Task: Find connections with filter location Firminy with filter topic #Mentoringwith filter profile language Potuguese with filter current company Kotak Securities with filter school Ujjain Engineering College, Sanwer Road, Ujjain with filter industry Optometrists with filter service category Web Design with filter keywords title Reiki Practitioner
Action: Mouse moved to (527, 84)
Screenshot: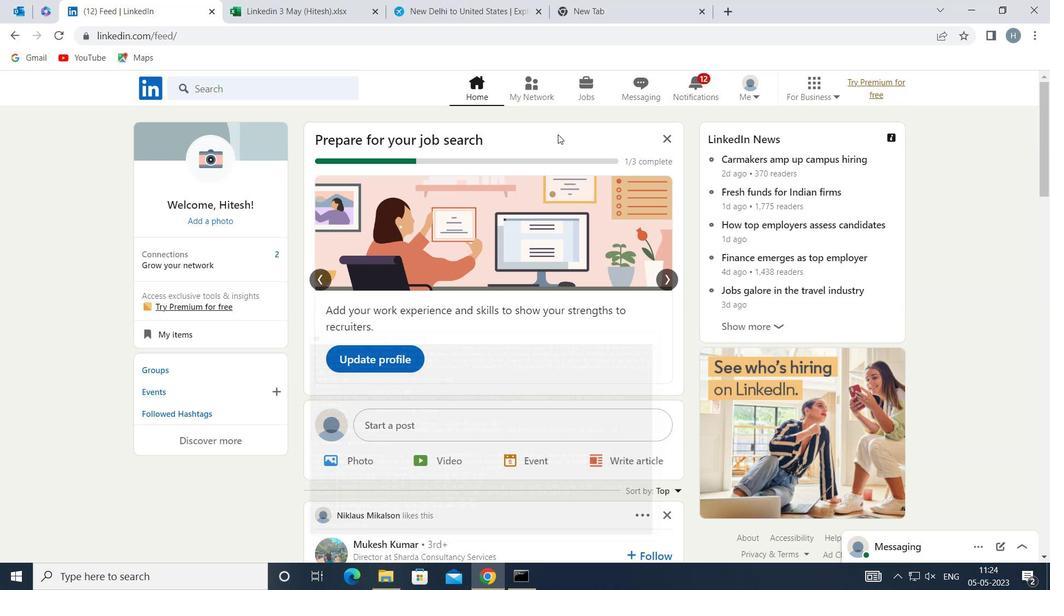 
Action: Mouse pressed left at (527, 84)
Screenshot: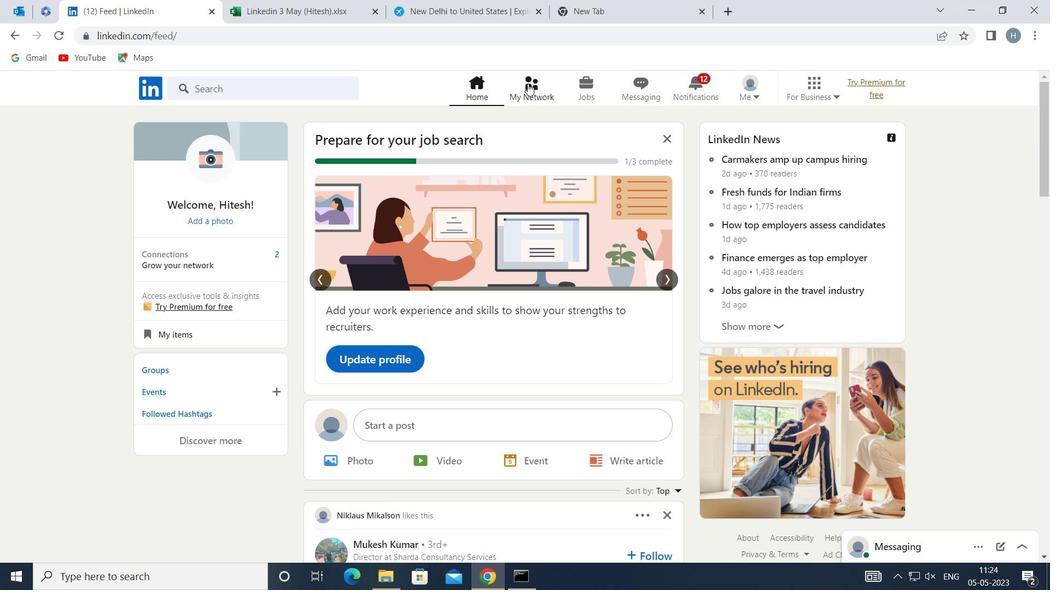 
Action: Mouse moved to (322, 160)
Screenshot: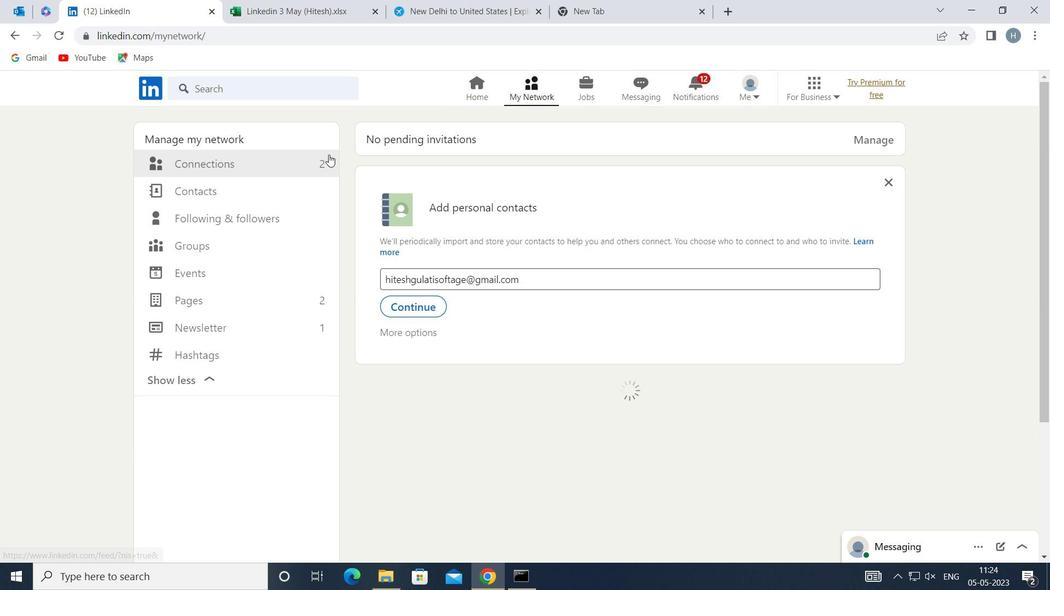 
Action: Mouse pressed left at (322, 160)
Screenshot: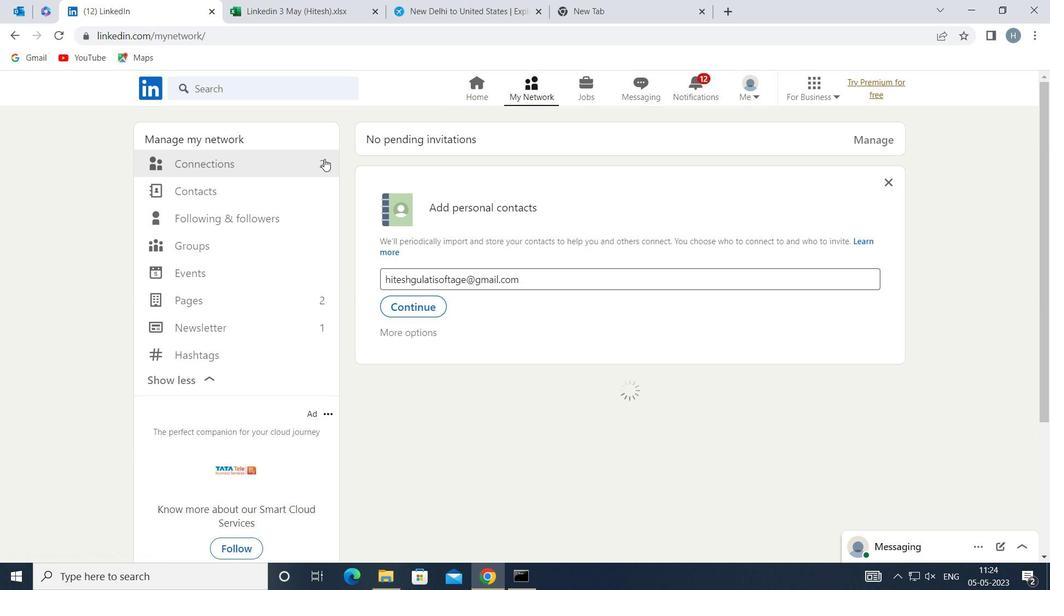 
Action: Mouse moved to (619, 162)
Screenshot: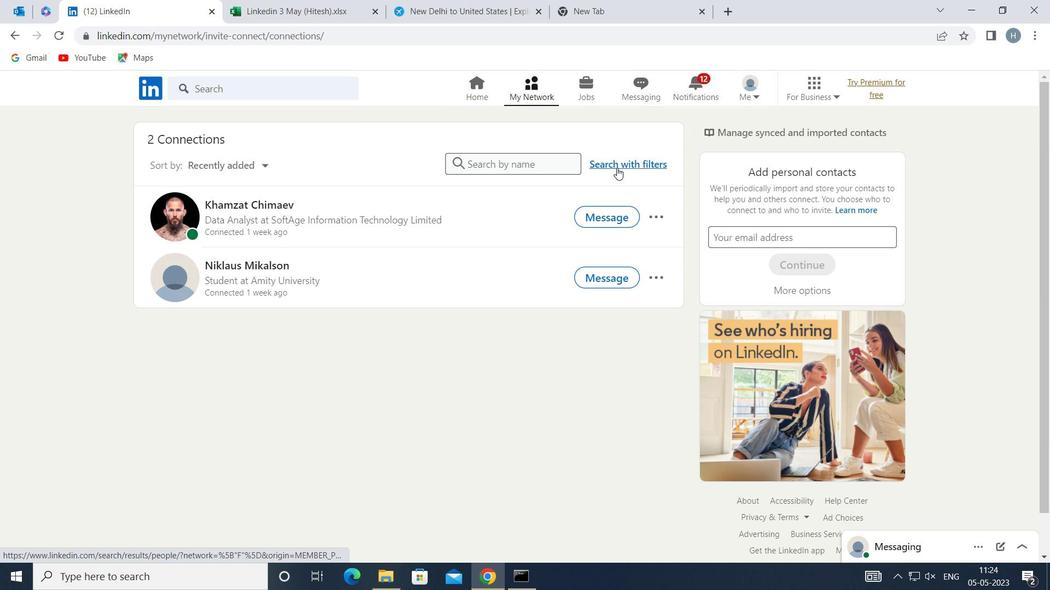 
Action: Mouse pressed left at (619, 162)
Screenshot: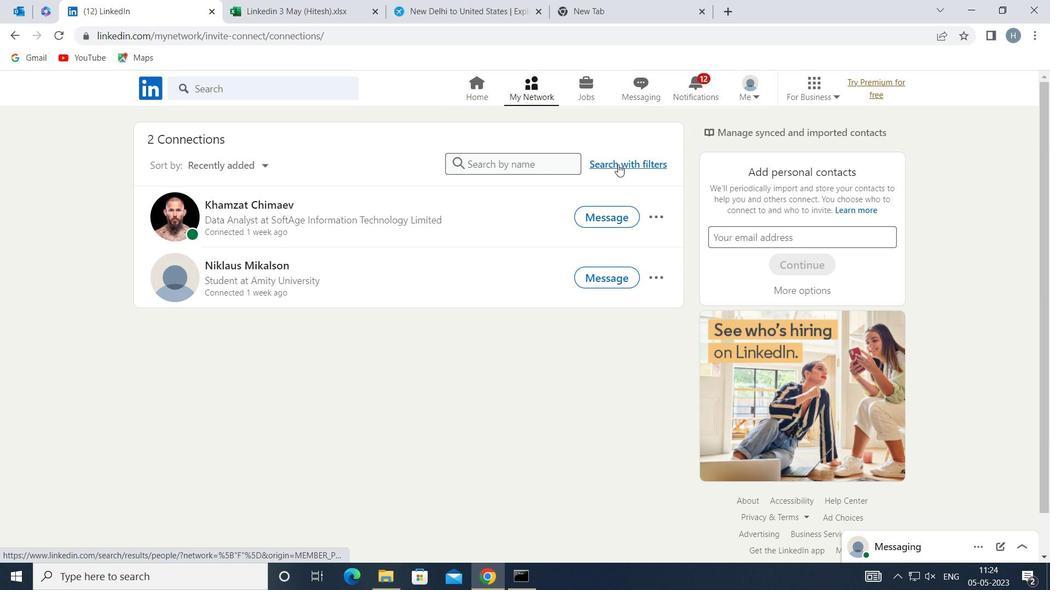 
Action: Mouse moved to (576, 130)
Screenshot: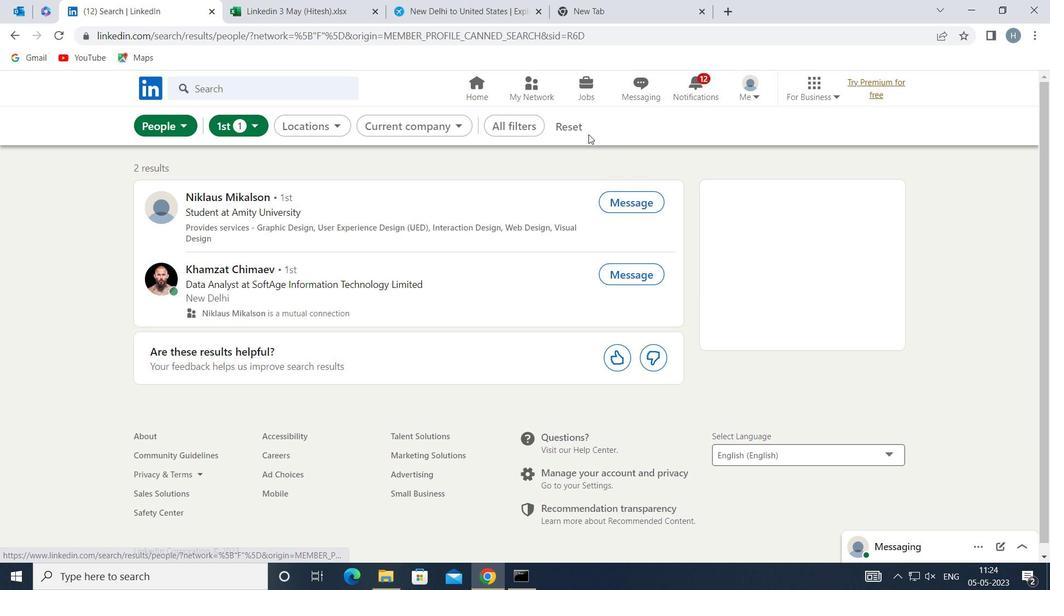 
Action: Mouse pressed left at (576, 130)
Screenshot: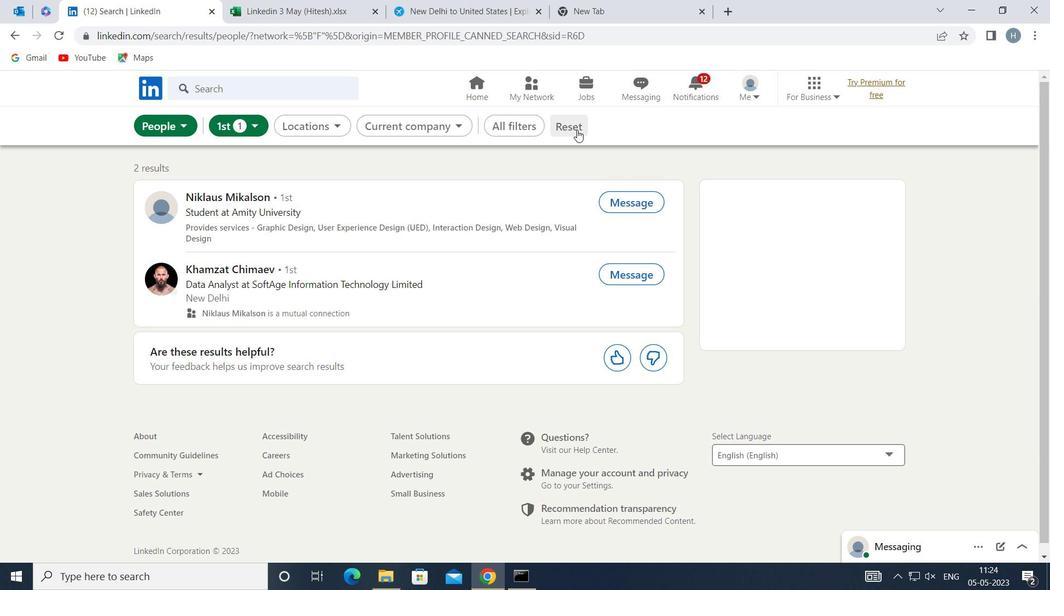 
Action: Mouse moved to (562, 127)
Screenshot: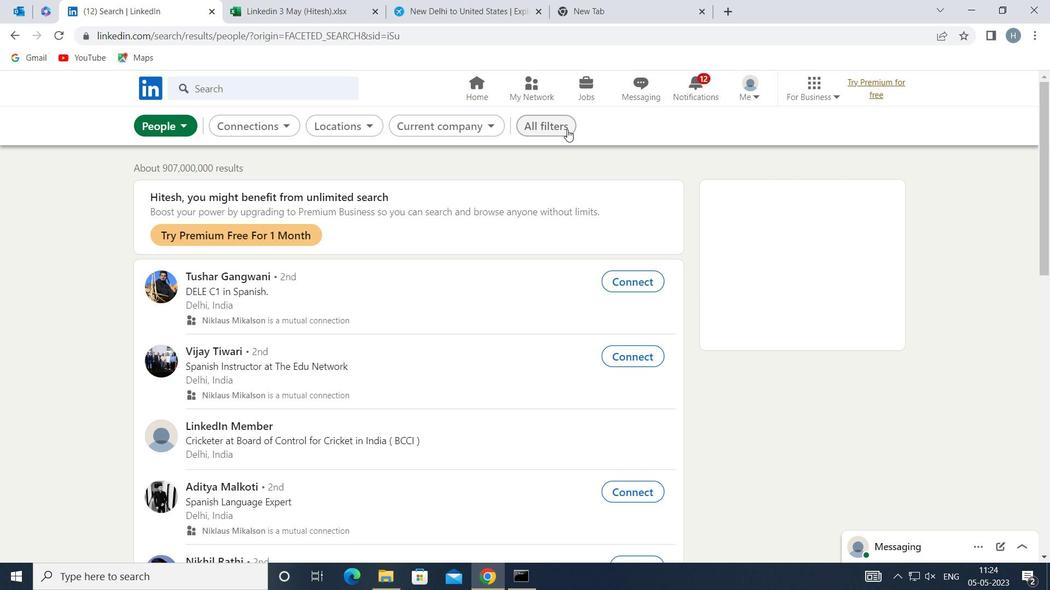 
Action: Mouse pressed left at (562, 127)
Screenshot: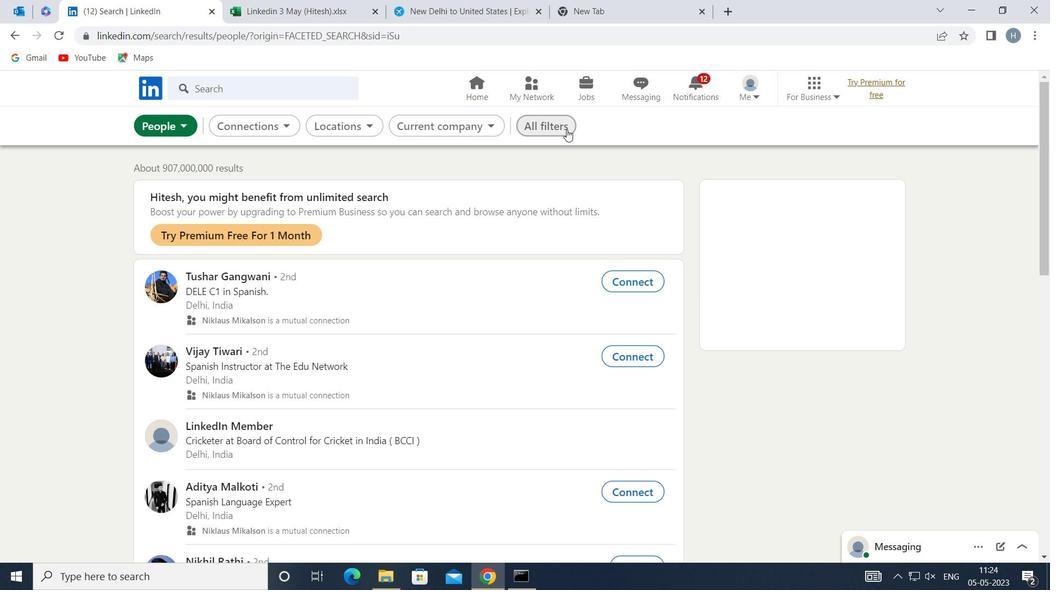 
Action: Mouse moved to (893, 334)
Screenshot: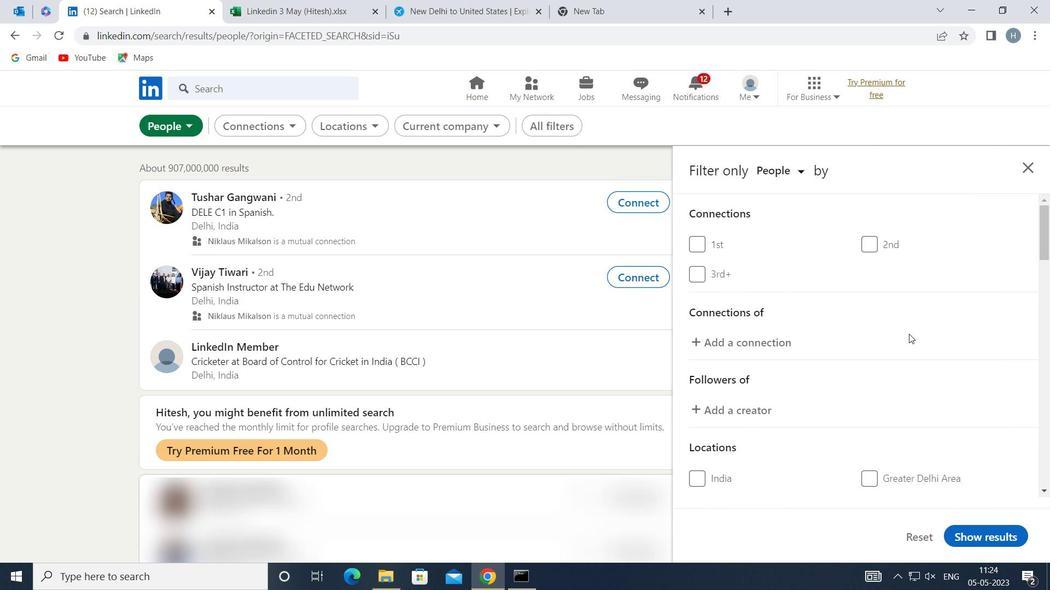 
Action: Mouse scrolled (893, 333) with delta (0, 0)
Screenshot: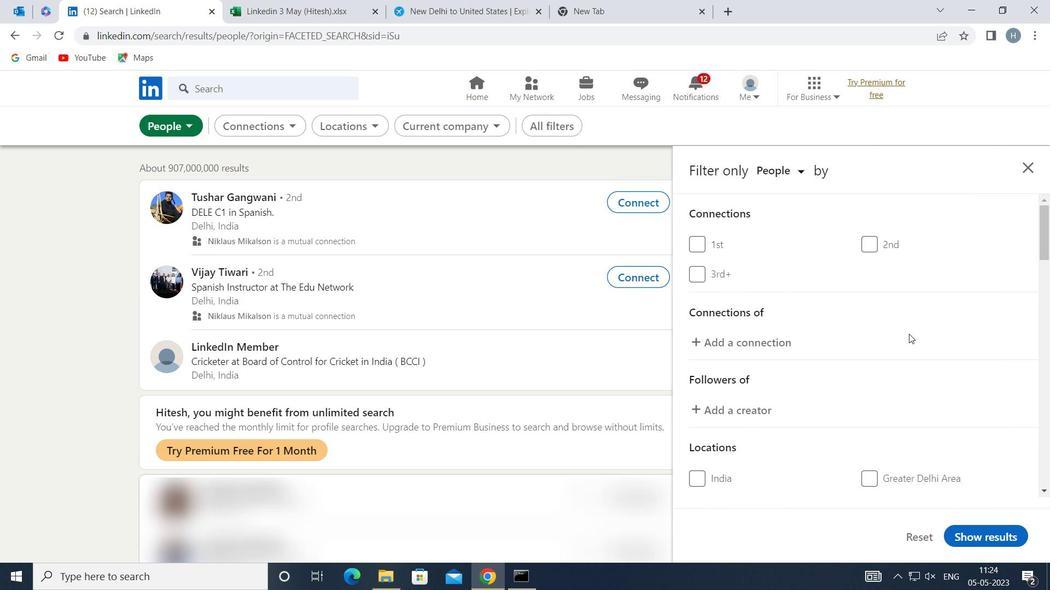 
Action: Mouse moved to (892, 332)
Screenshot: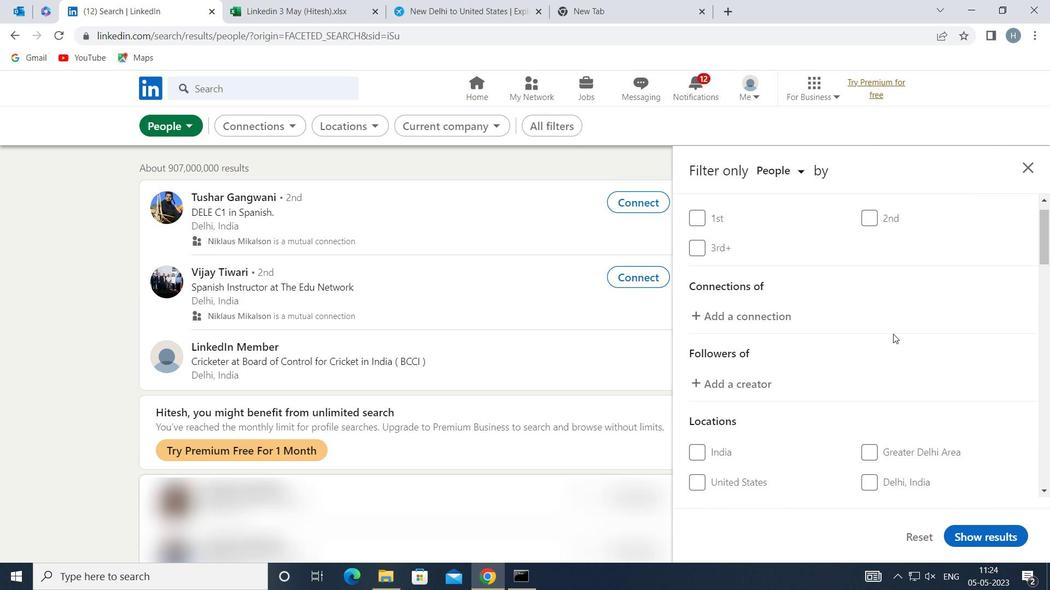 
Action: Mouse scrolled (892, 331) with delta (0, 0)
Screenshot: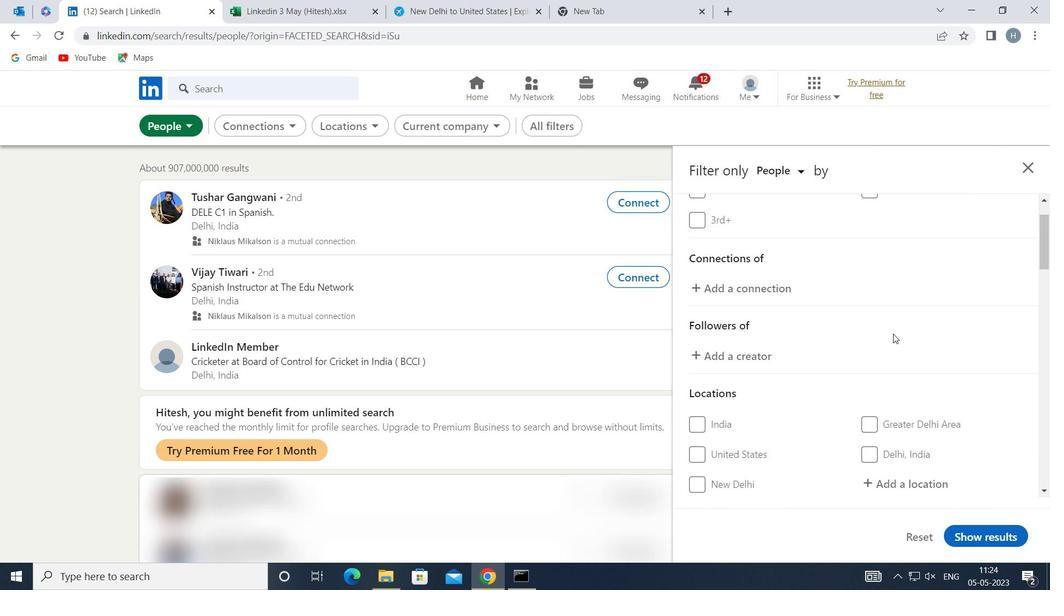 
Action: Mouse scrolled (892, 331) with delta (0, 0)
Screenshot: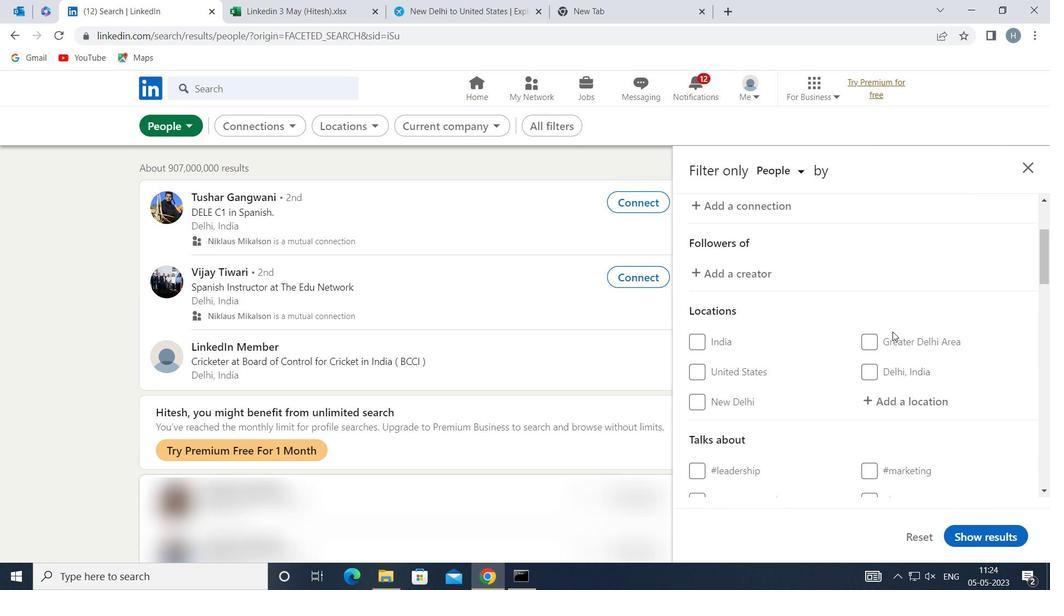 
Action: Mouse moved to (907, 327)
Screenshot: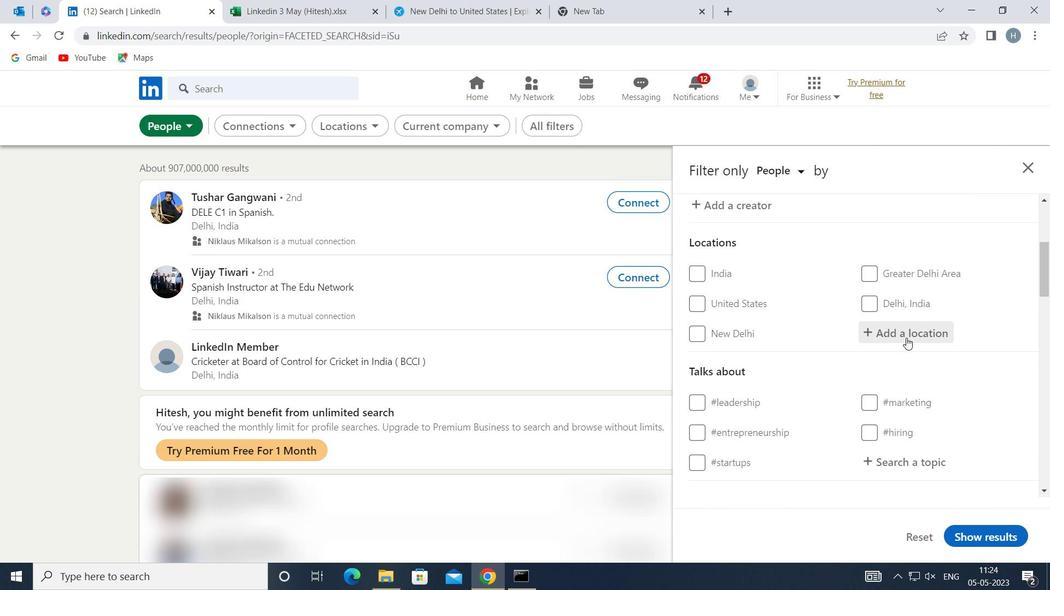 
Action: Mouse pressed left at (907, 327)
Screenshot: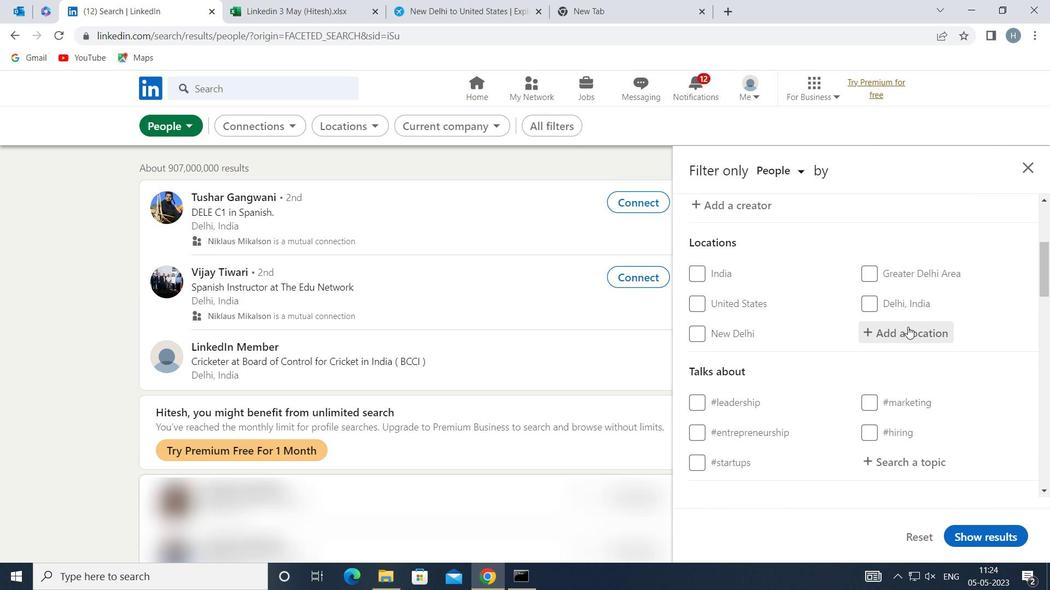 
Action: Key pressed <Key.shift>FIRMINY
Screenshot: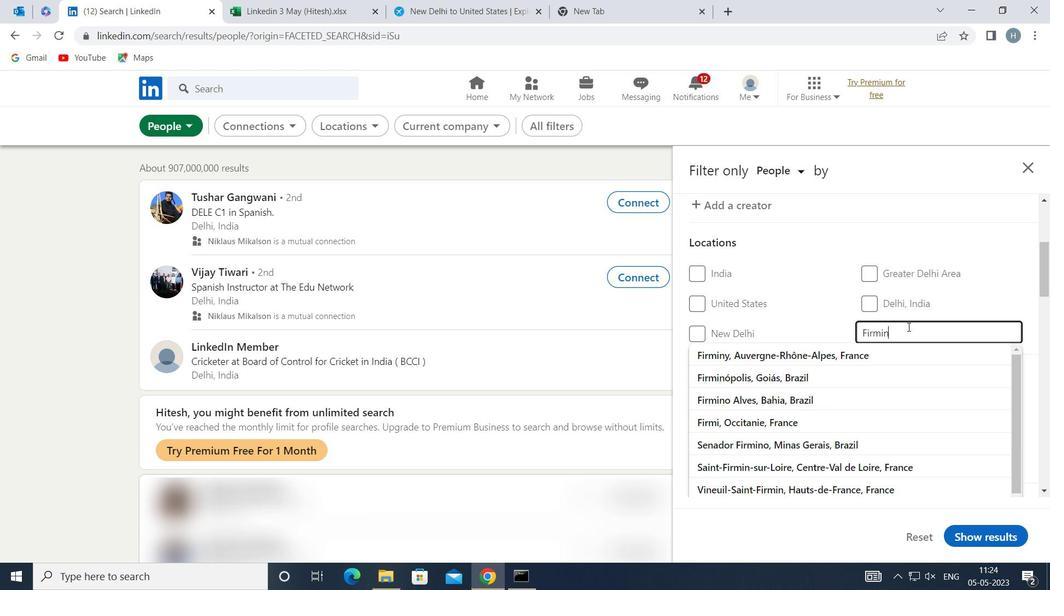
Action: Mouse moved to (887, 350)
Screenshot: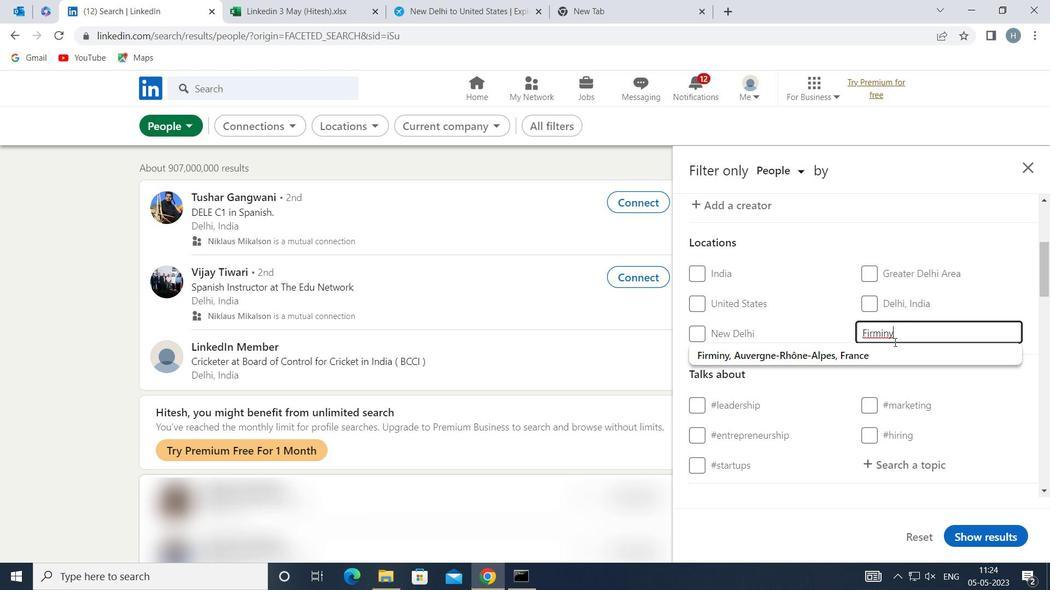 
Action: Mouse pressed left at (887, 350)
Screenshot: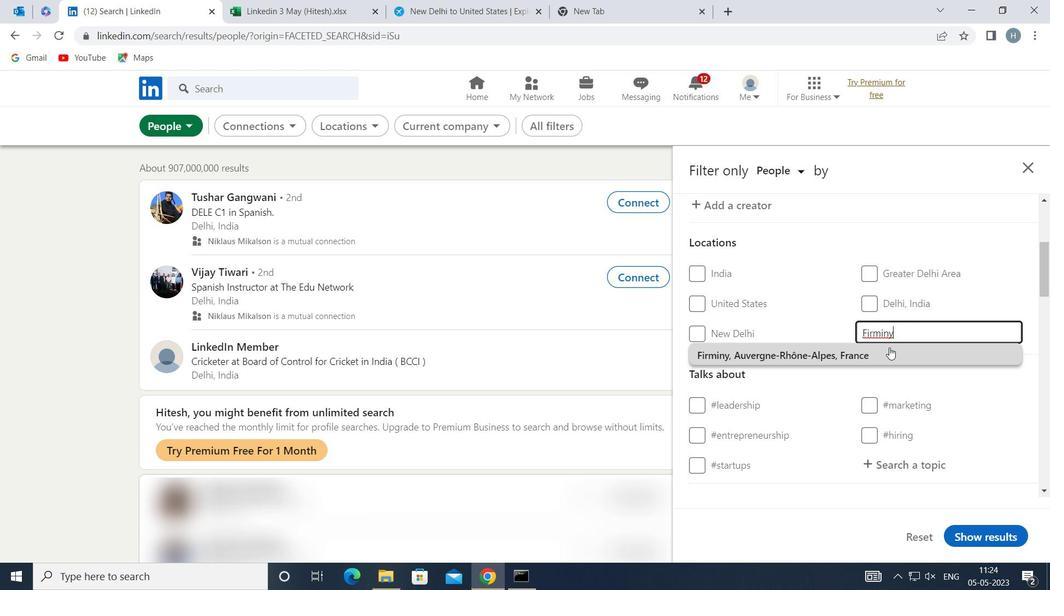 
Action: Mouse moved to (840, 352)
Screenshot: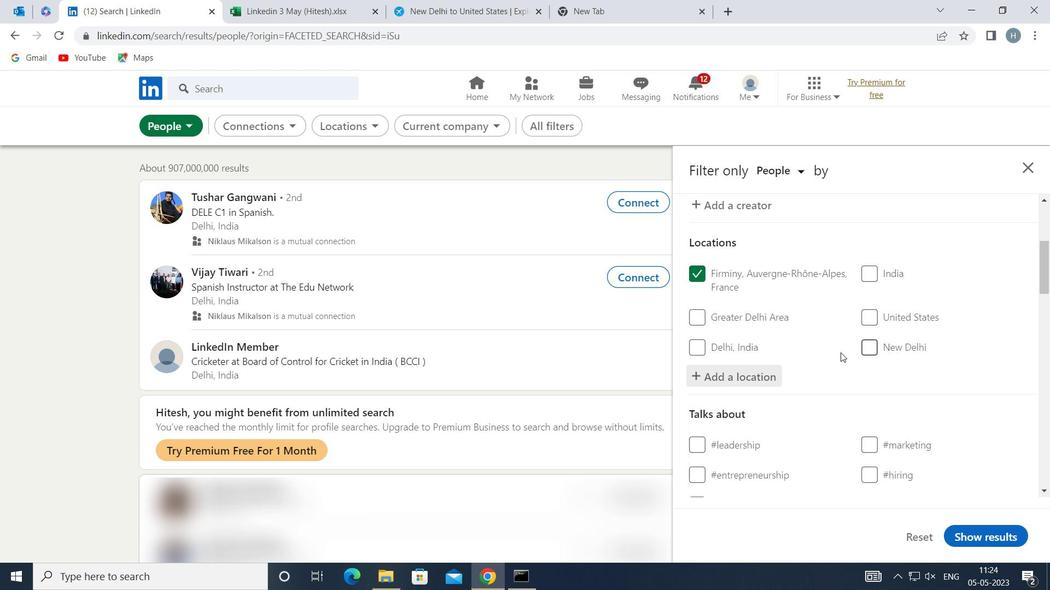 
Action: Mouse scrolled (840, 352) with delta (0, 0)
Screenshot: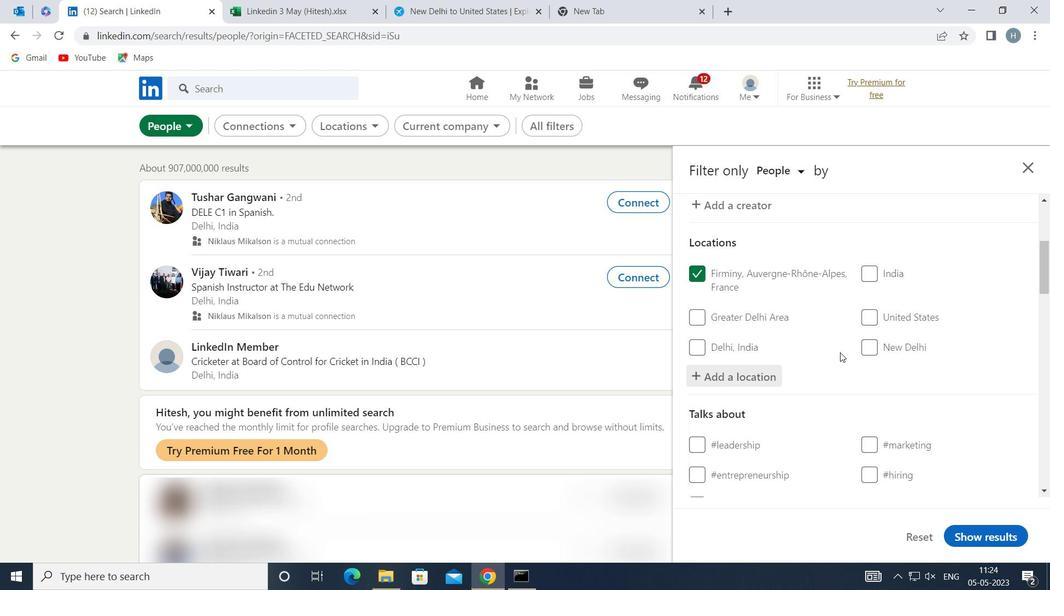 
Action: Mouse moved to (839, 352)
Screenshot: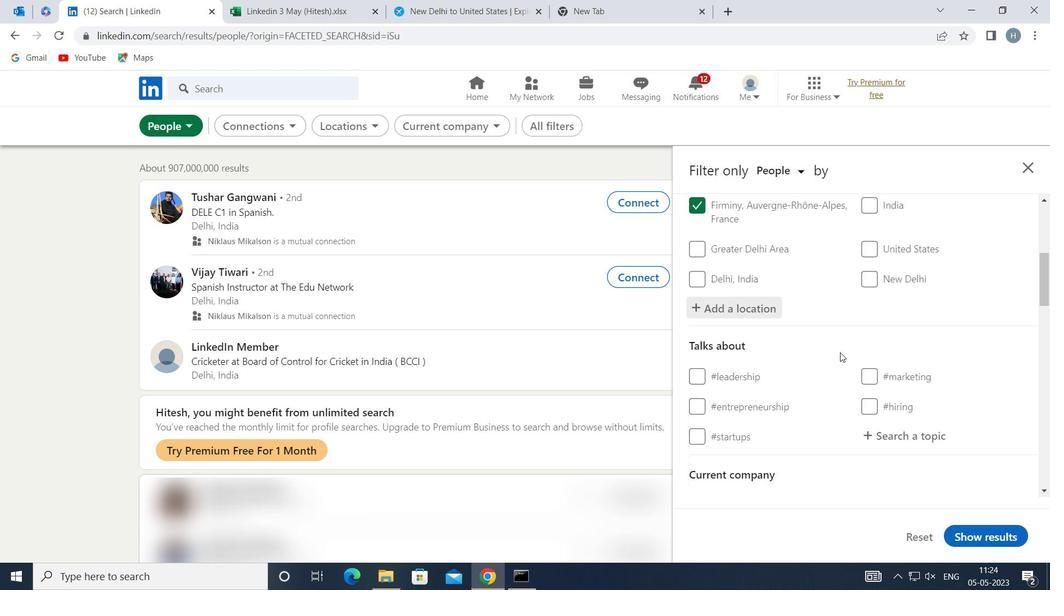 
Action: Mouse scrolled (839, 351) with delta (0, 0)
Screenshot: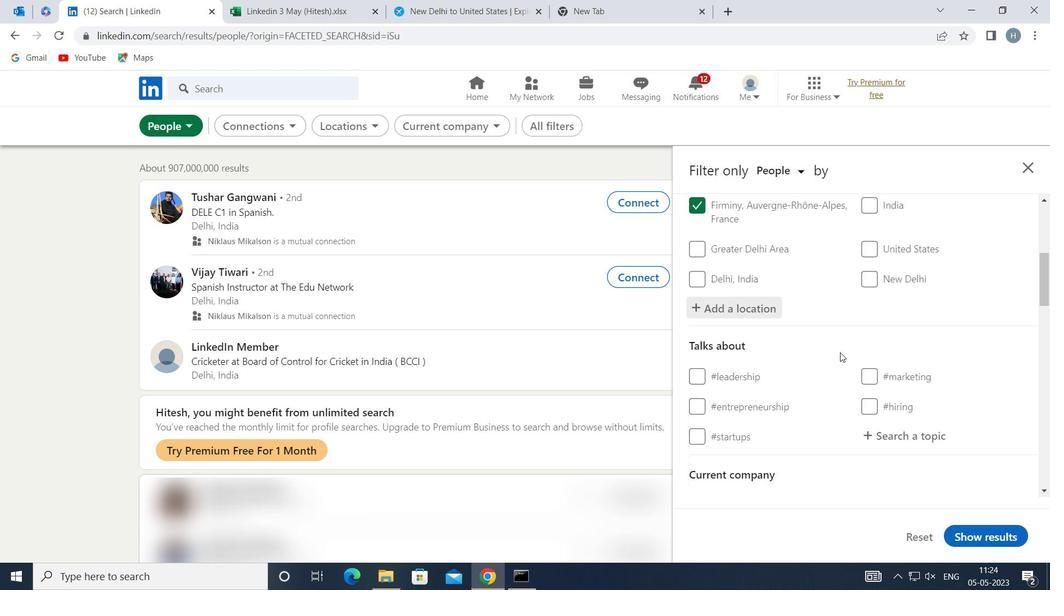 
Action: Mouse moved to (896, 360)
Screenshot: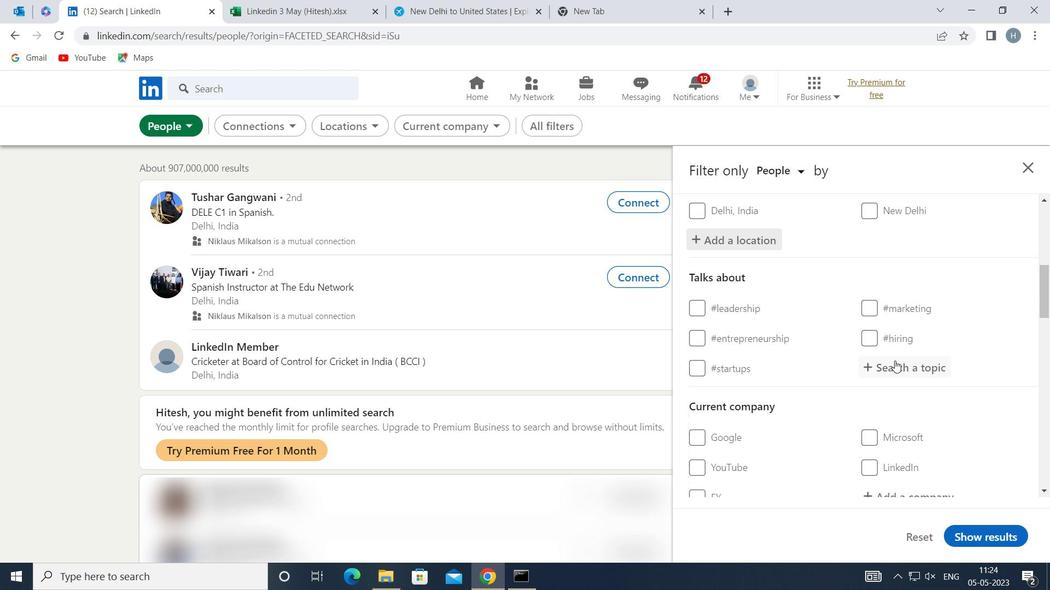 
Action: Mouse pressed left at (896, 360)
Screenshot: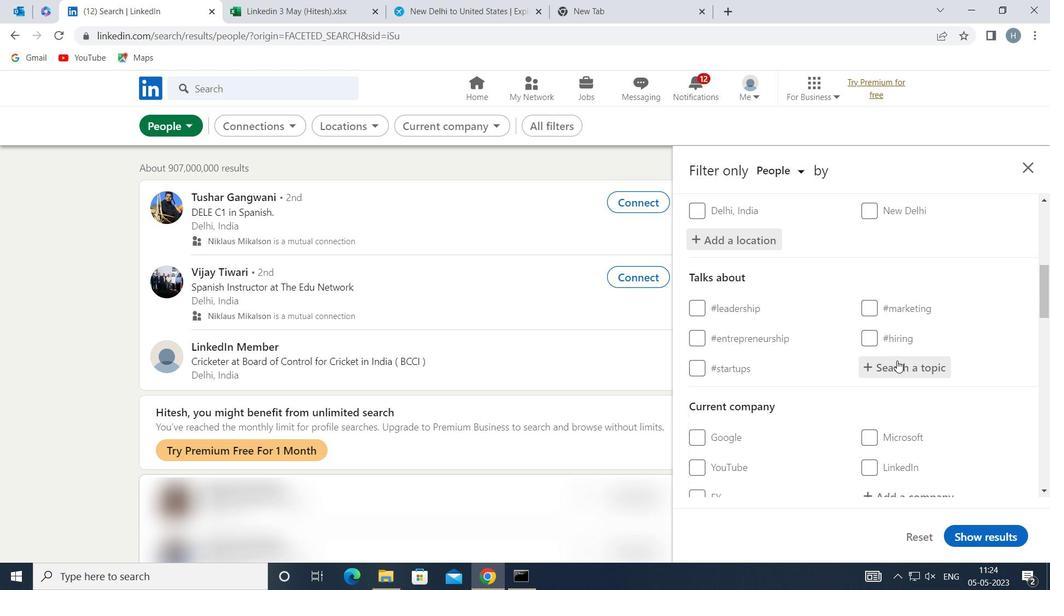 
Action: Key pressed <Key.shift>MENTORING
Screenshot: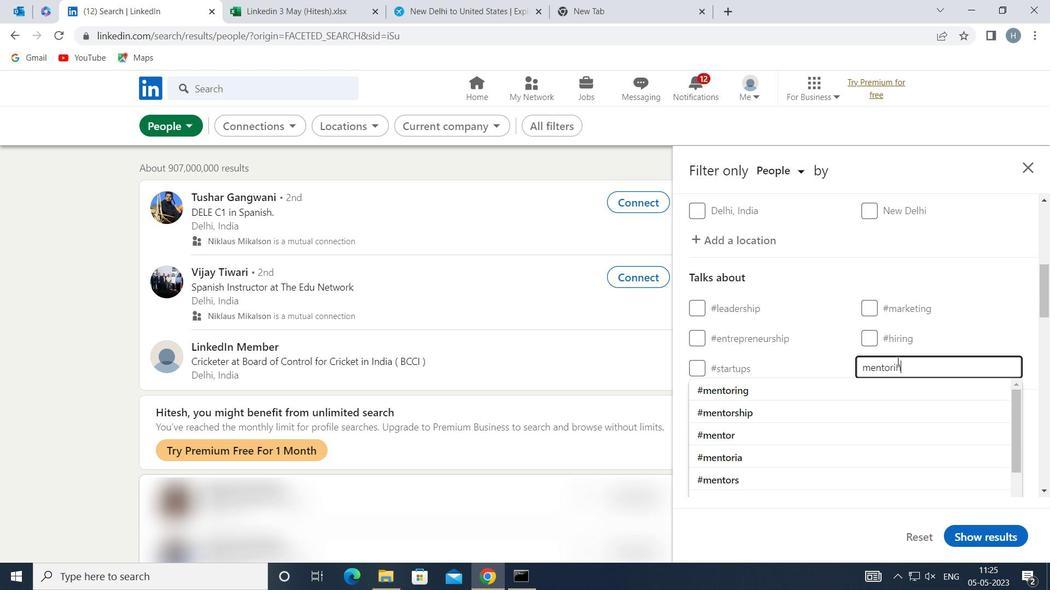 
Action: Mouse moved to (858, 390)
Screenshot: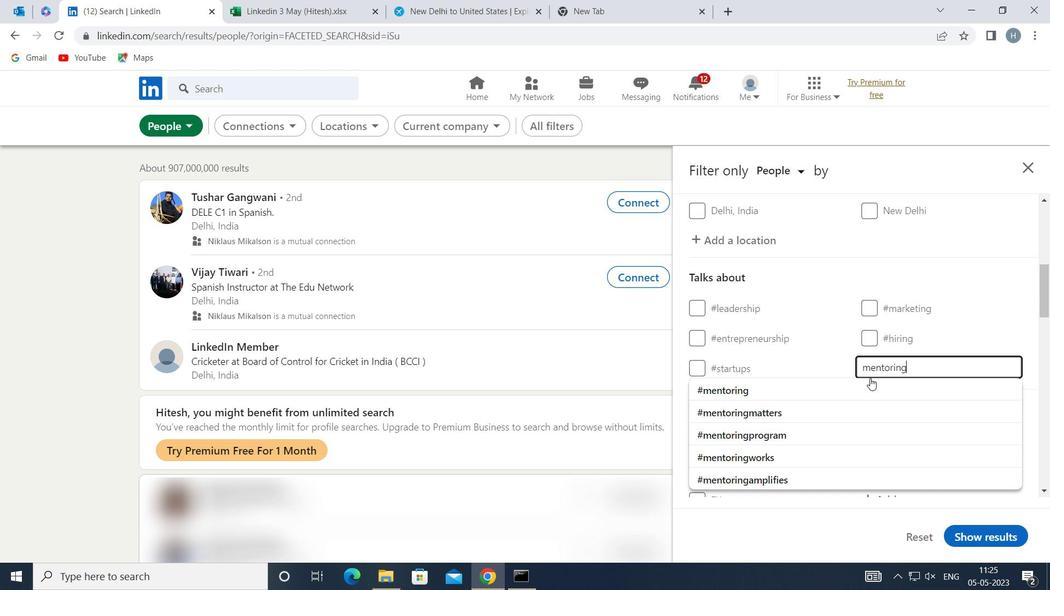
Action: Mouse pressed left at (858, 390)
Screenshot: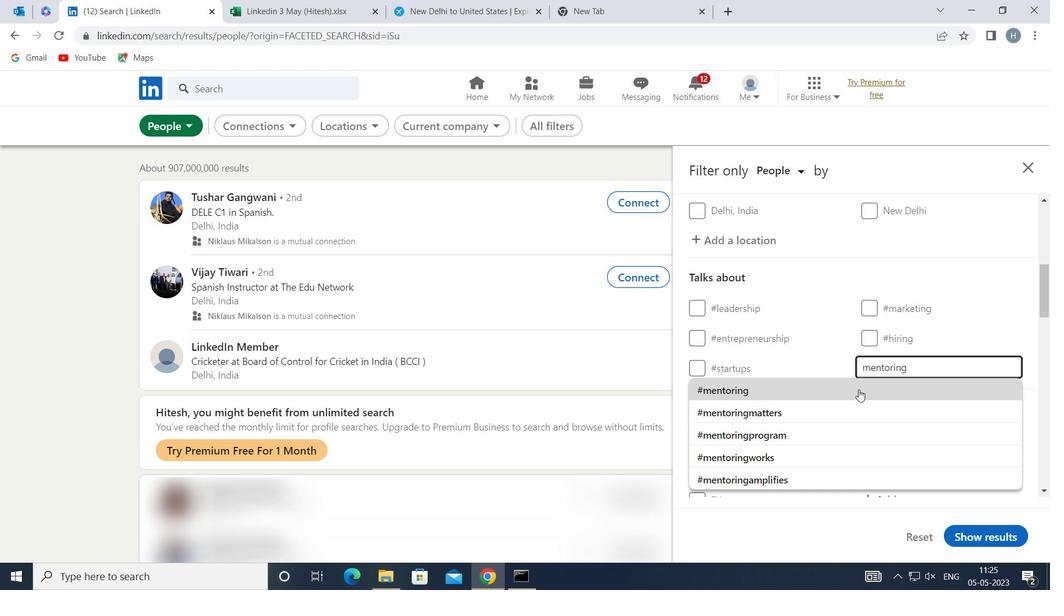 
Action: Mouse moved to (840, 383)
Screenshot: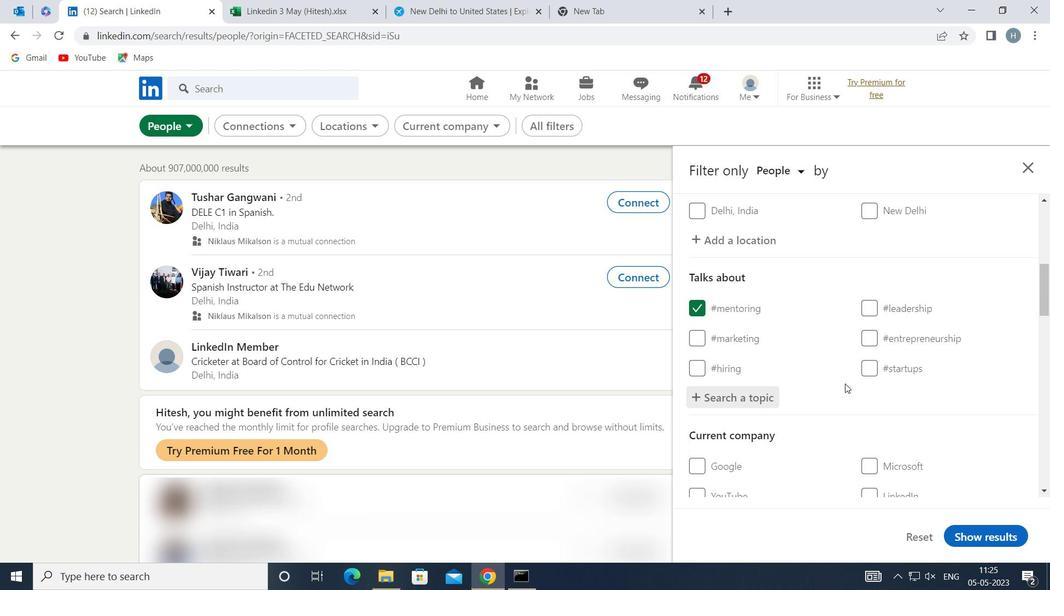 
Action: Mouse scrolled (840, 383) with delta (0, 0)
Screenshot: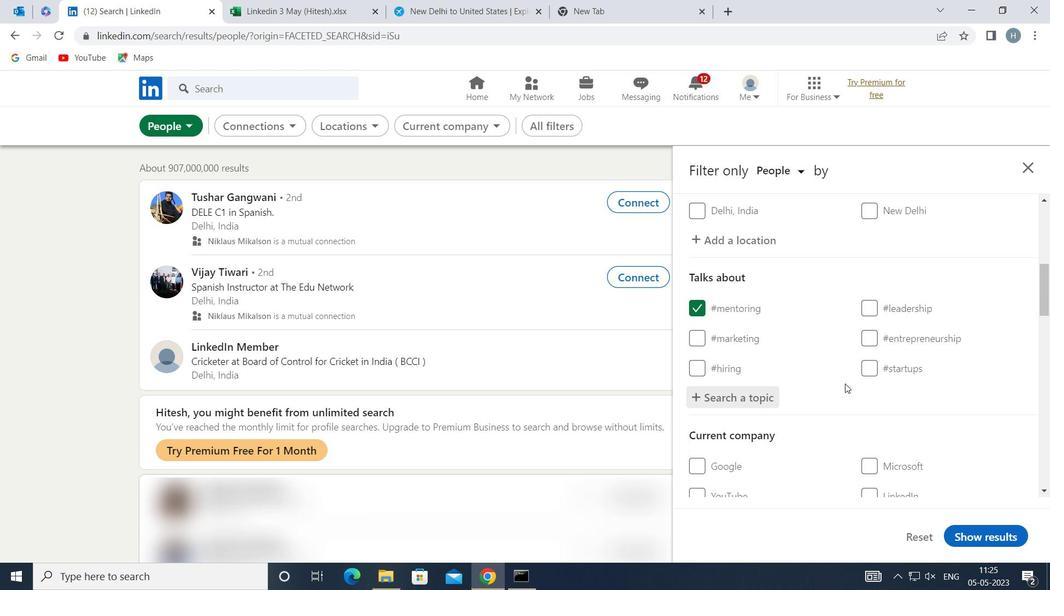 
Action: Mouse moved to (838, 383)
Screenshot: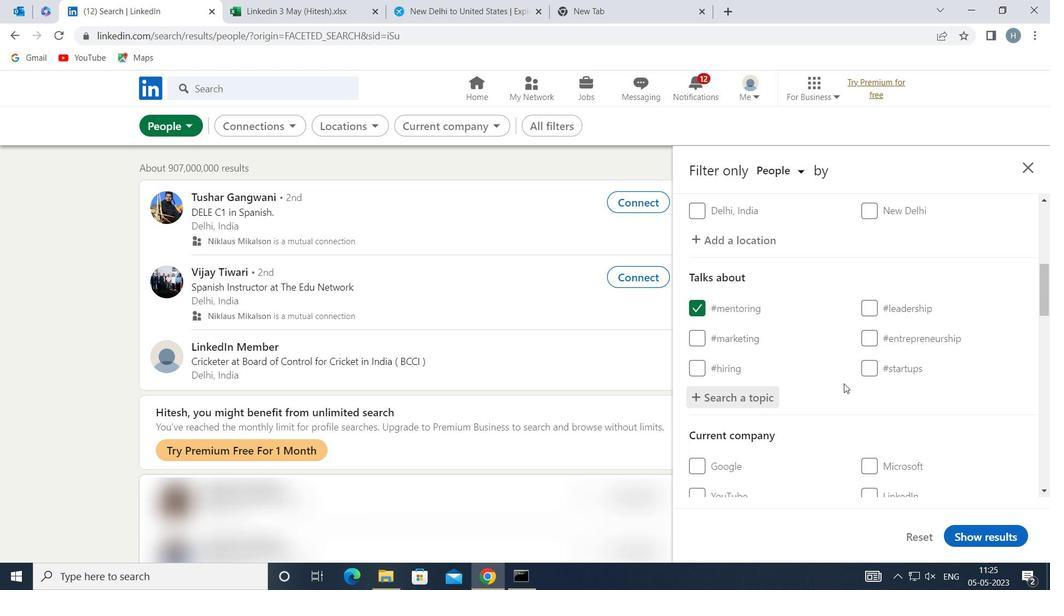 
Action: Mouse scrolled (838, 383) with delta (0, 0)
Screenshot: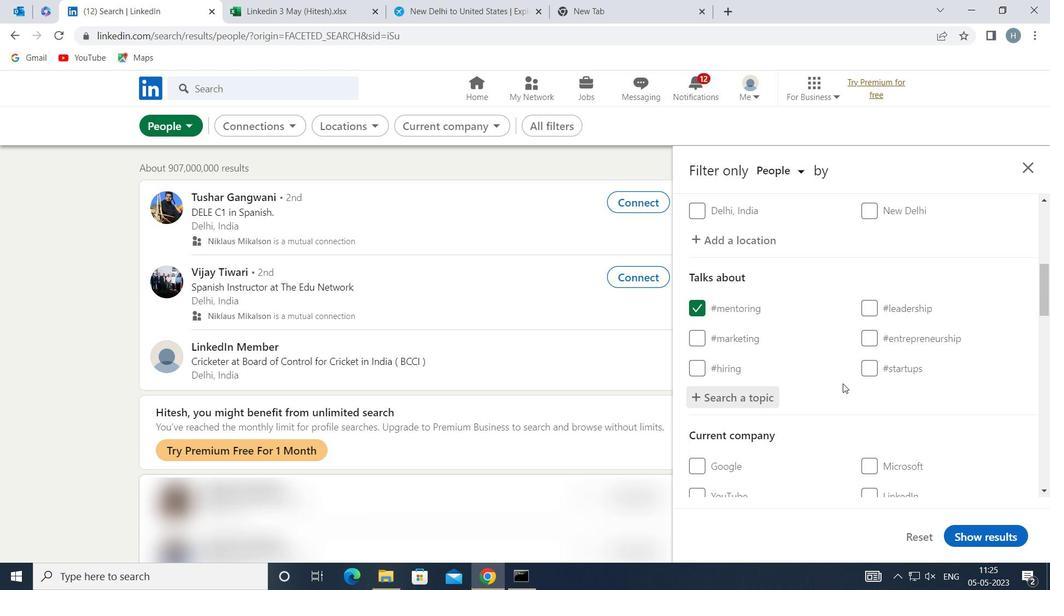 
Action: Mouse moved to (837, 383)
Screenshot: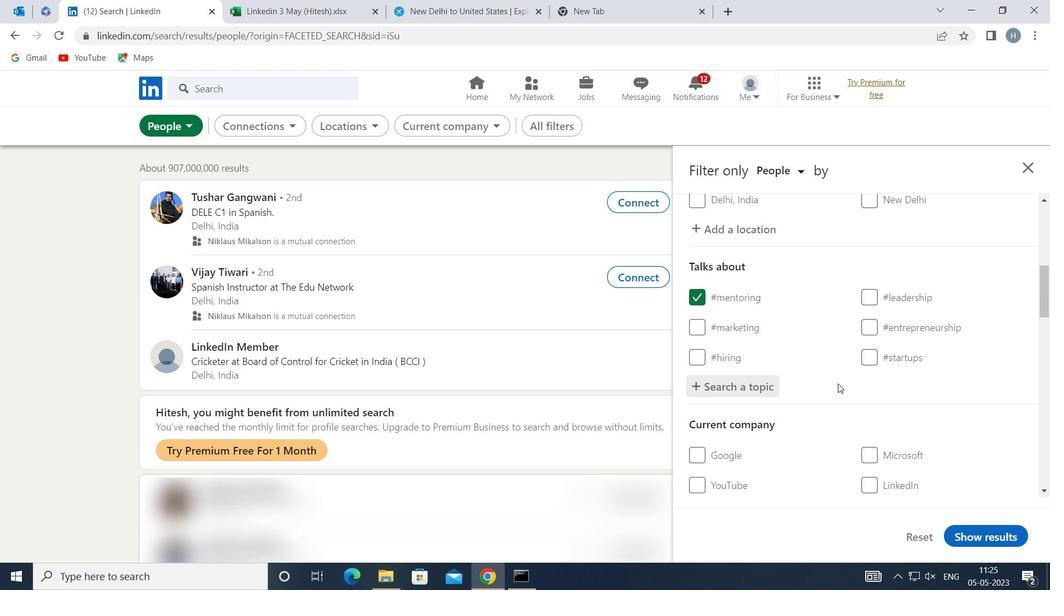 
Action: Mouse scrolled (837, 382) with delta (0, 0)
Screenshot: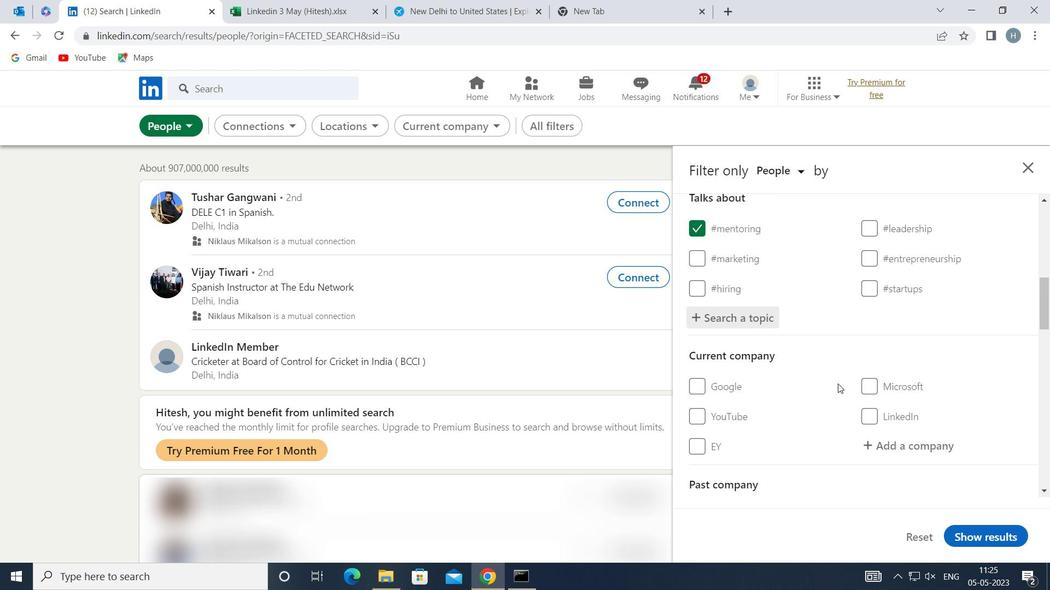 
Action: Mouse scrolled (837, 382) with delta (0, 0)
Screenshot: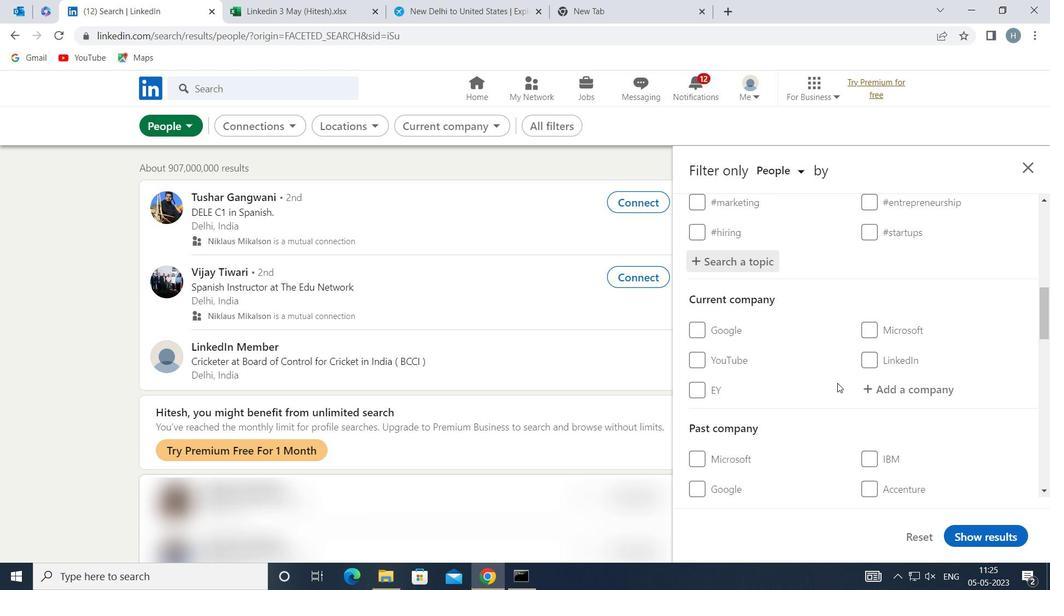 
Action: Mouse moved to (837, 382)
Screenshot: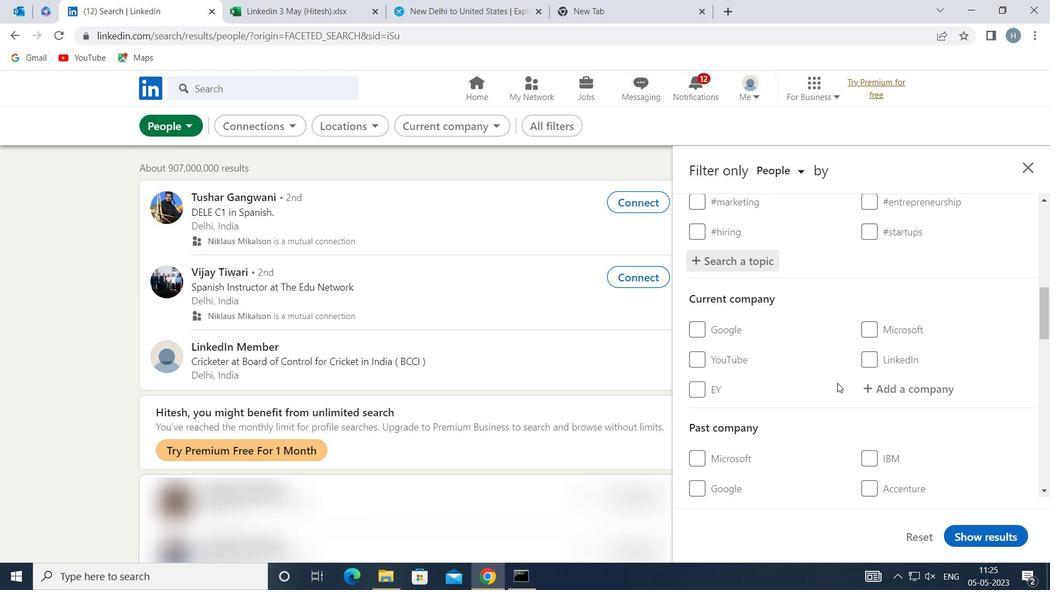 
Action: Mouse scrolled (837, 382) with delta (0, 0)
Screenshot: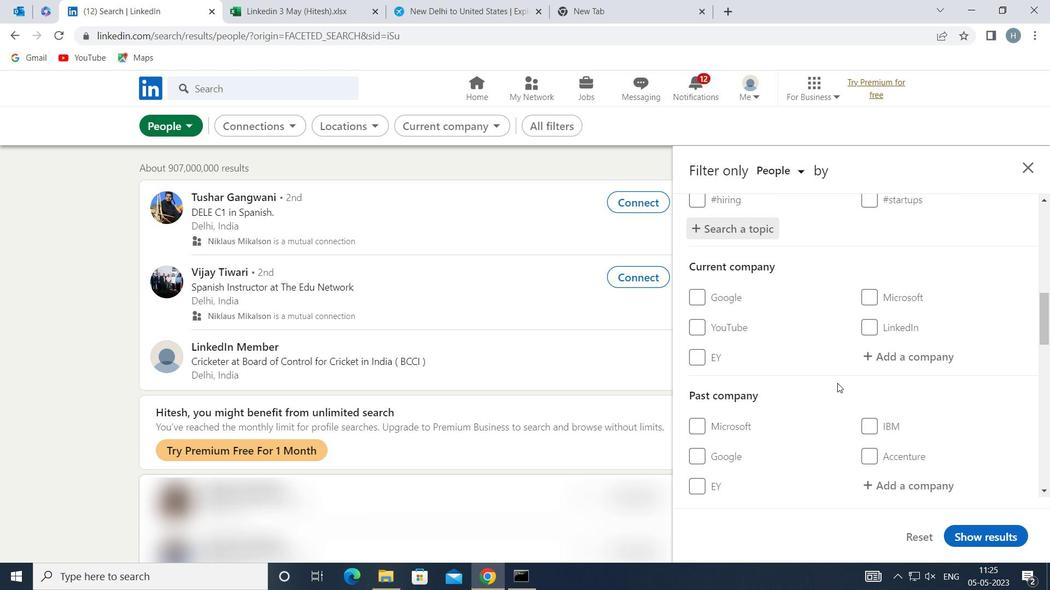
Action: Mouse scrolled (837, 382) with delta (0, 0)
Screenshot: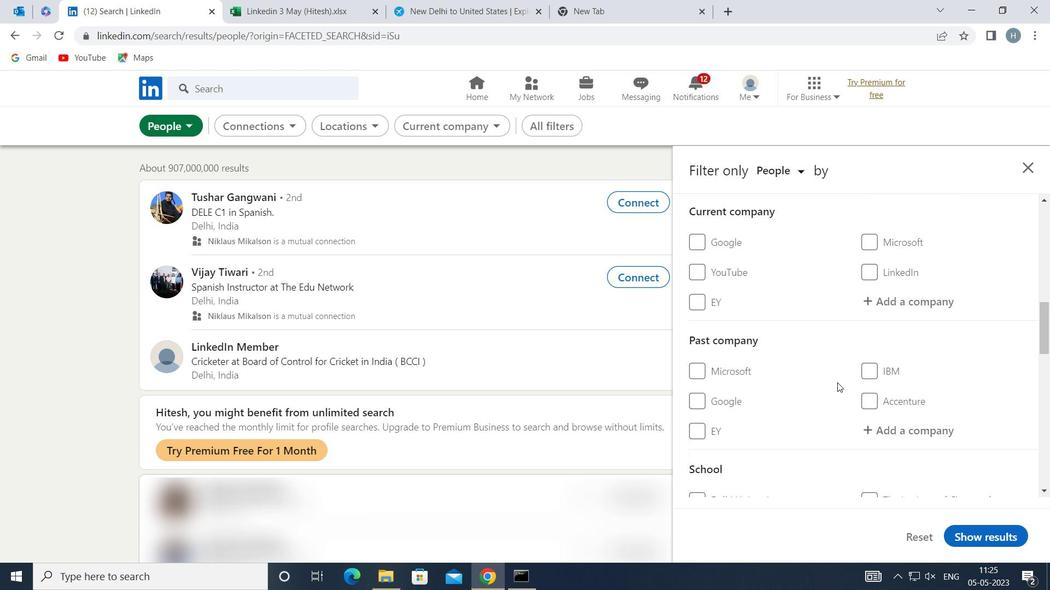 
Action: Mouse moved to (838, 382)
Screenshot: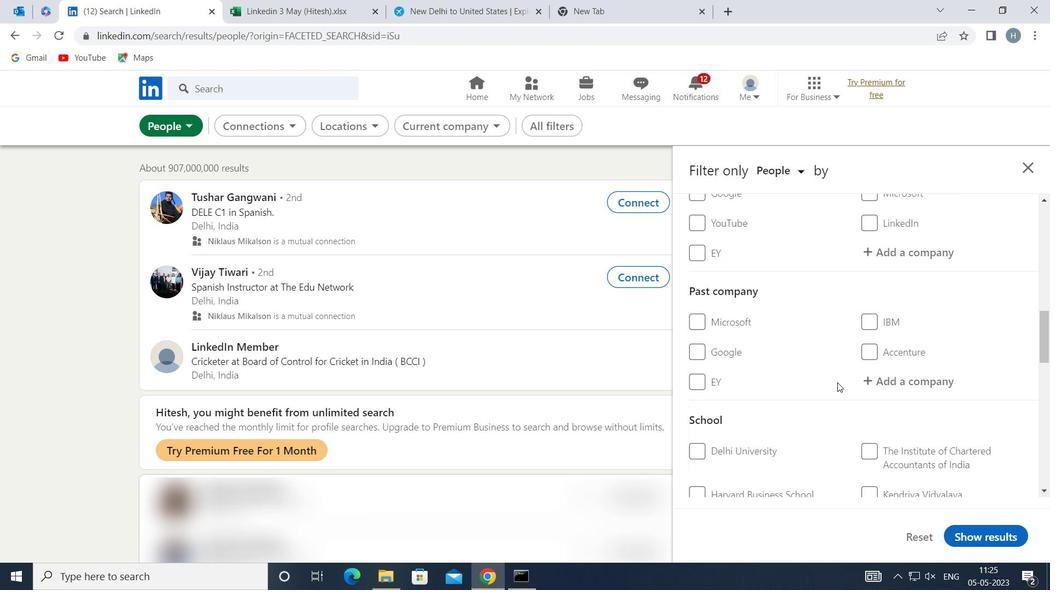 
Action: Mouse scrolled (838, 382) with delta (0, 0)
Screenshot: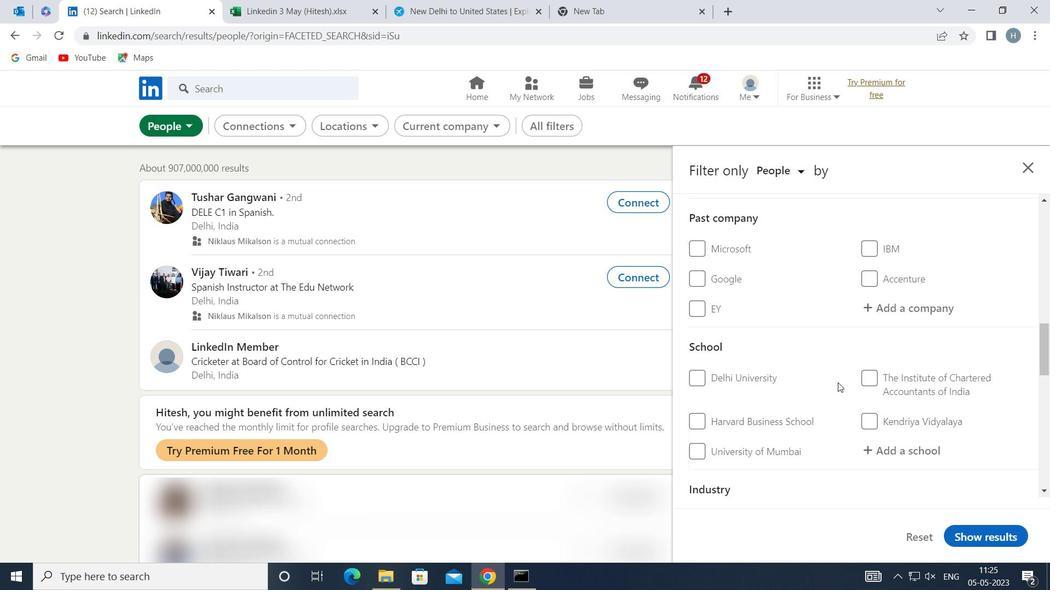 
Action: Mouse moved to (840, 381)
Screenshot: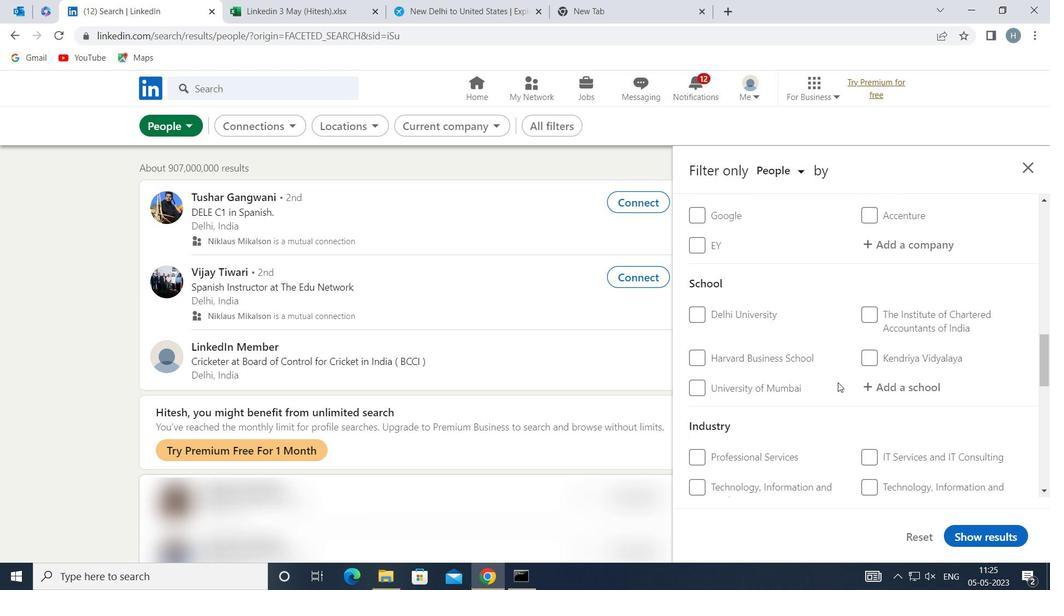 
Action: Mouse scrolled (840, 381) with delta (0, 0)
Screenshot: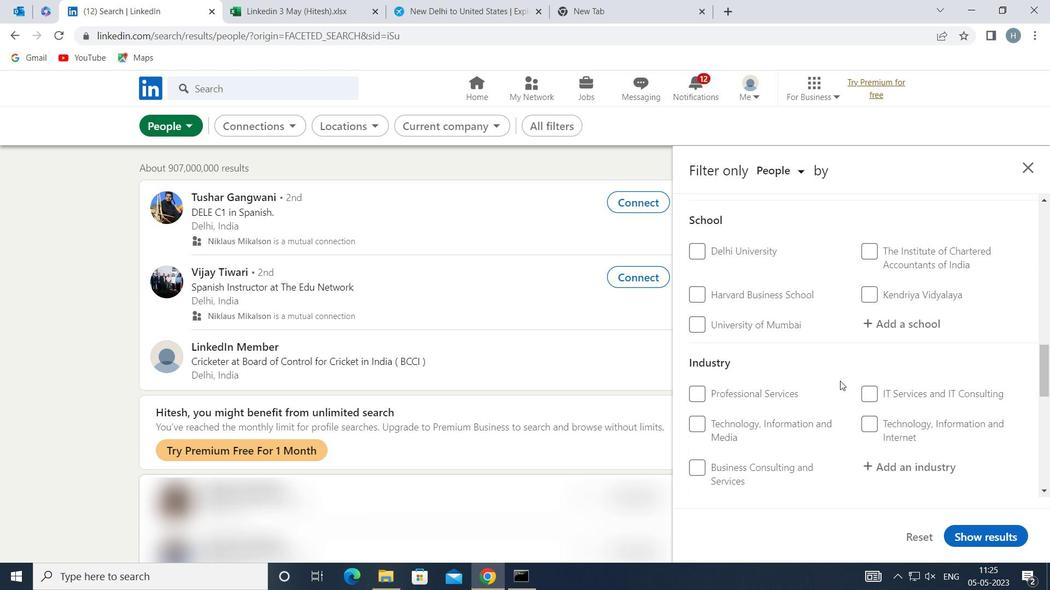 
Action: Mouse moved to (841, 380)
Screenshot: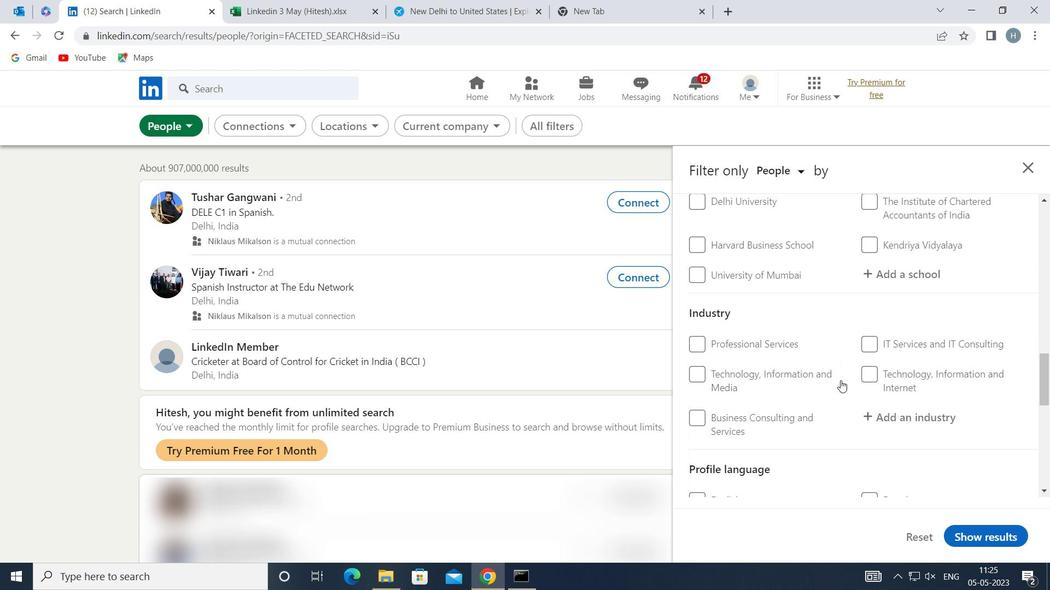 
Action: Mouse scrolled (841, 379) with delta (0, 0)
Screenshot: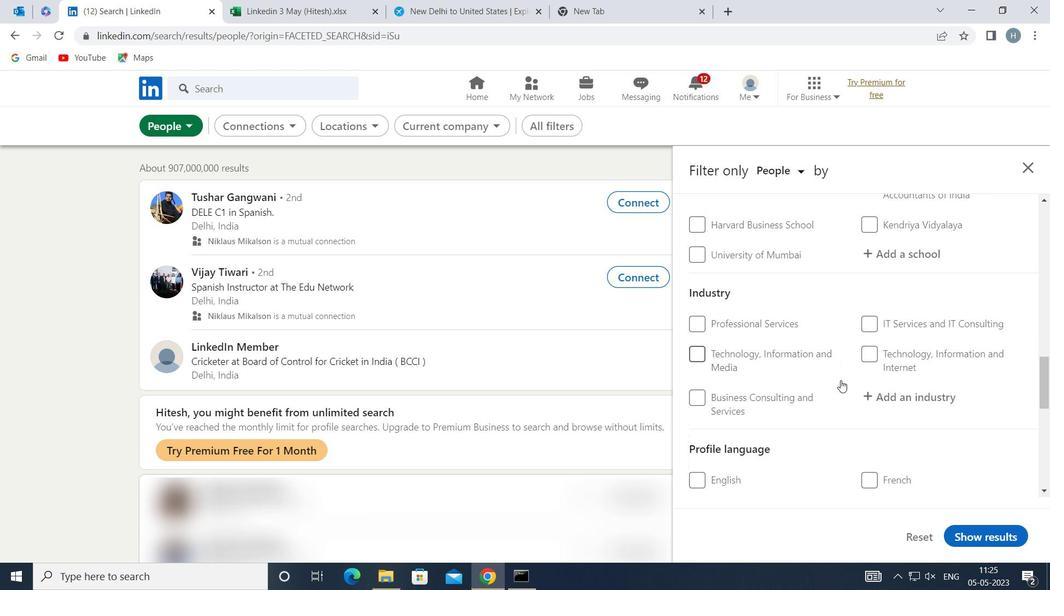 
Action: Mouse moved to (871, 445)
Screenshot: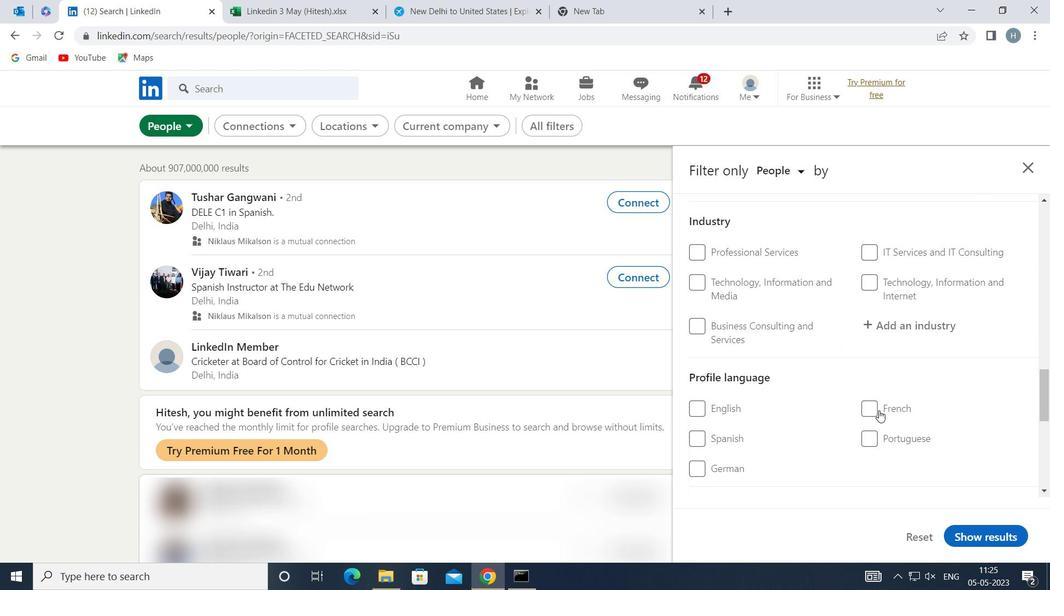 
Action: Mouse pressed left at (871, 445)
Screenshot: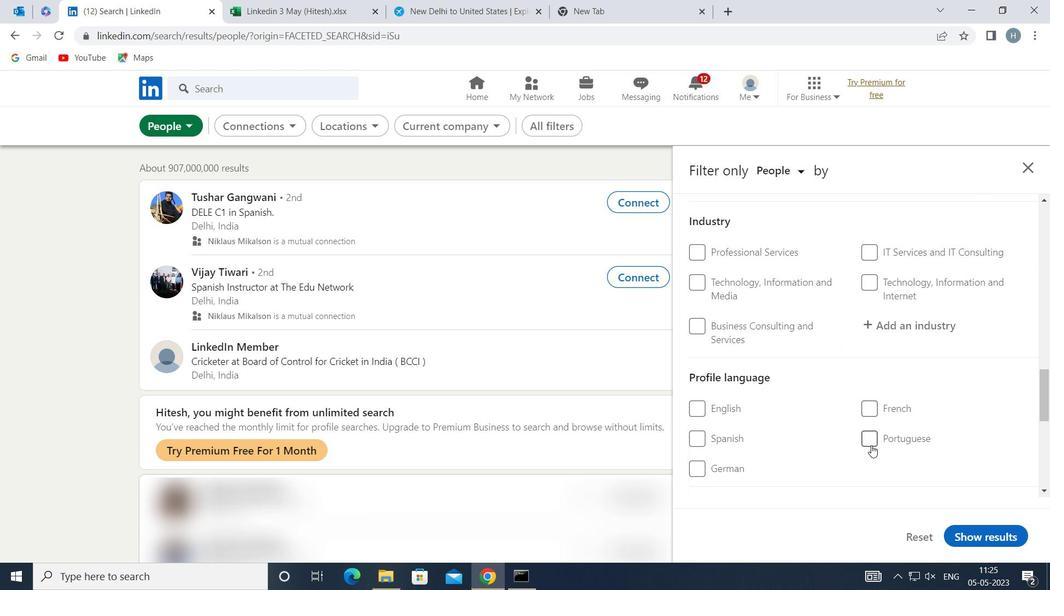 
Action: Mouse moved to (832, 427)
Screenshot: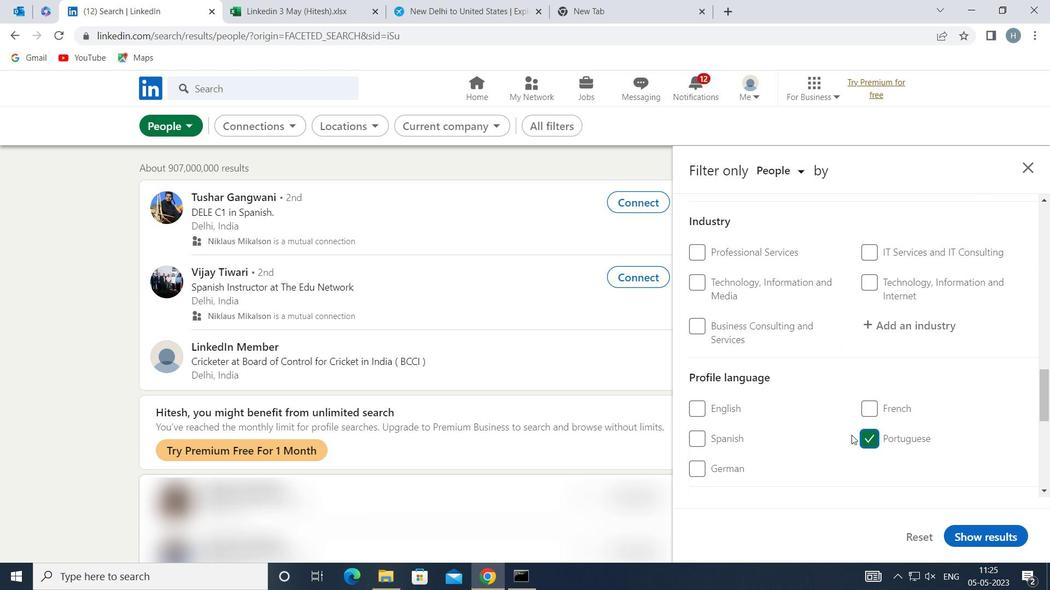 
Action: Mouse scrolled (832, 427) with delta (0, 0)
Screenshot: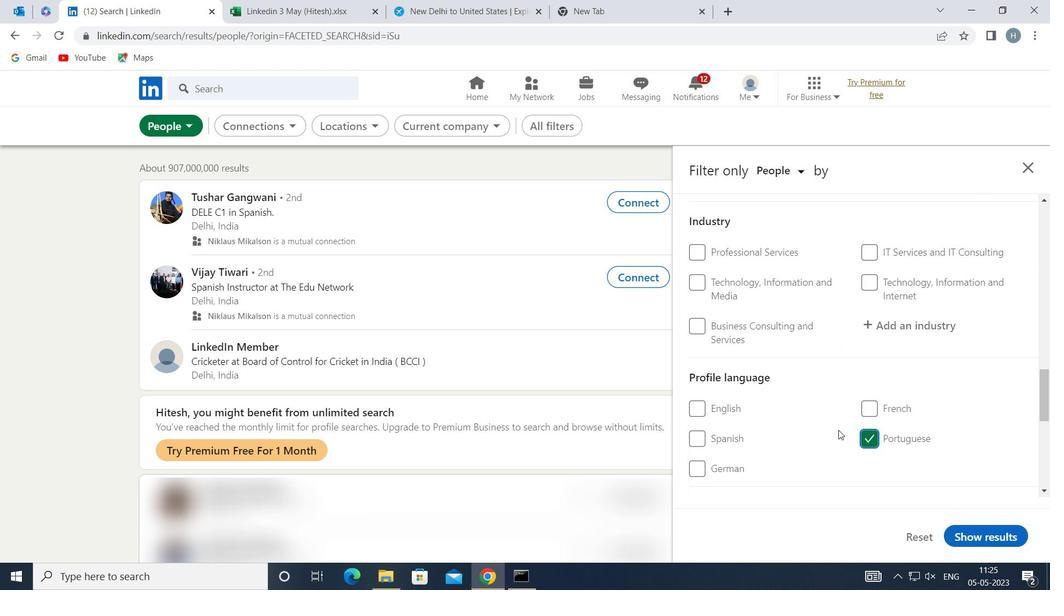 
Action: Mouse moved to (833, 425)
Screenshot: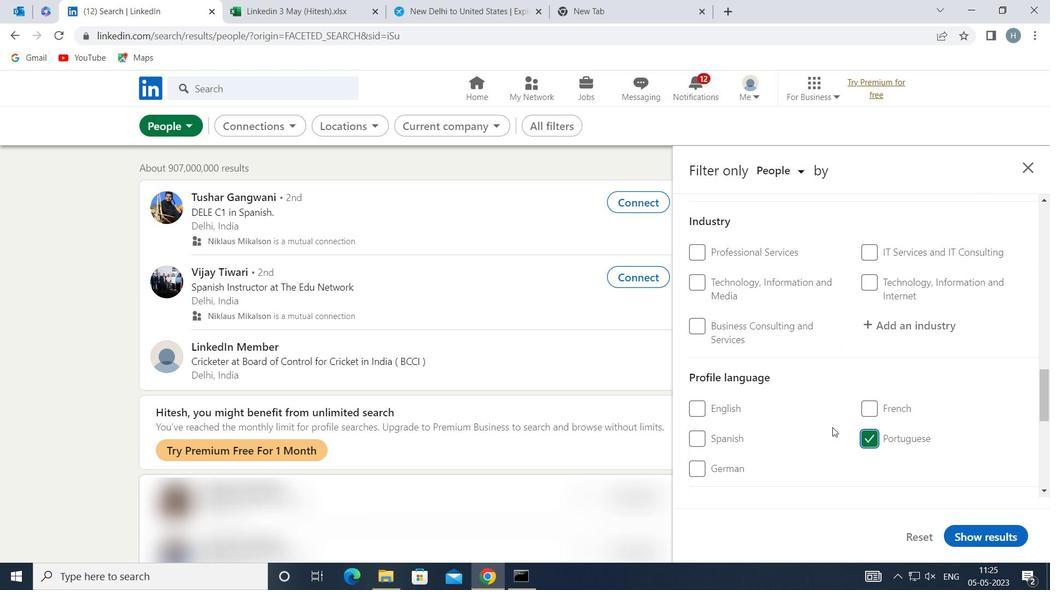 
Action: Mouse scrolled (833, 426) with delta (0, 0)
Screenshot: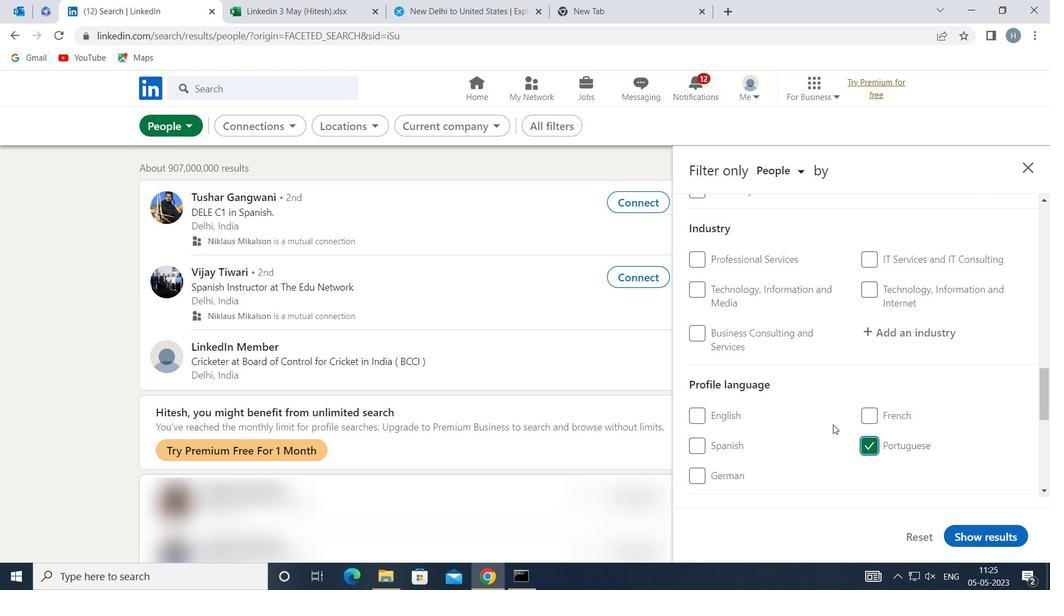 
Action: Mouse scrolled (833, 426) with delta (0, 0)
Screenshot: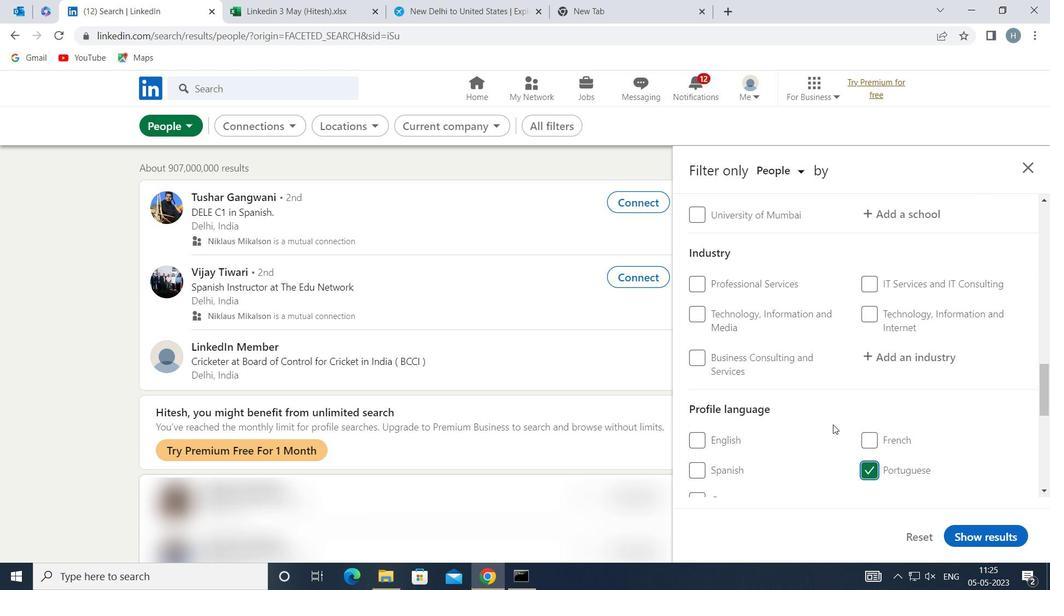 
Action: Mouse scrolled (833, 426) with delta (0, 0)
Screenshot: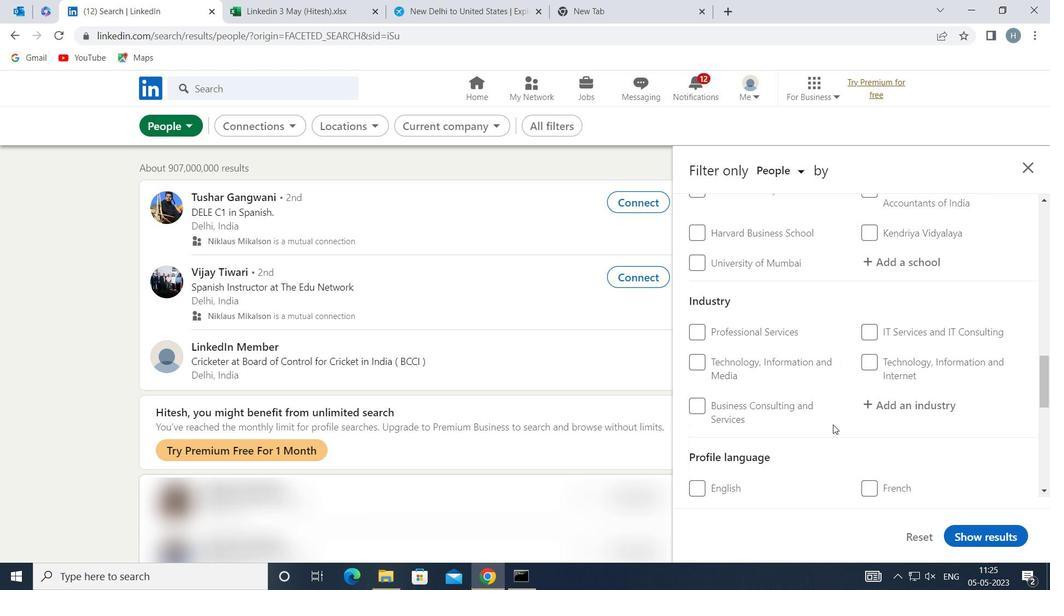 
Action: Mouse scrolled (833, 426) with delta (0, 0)
Screenshot: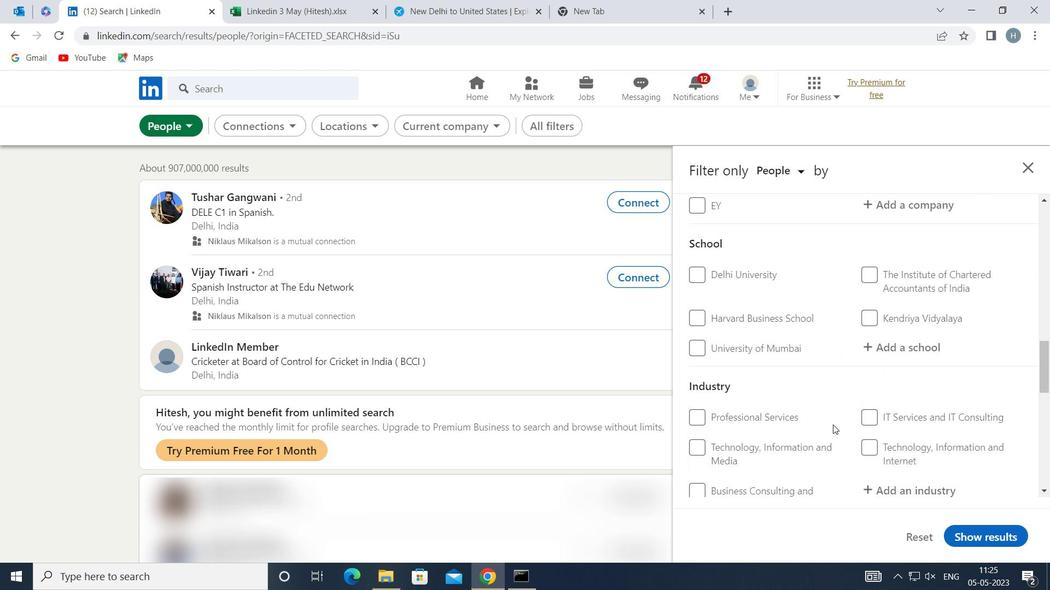 
Action: Mouse scrolled (833, 426) with delta (0, 0)
Screenshot: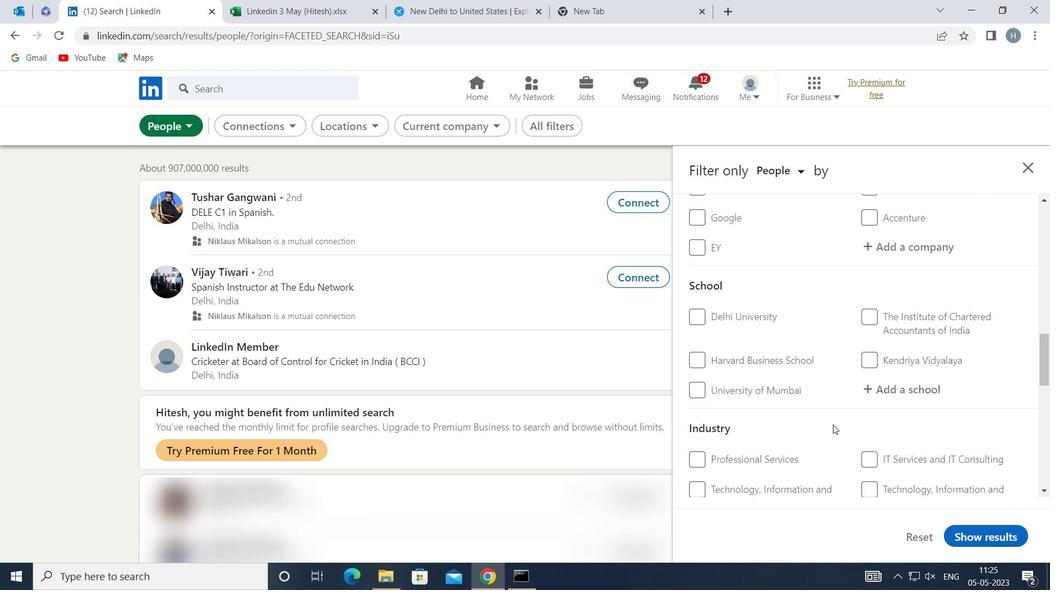 
Action: Mouse scrolled (833, 426) with delta (0, 0)
Screenshot: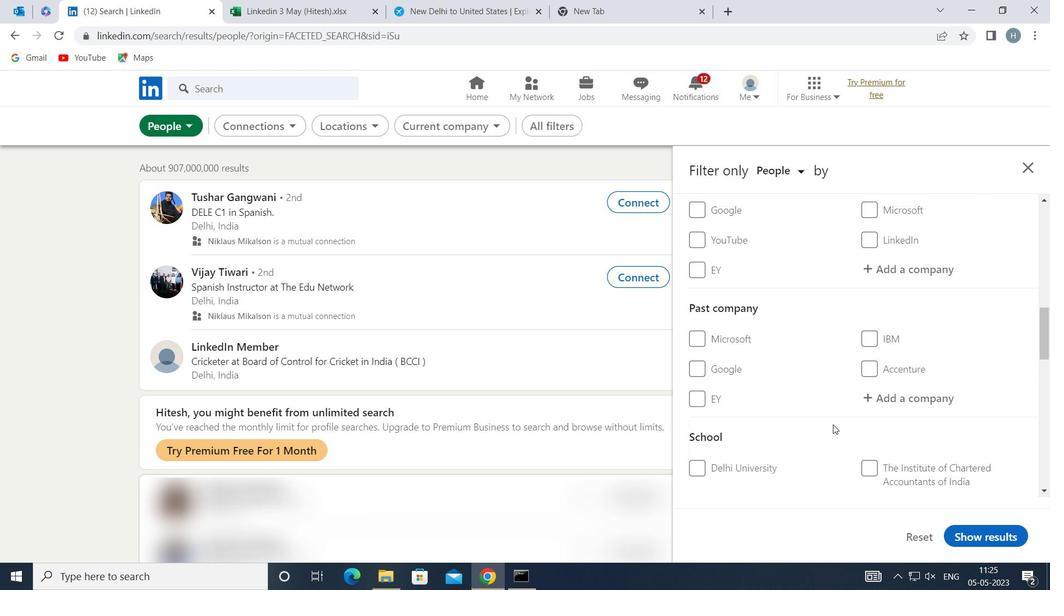 
Action: Mouse scrolled (833, 426) with delta (0, 0)
Screenshot: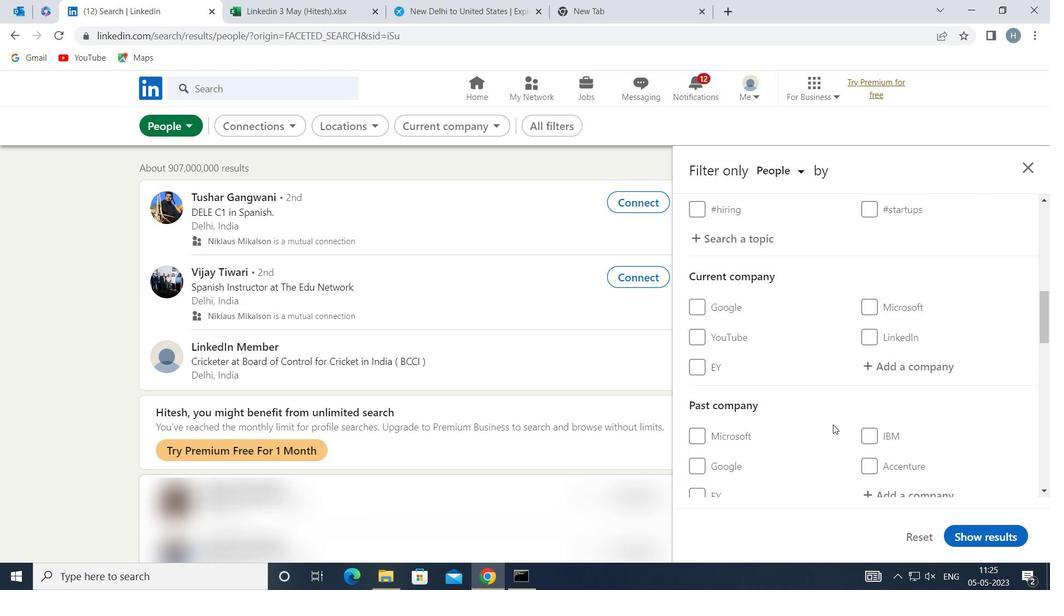 
Action: Mouse moved to (873, 456)
Screenshot: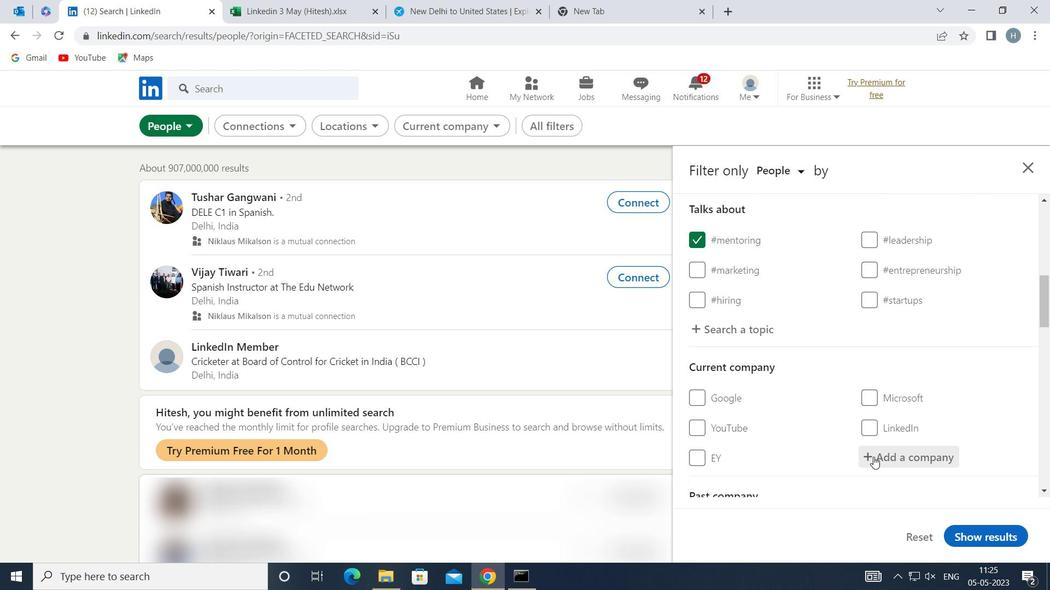 
Action: Mouse pressed left at (873, 456)
Screenshot: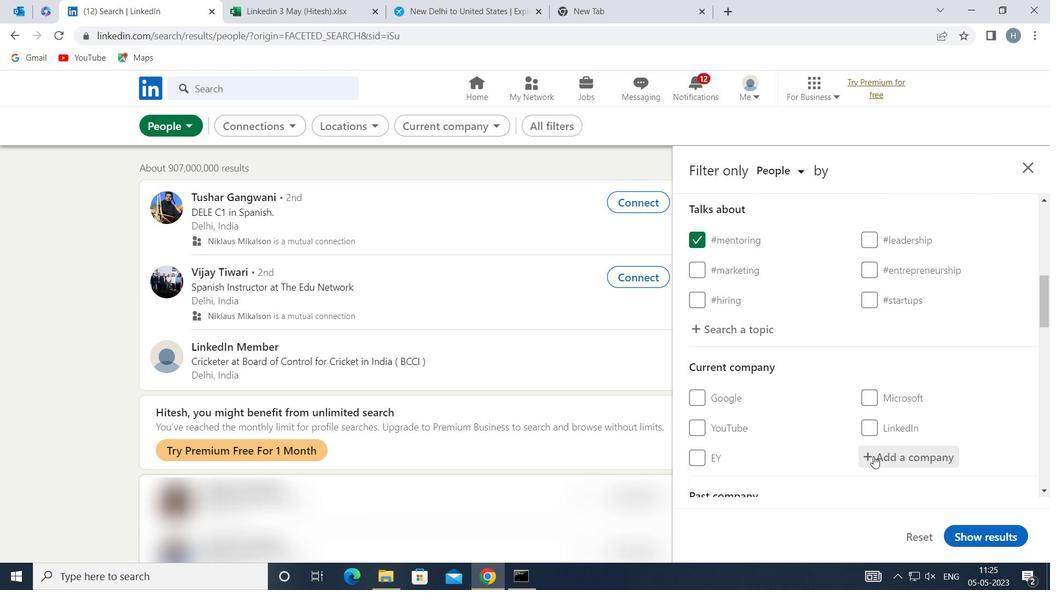 
Action: Key pressed <Key.shift><Key.shift><Key.shift>KOTAK<Key.space><Key.shift>SECURITIES
Screenshot: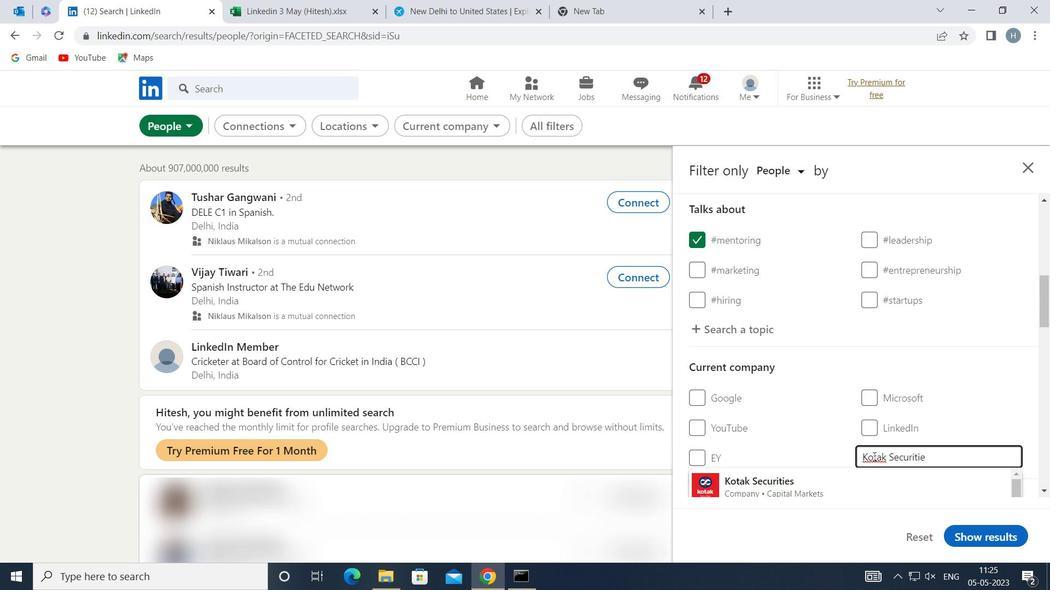 
Action: Mouse scrolled (873, 456) with delta (0, 0)
Screenshot: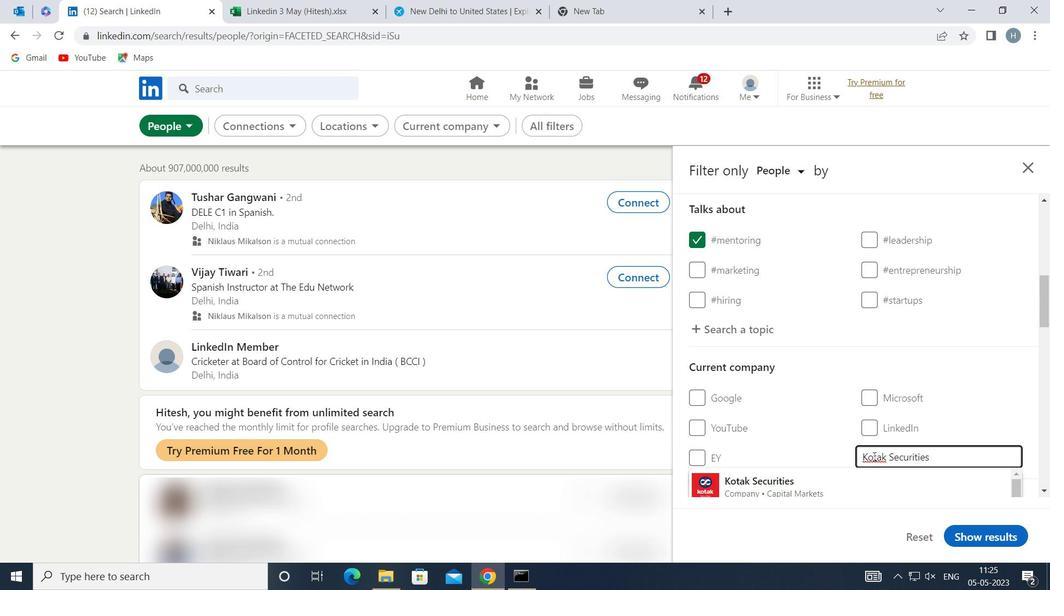 
Action: Mouse scrolled (873, 456) with delta (0, 0)
Screenshot: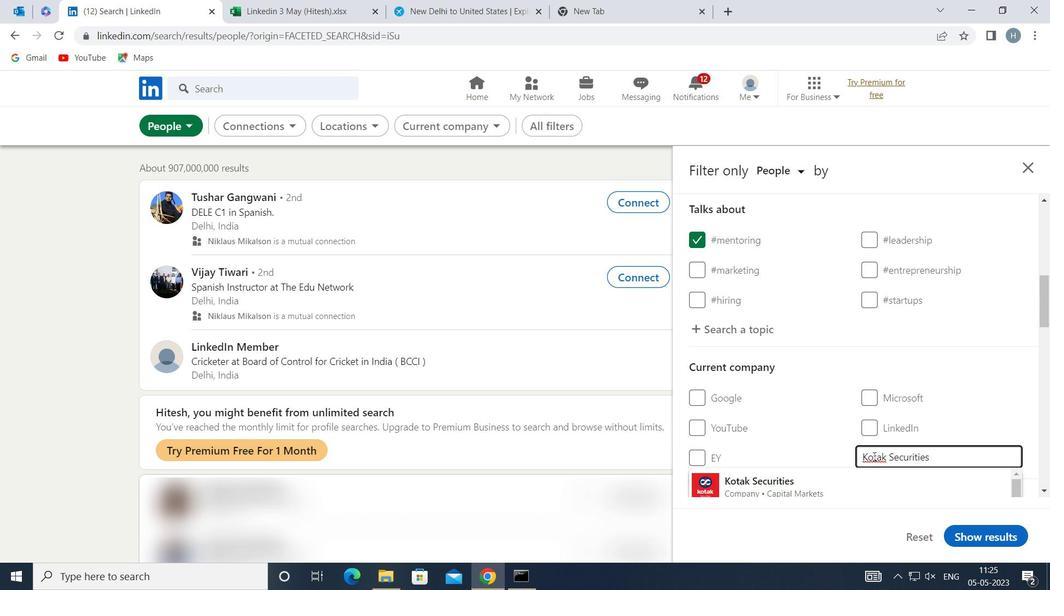 
Action: Mouse moved to (873, 348)
Screenshot: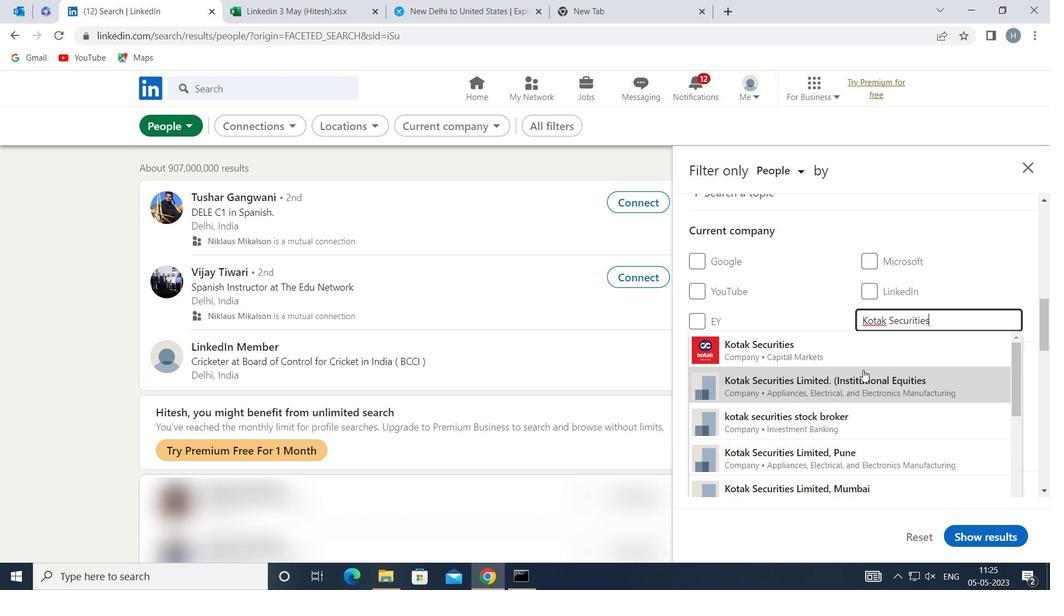 
Action: Mouse pressed left at (873, 348)
Screenshot: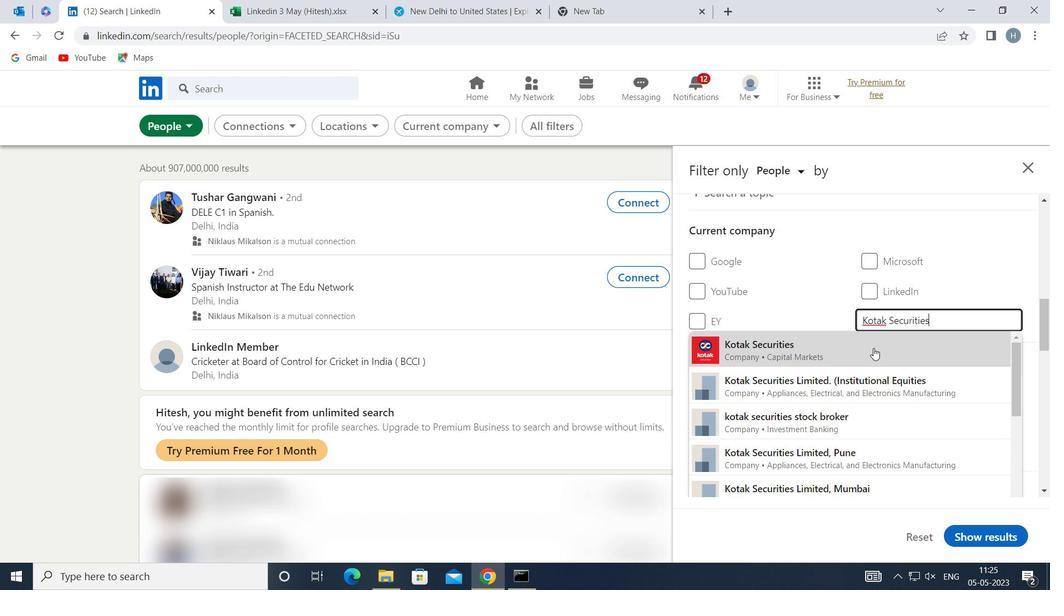 
Action: Mouse moved to (847, 348)
Screenshot: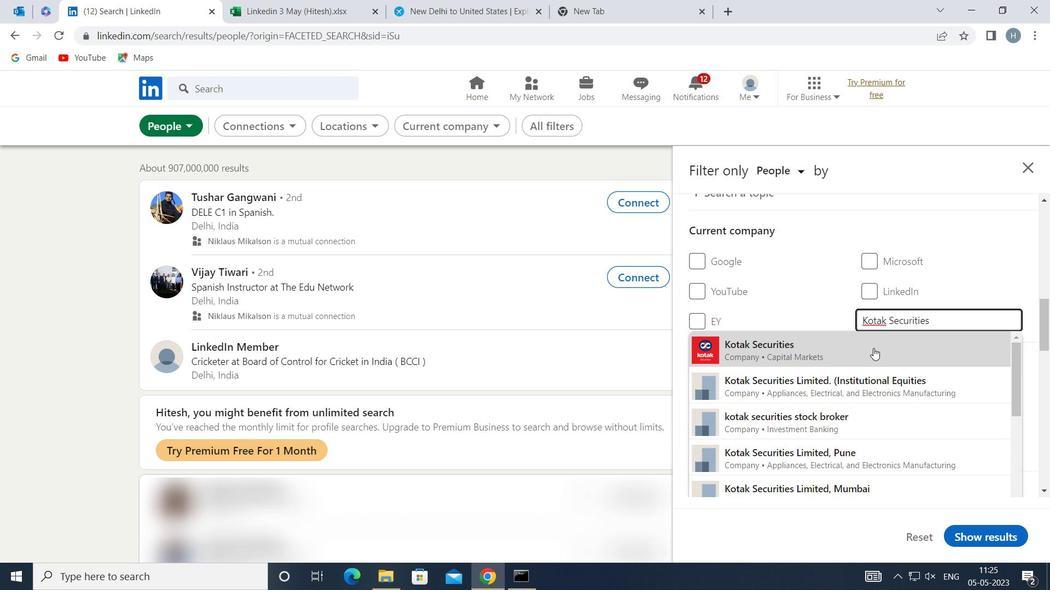 
Action: Mouse scrolled (847, 347) with delta (0, 0)
Screenshot: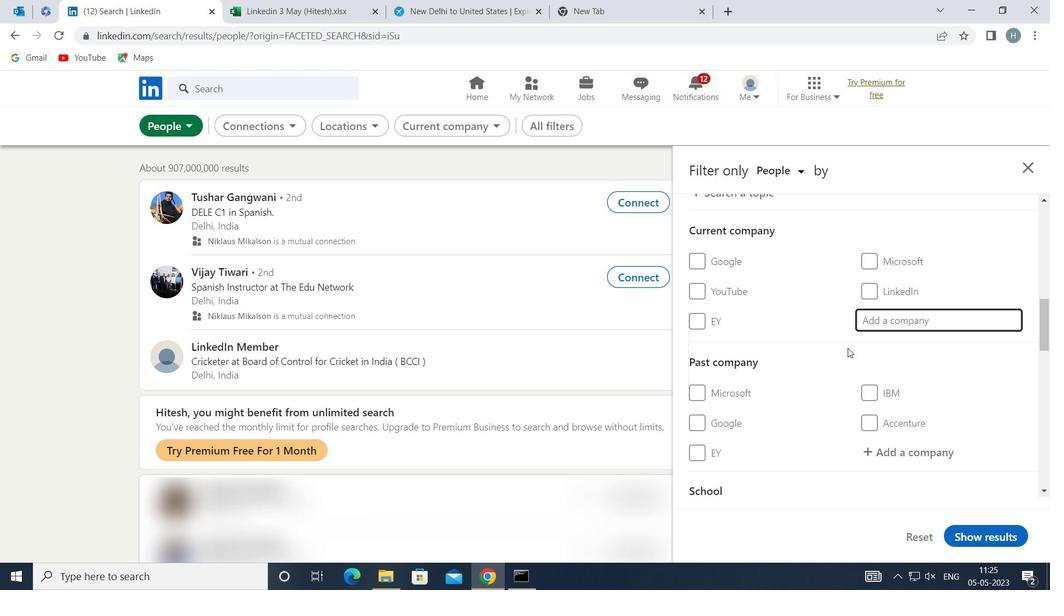 
Action: Mouse scrolled (847, 347) with delta (0, 0)
Screenshot: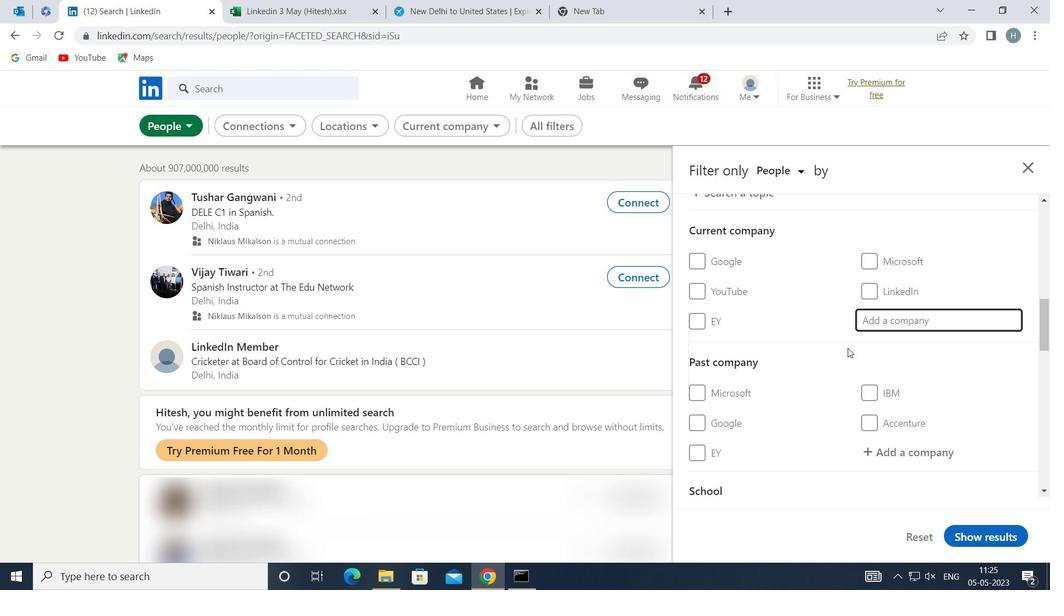 
Action: Mouse scrolled (847, 347) with delta (0, 0)
Screenshot: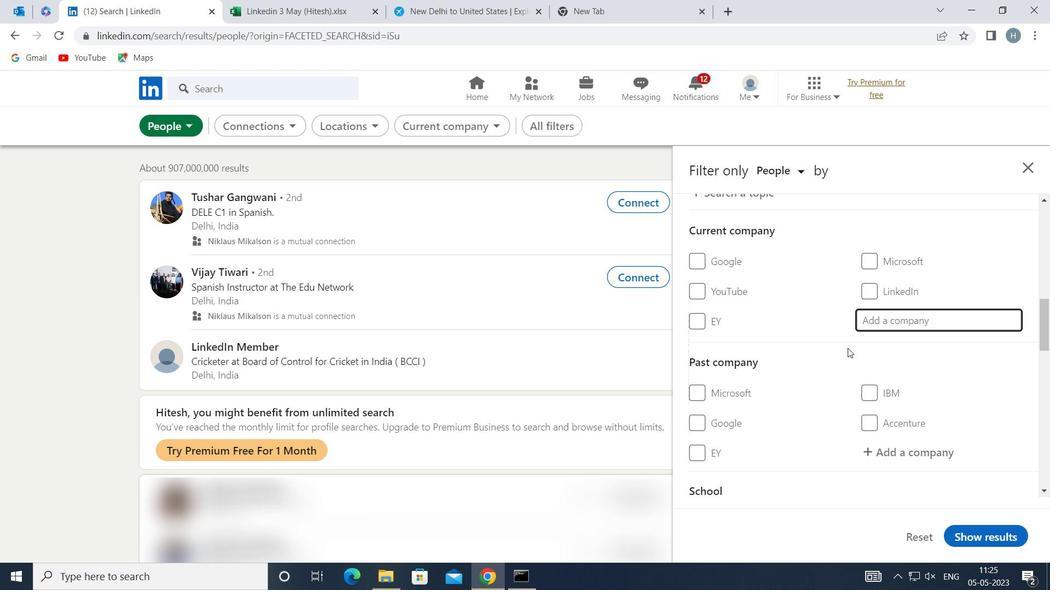 
Action: Mouse moved to (847, 353)
Screenshot: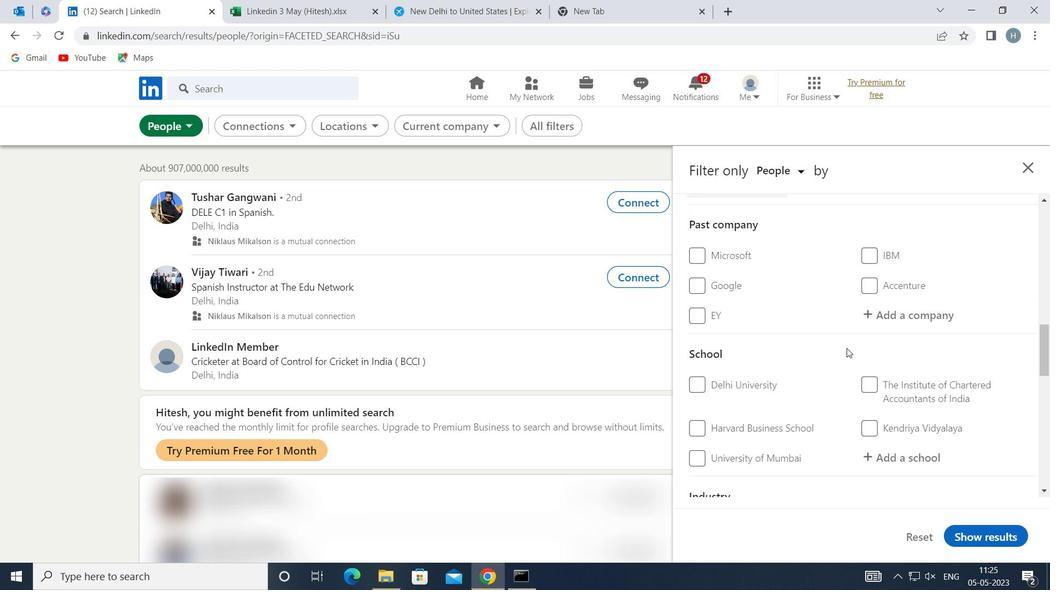 
Action: Mouse scrolled (847, 352) with delta (0, 0)
Screenshot: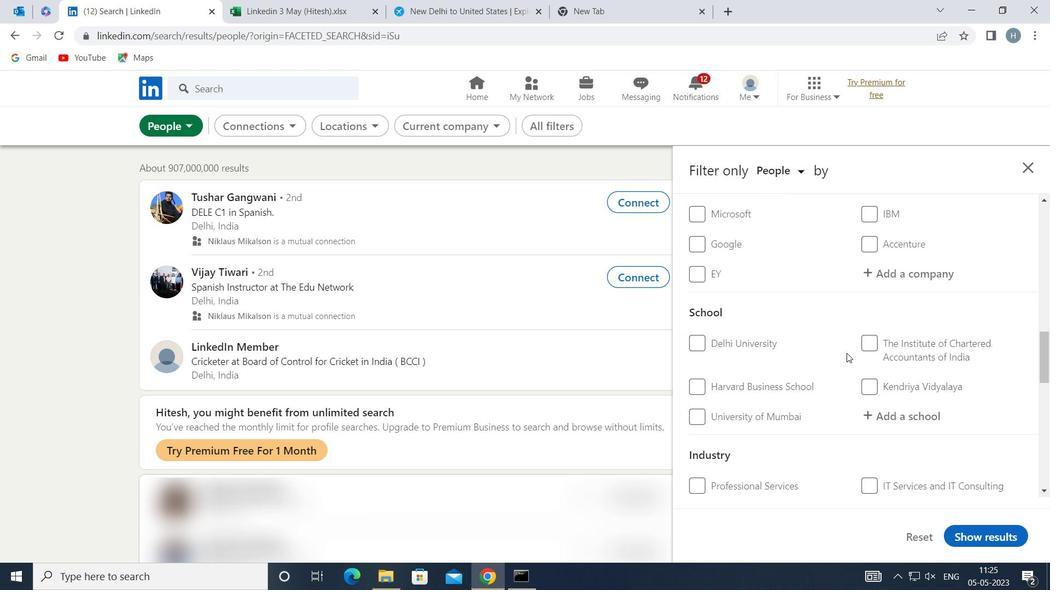 
Action: Mouse moved to (896, 348)
Screenshot: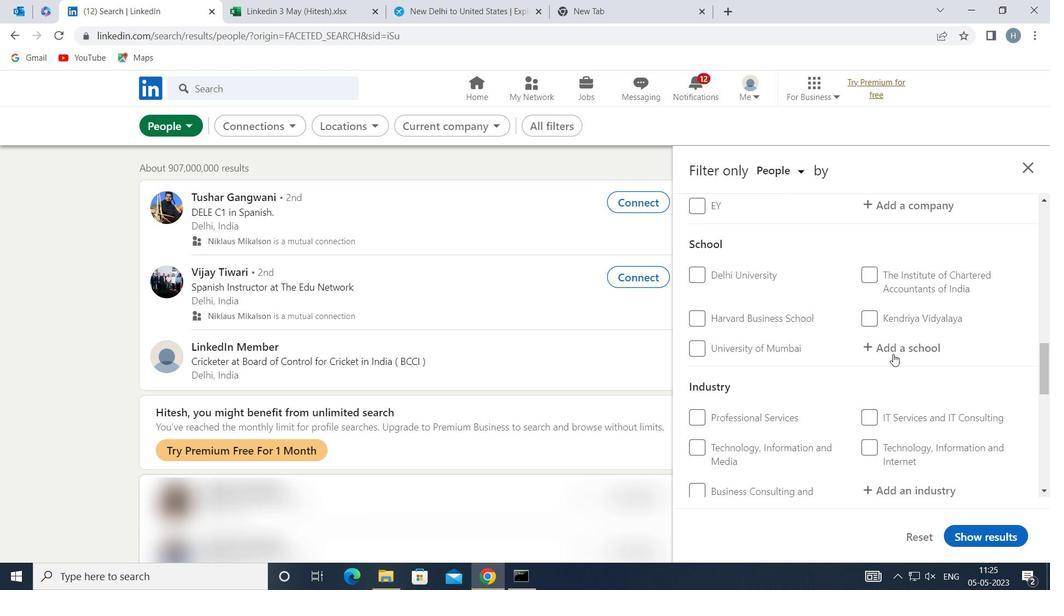 
Action: Mouse pressed left at (896, 348)
Screenshot: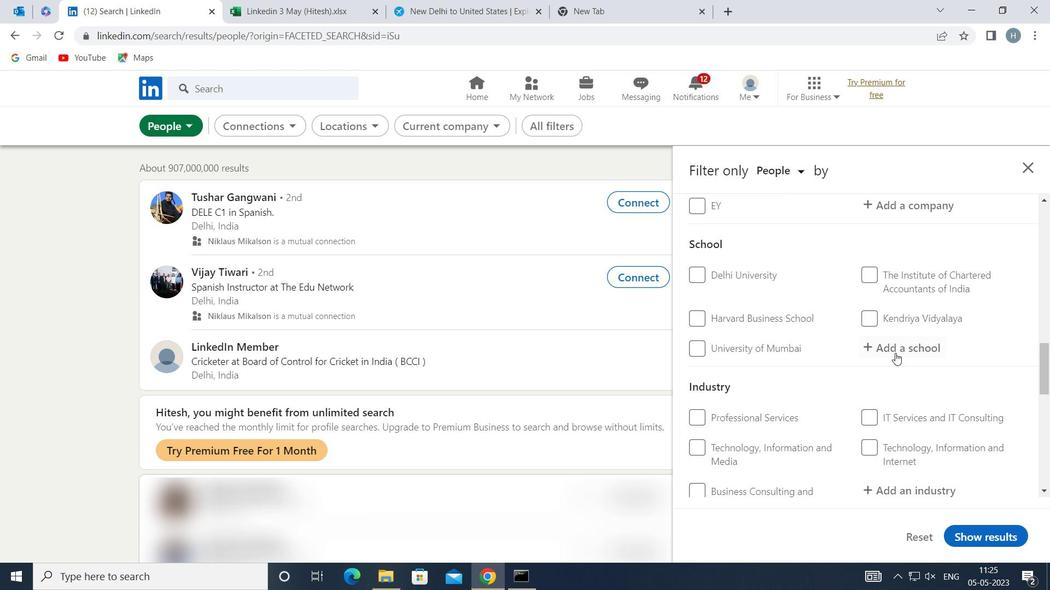 
Action: Key pressed <Key.shift>UJJAIN<Key.space><Key.shift>ENGINEERING<Key.space>
Screenshot: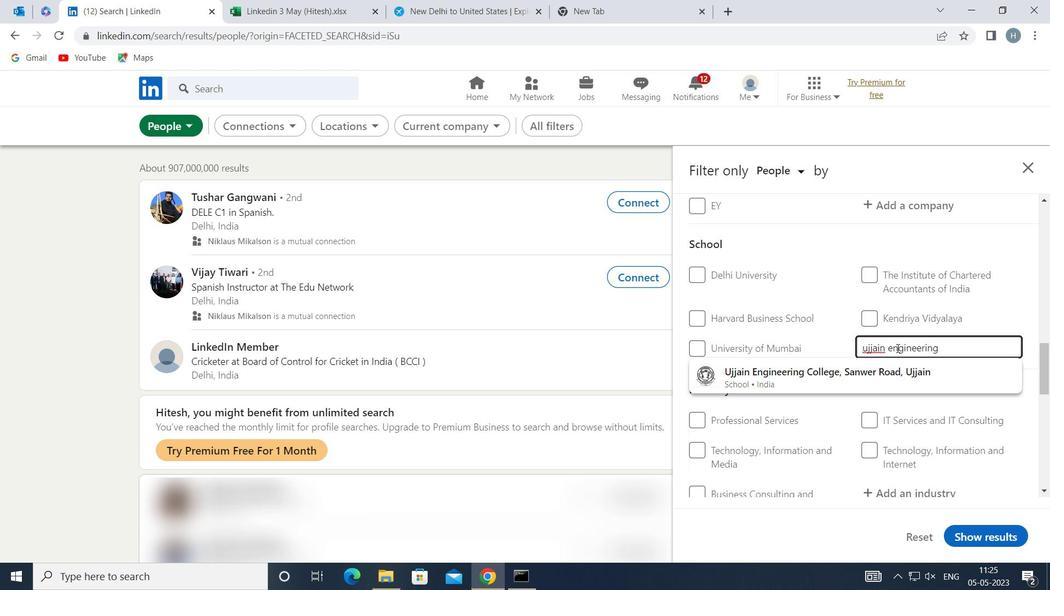 
Action: Mouse moved to (854, 365)
Screenshot: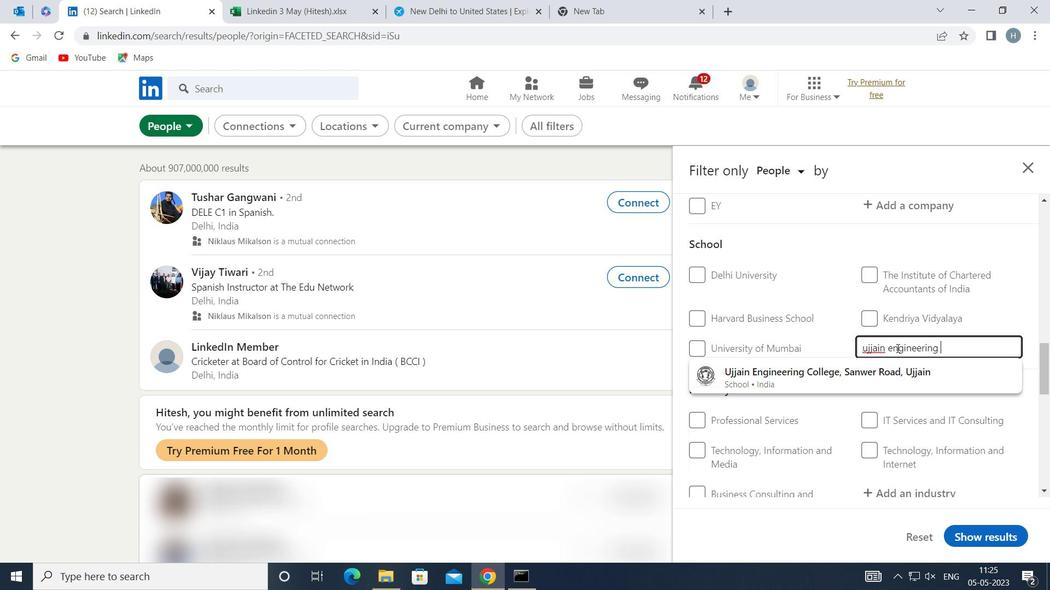 
Action: Mouse pressed left at (854, 365)
Screenshot: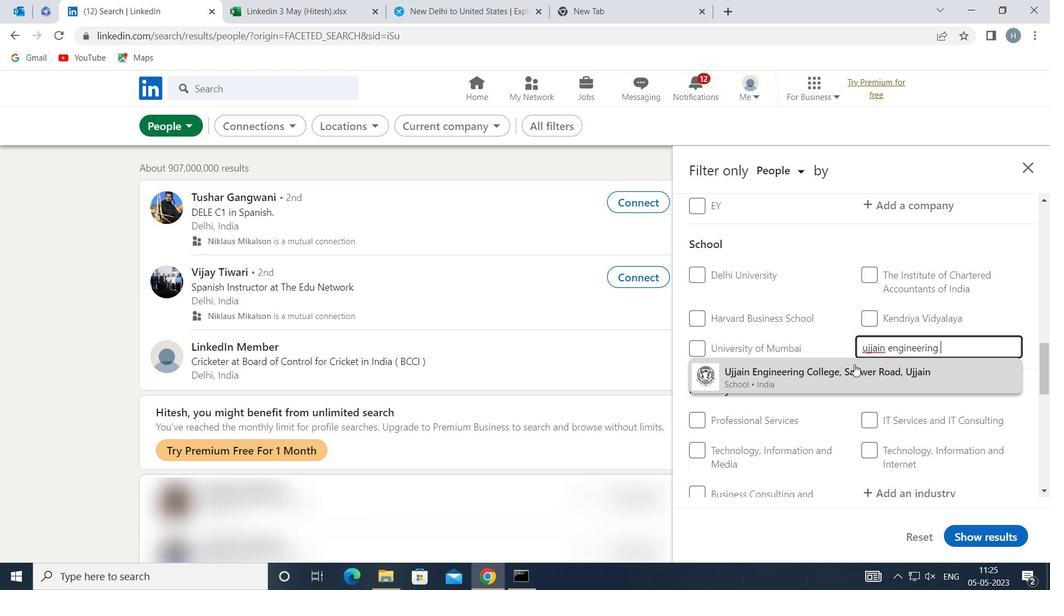 
Action: Mouse moved to (837, 348)
Screenshot: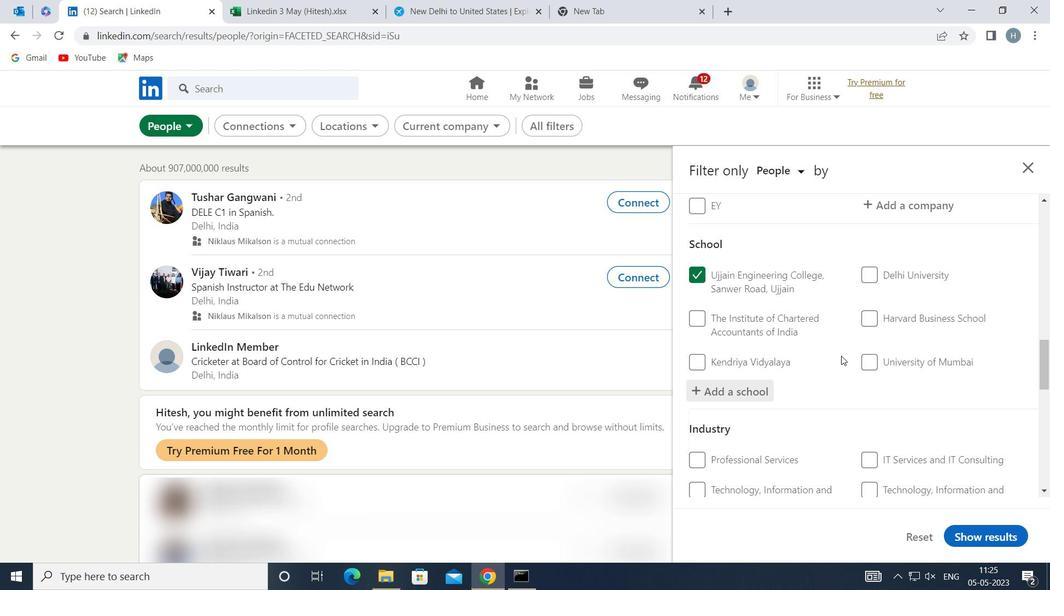 
Action: Mouse scrolled (837, 348) with delta (0, 0)
Screenshot: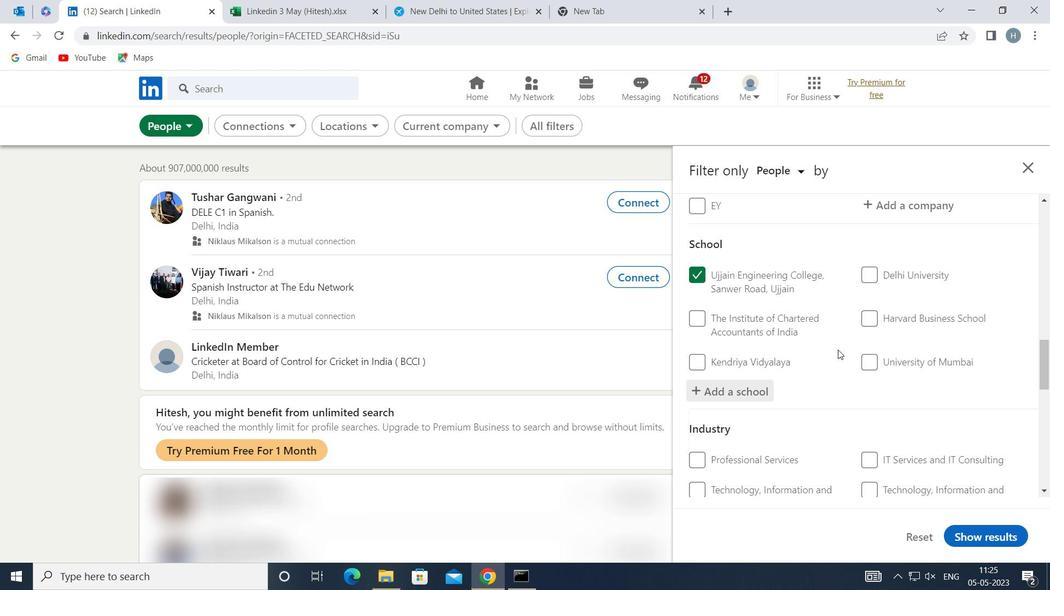 
Action: Mouse scrolled (837, 348) with delta (0, 0)
Screenshot: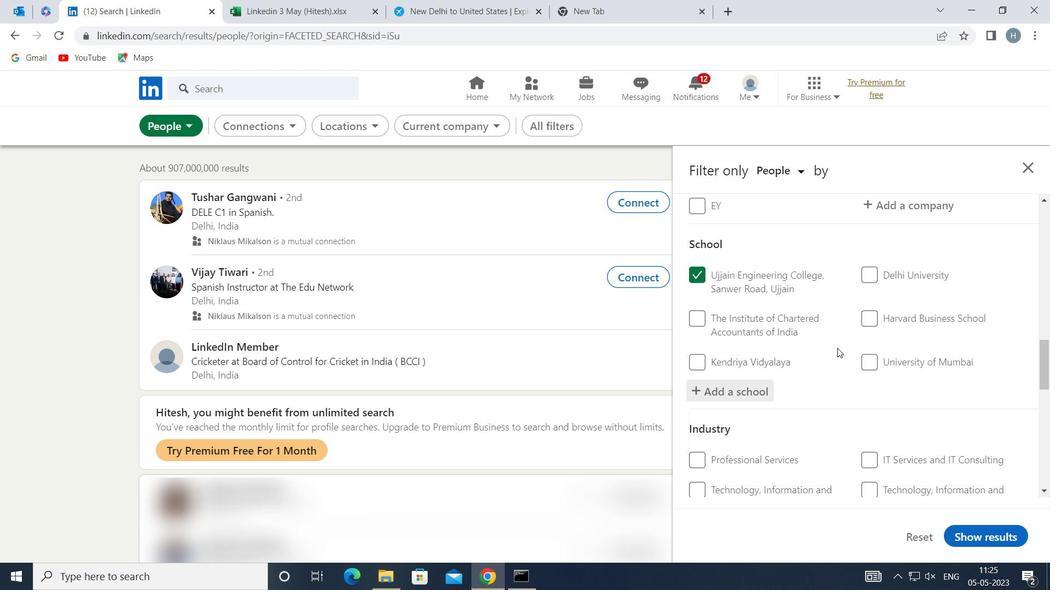 
Action: Mouse moved to (837, 348)
Screenshot: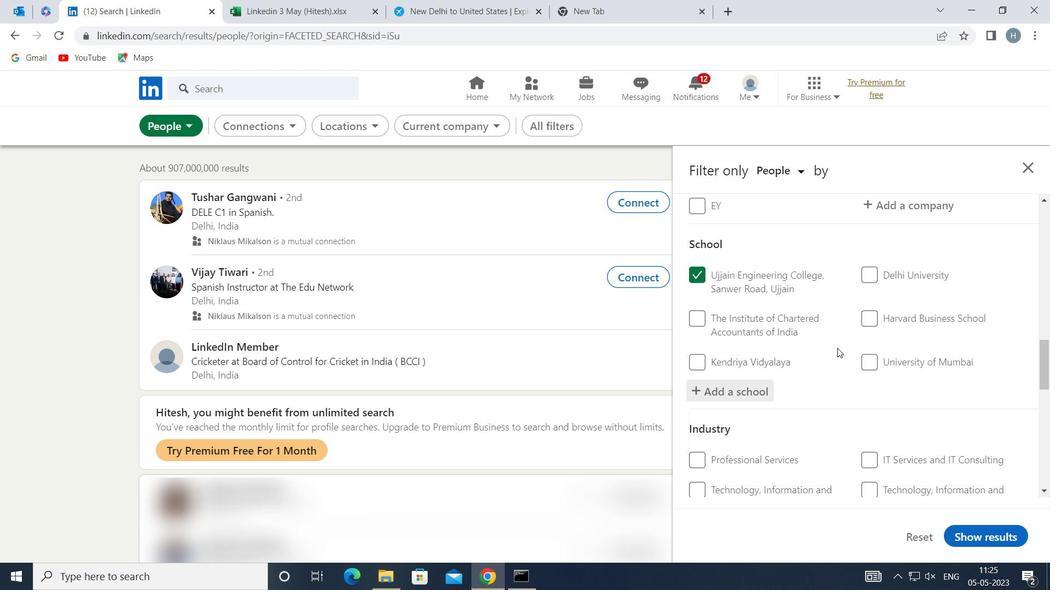 
Action: Mouse scrolled (837, 347) with delta (0, 0)
Screenshot: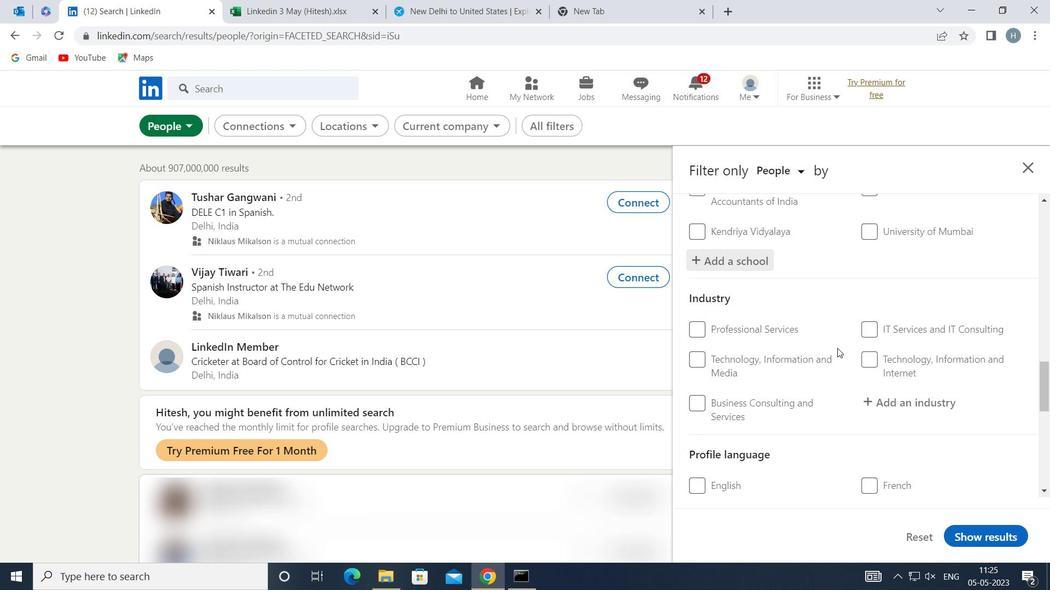 
Action: Mouse moved to (899, 331)
Screenshot: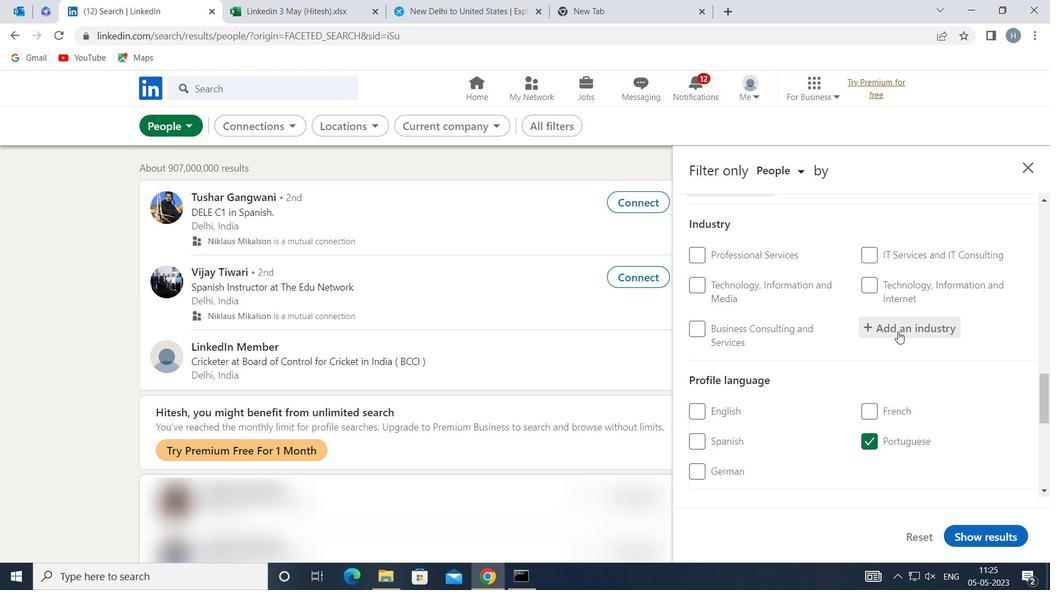 
Action: Mouse pressed left at (899, 331)
Screenshot: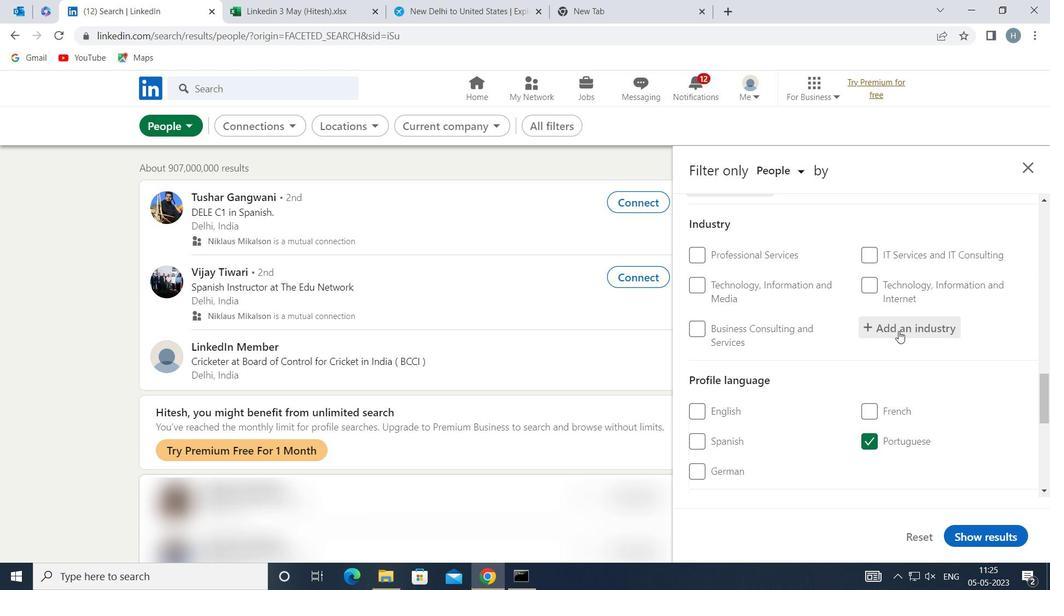
Action: Key pressed <Key.shift>OPTOME
Screenshot: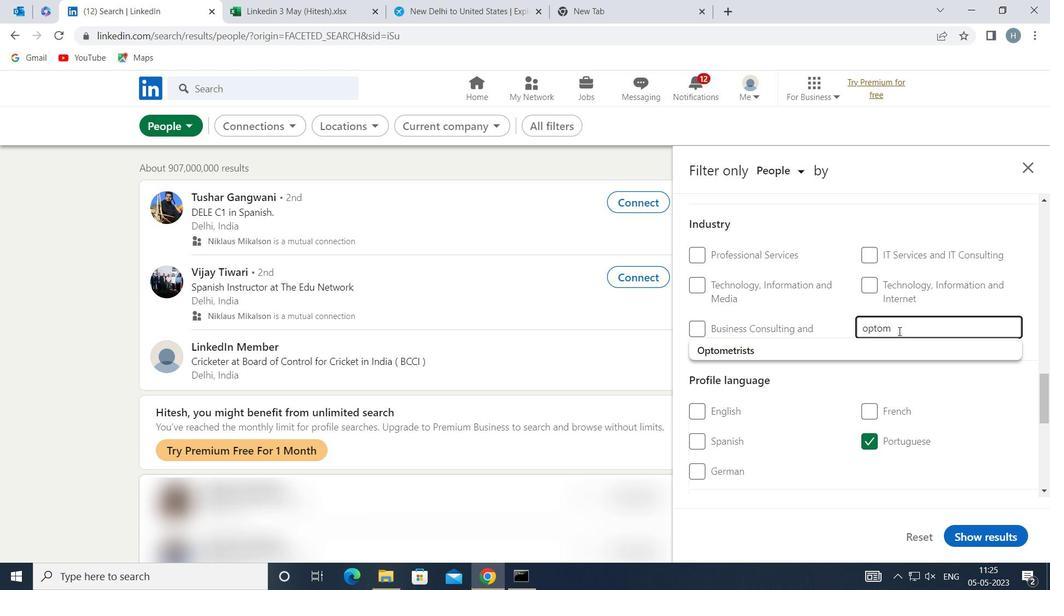 
Action: Mouse moved to (864, 345)
Screenshot: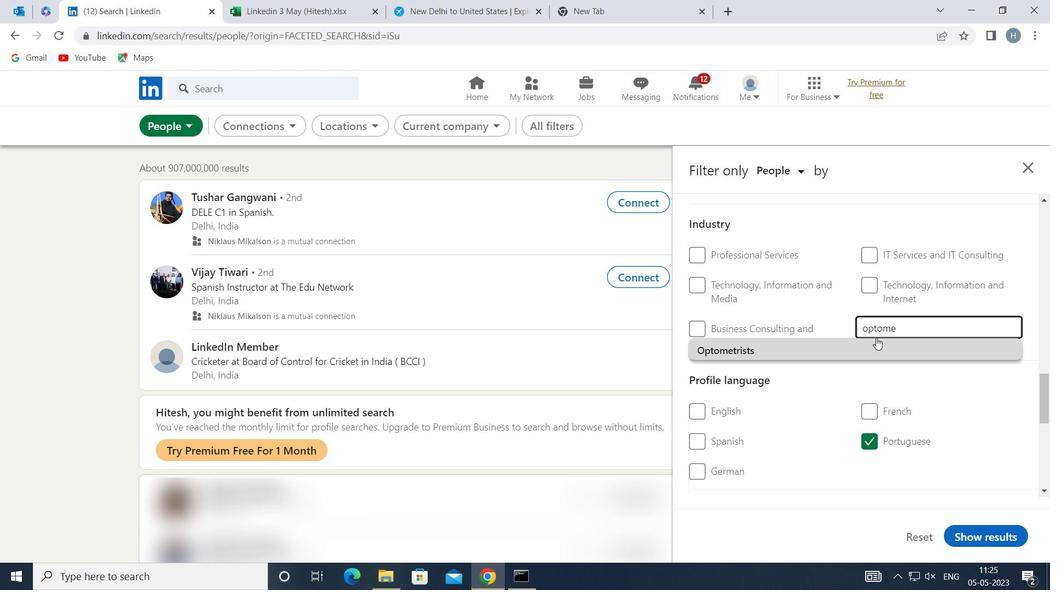 
Action: Mouse pressed left at (864, 345)
Screenshot: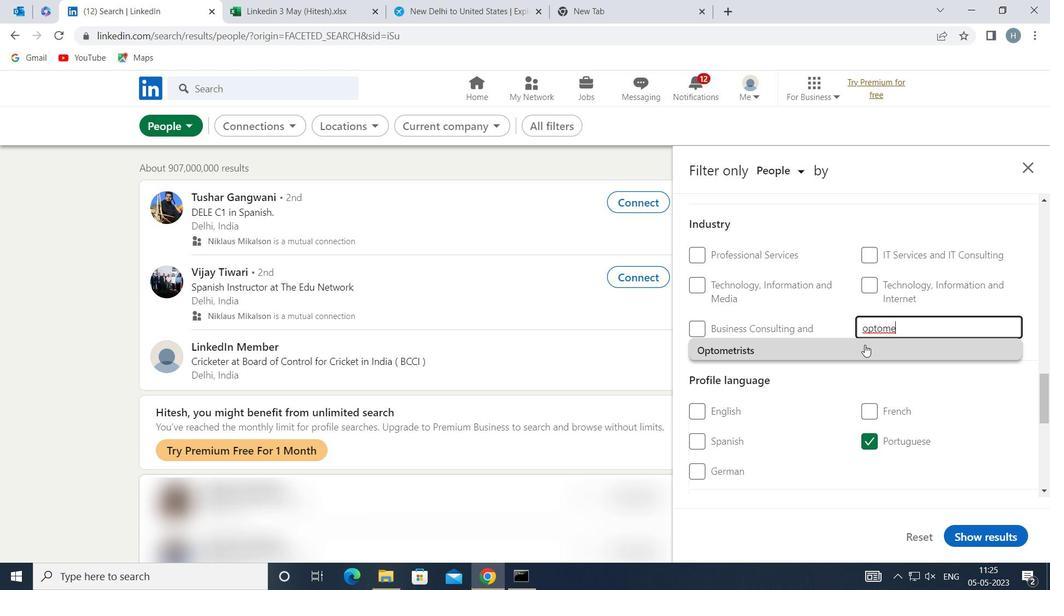 
Action: Mouse moved to (828, 390)
Screenshot: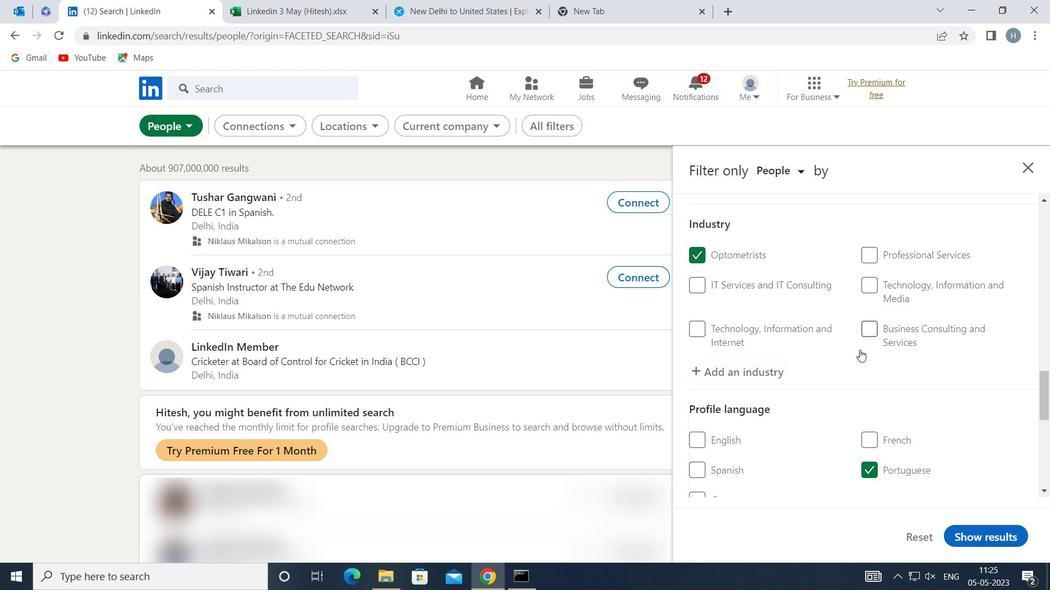 
Action: Mouse scrolled (828, 389) with delta (0, 0)
Screenshot: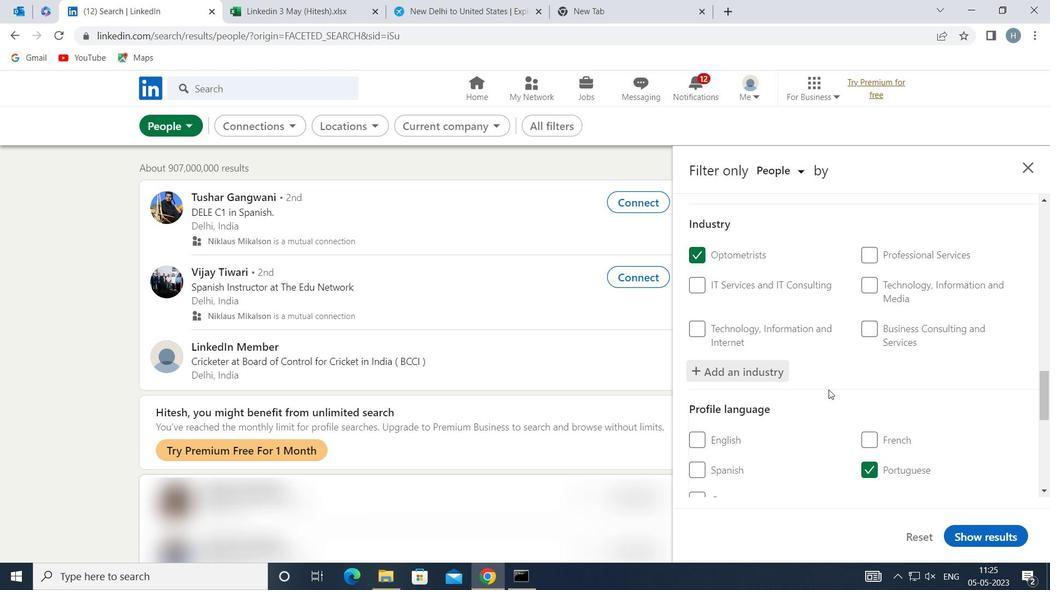 
Action: Mouse scrolled (828, 389) with delta (0, 0)
Screenshot: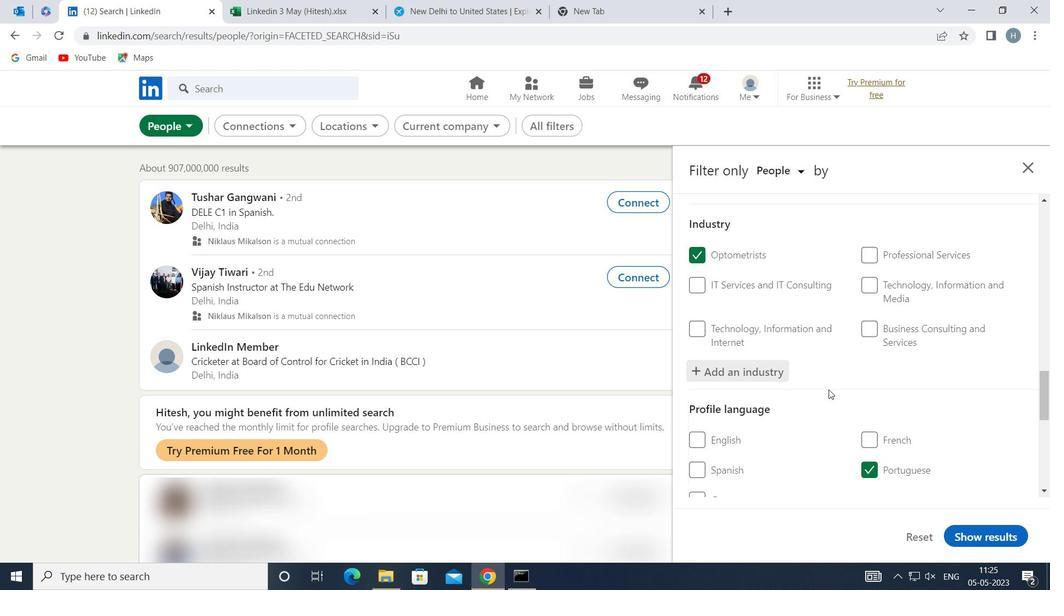 
Action: Mouse scrolled (828, 389) with delta (0, 0)
Screenshot: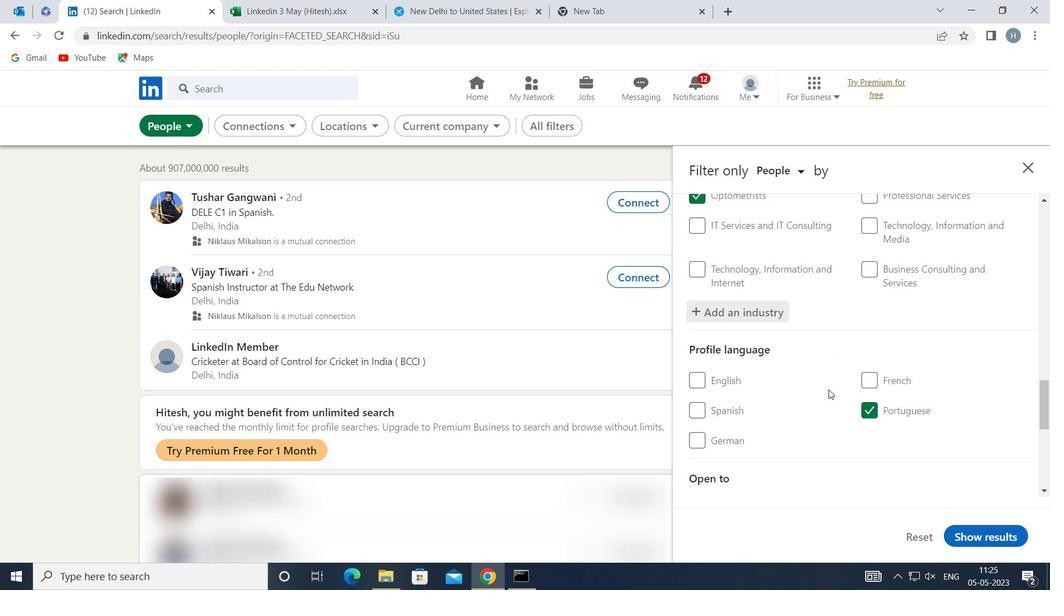 
Action: Mouse scrolled (828, 389) with delta (0, 0)
Screenshot: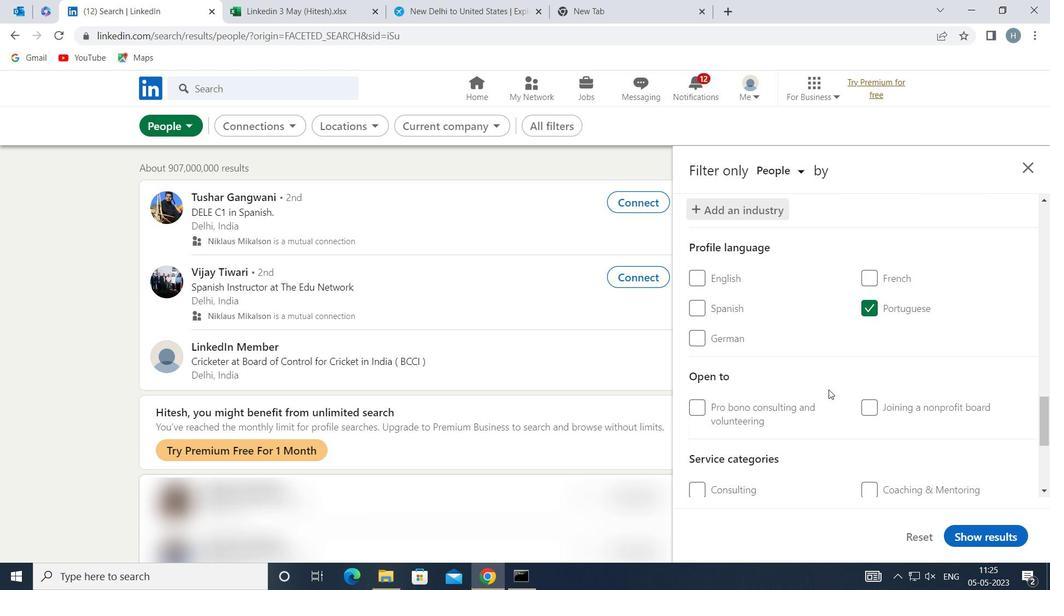 
Action: Mouse scrolled (828, 389) with delta (0, 0)
Screenshot: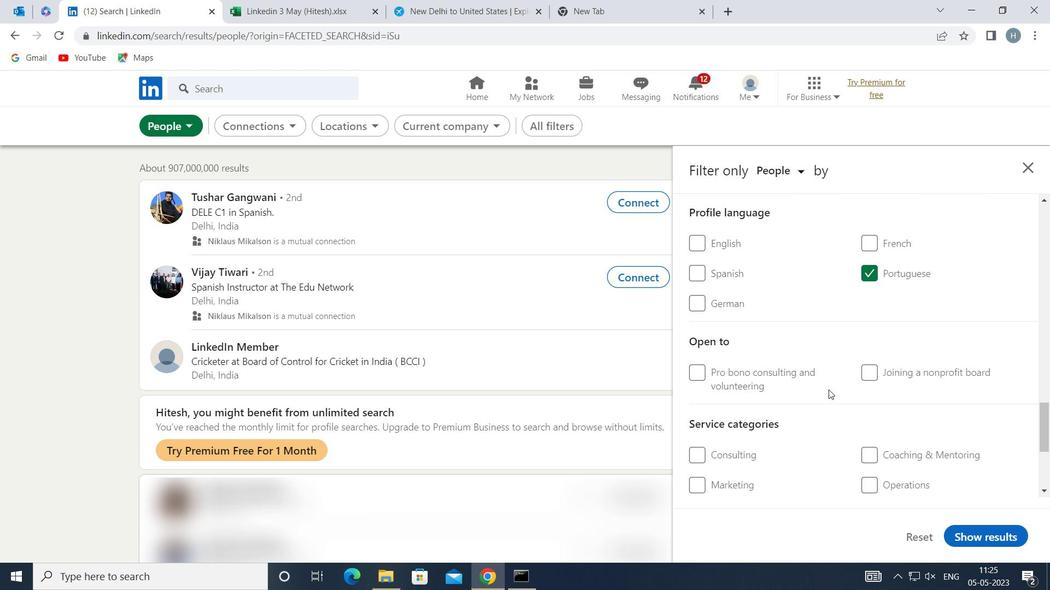 
Action: Mouse scrolled (828, 389) with delta (0, 0)
Screenshot: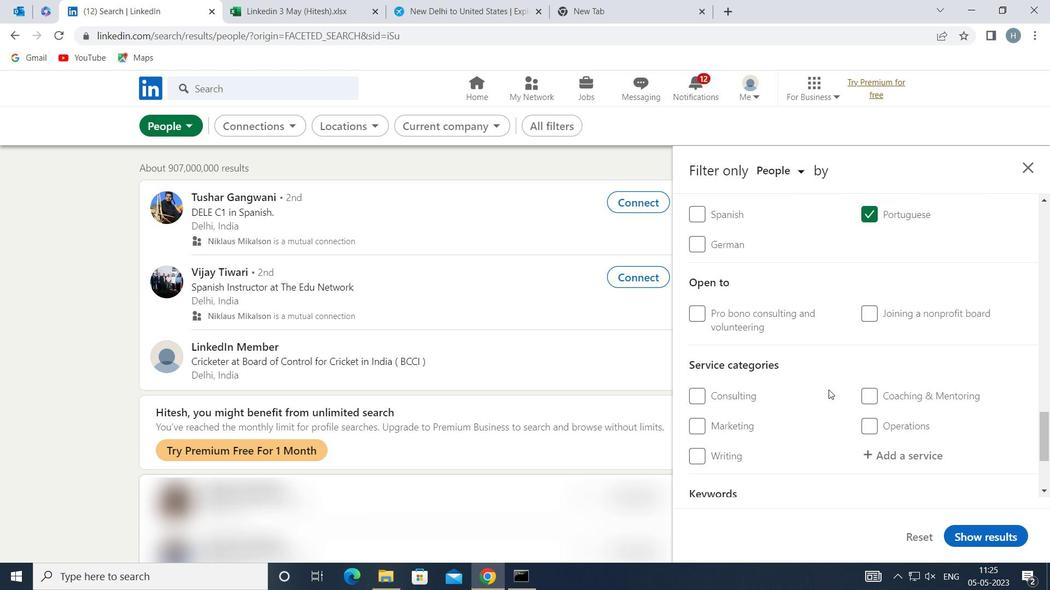 
Action: Mouse moved to (906, 304)
Screenshot: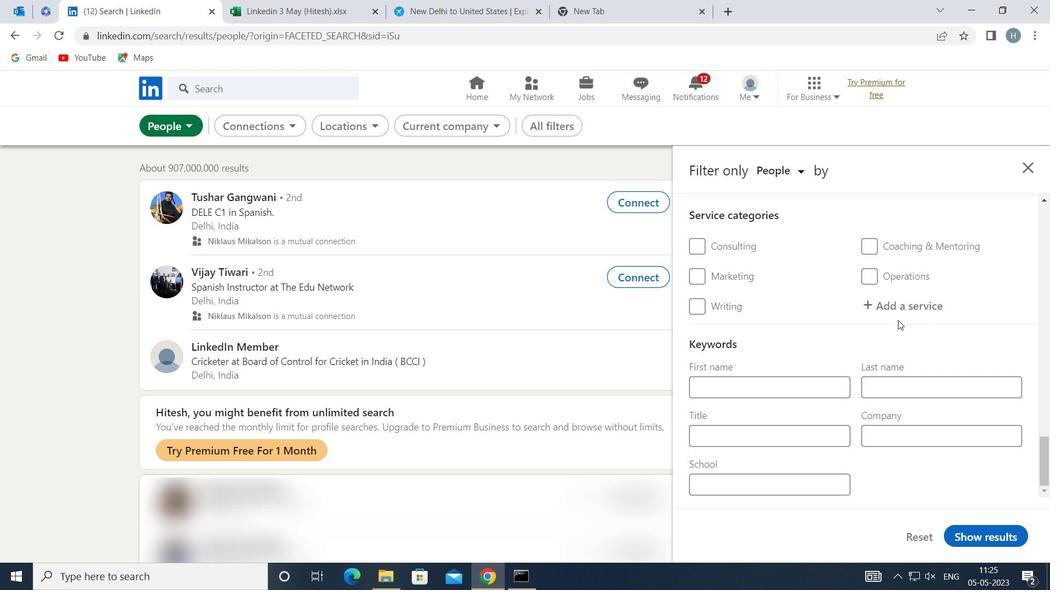
Action: Mouse pressed left at (906, 304)
Screenshot: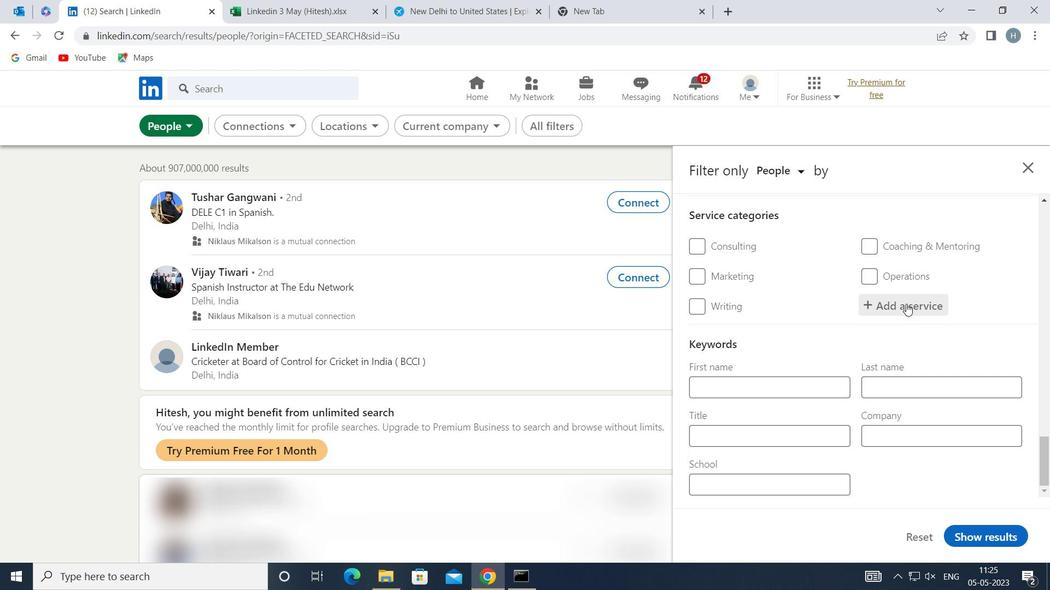 
Action: Key pressed <Key.shift>WEB<Key.space><Key.shift>DESIGN
Screenshot: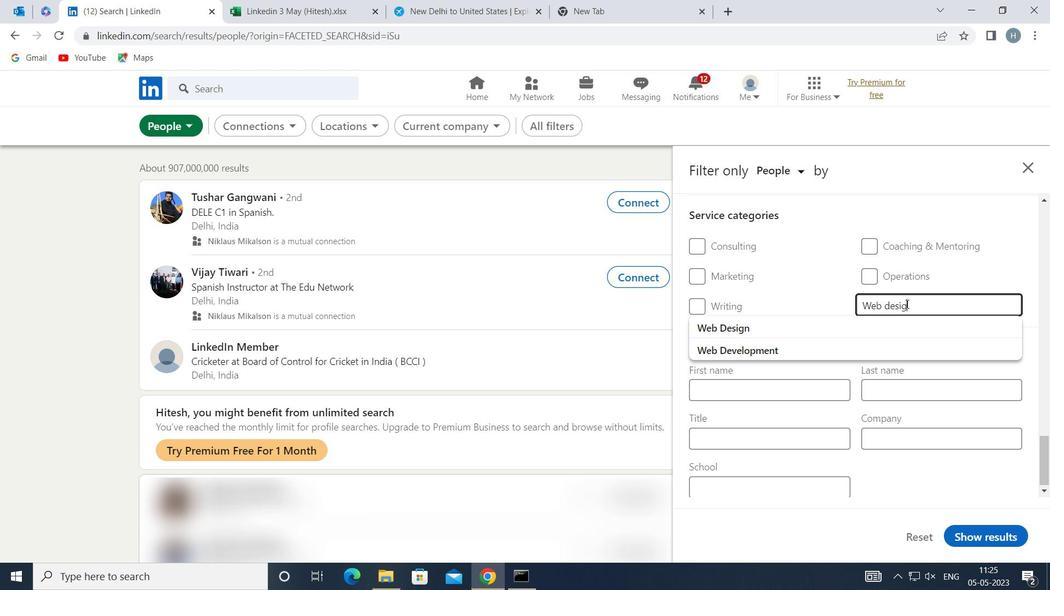 
Action: Mouse moved to (858, 326)
Screenshot: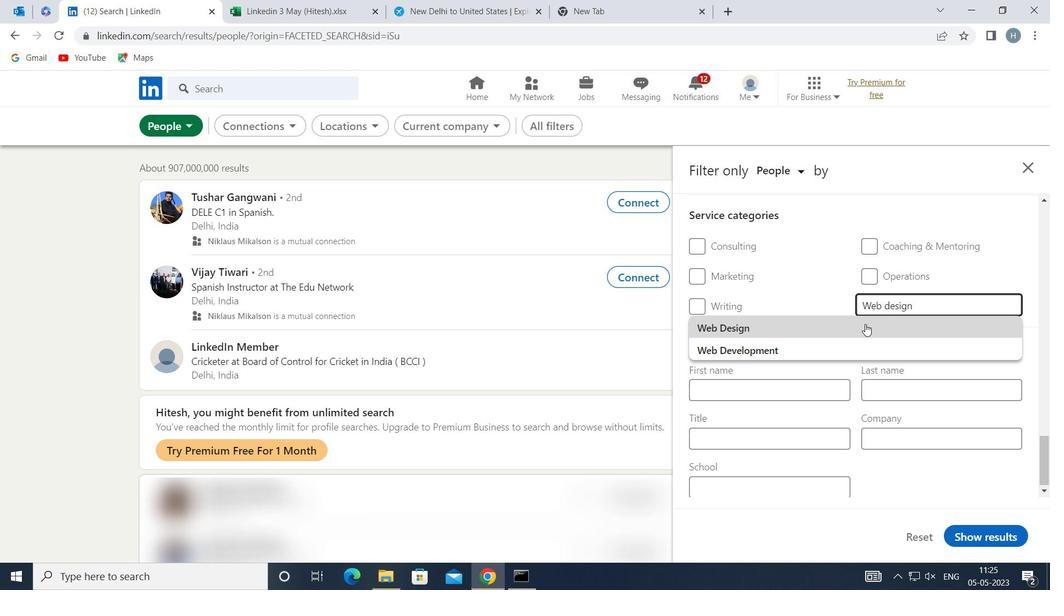
Action: Mouse pressed left at (858, 326)
Screenshot: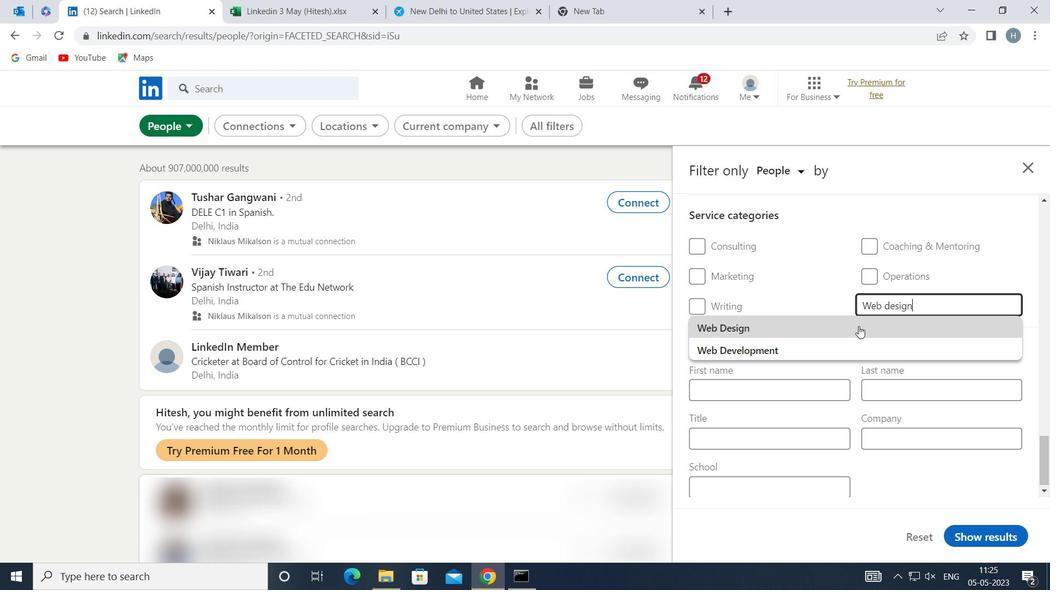 
Action: Mouse moved to (841, 330)
Screenshot: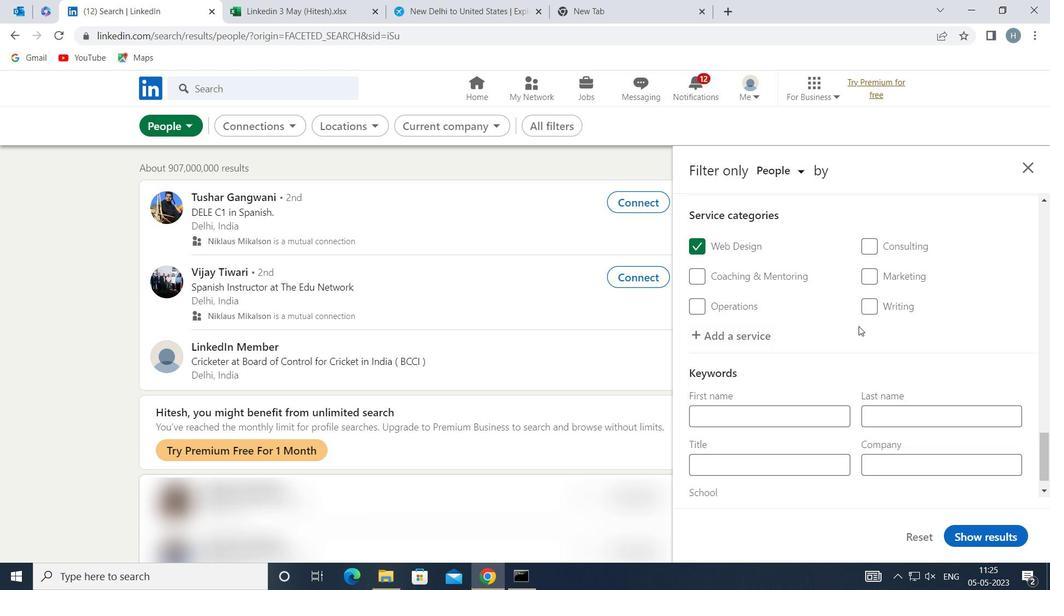 
Action: Mouse scrolled (841, 329) with delta (0, 0)
Screenshot: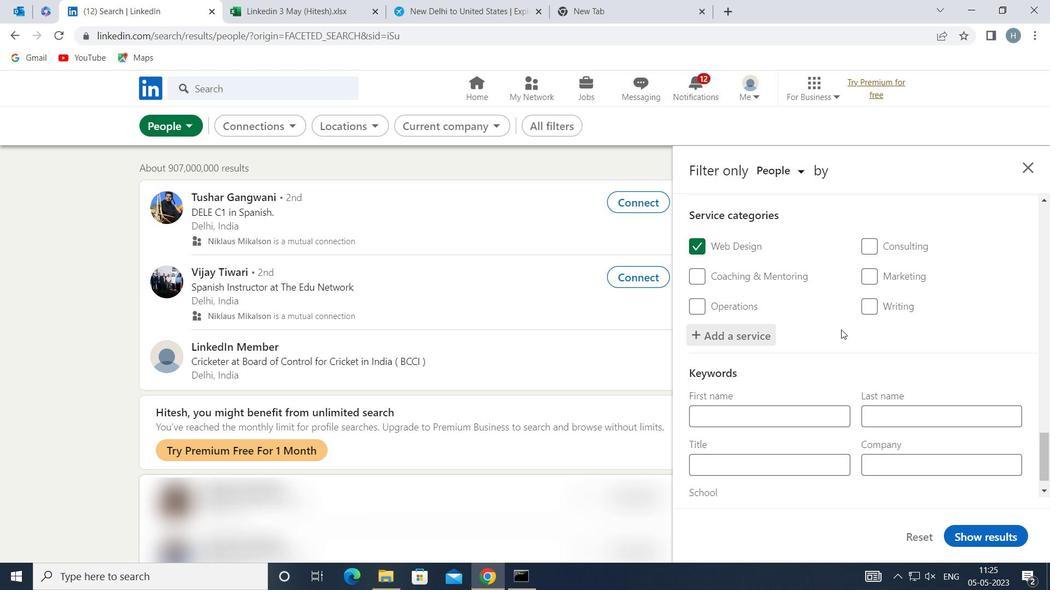 
Action: Mouse scrolled (841, 329) with delta (0, 0)
Screenshot: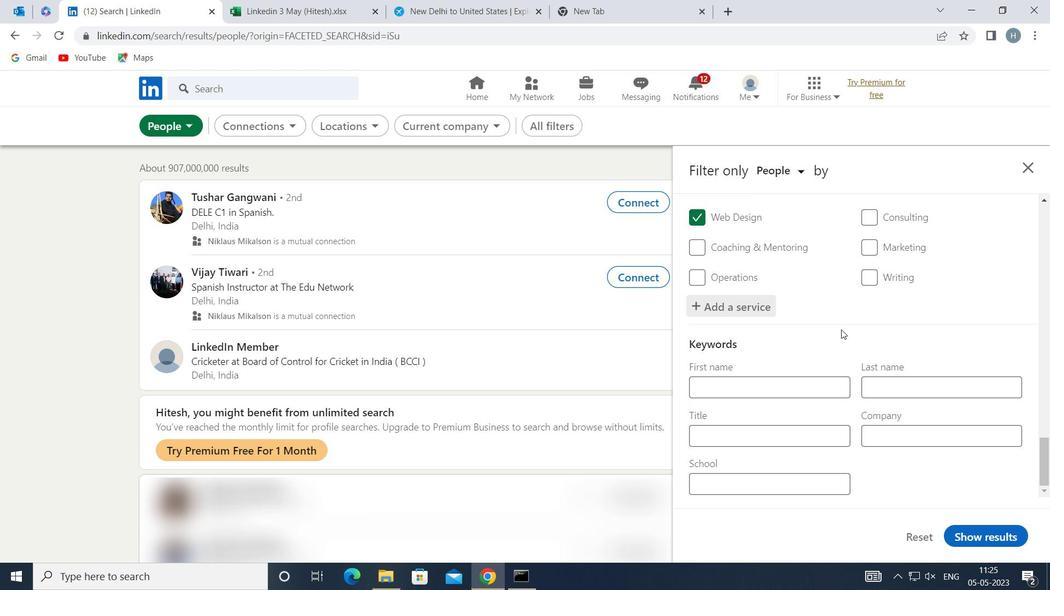 
Action: Mouse moved to (846, 328)
Screenshot: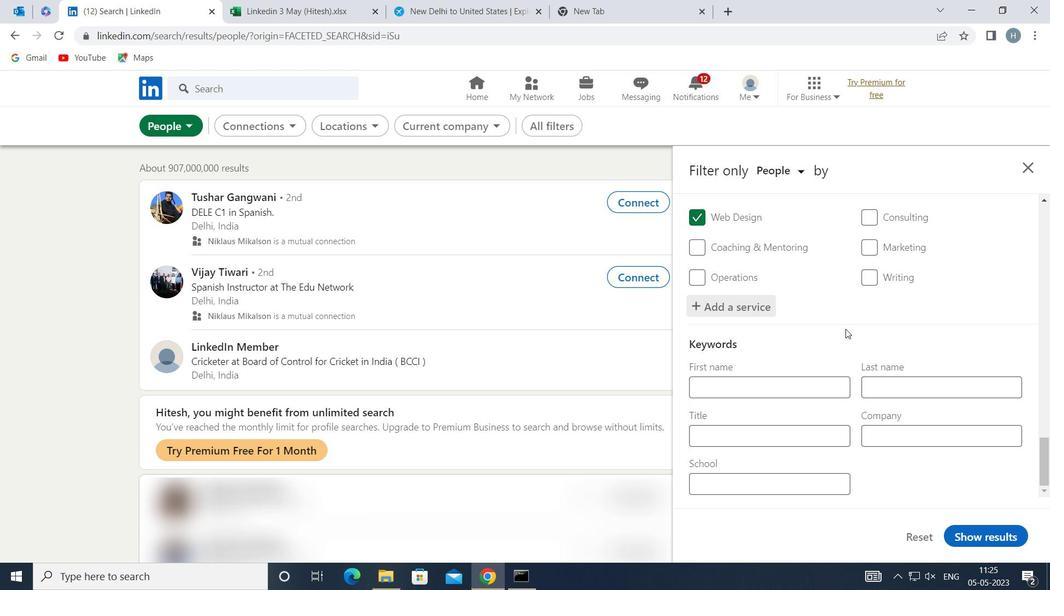 
Action: Mouse scrolled (846, 328) with delta (0, 0)
Screenshot: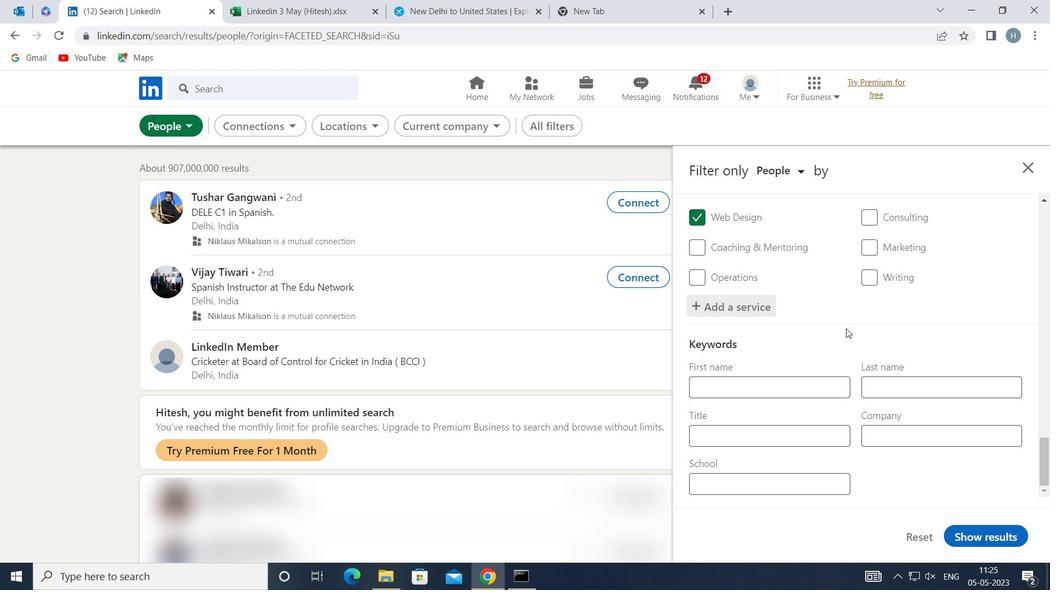 
Action: Mouse scrolled (846, 328) with delta (0, 0)
Screenshot: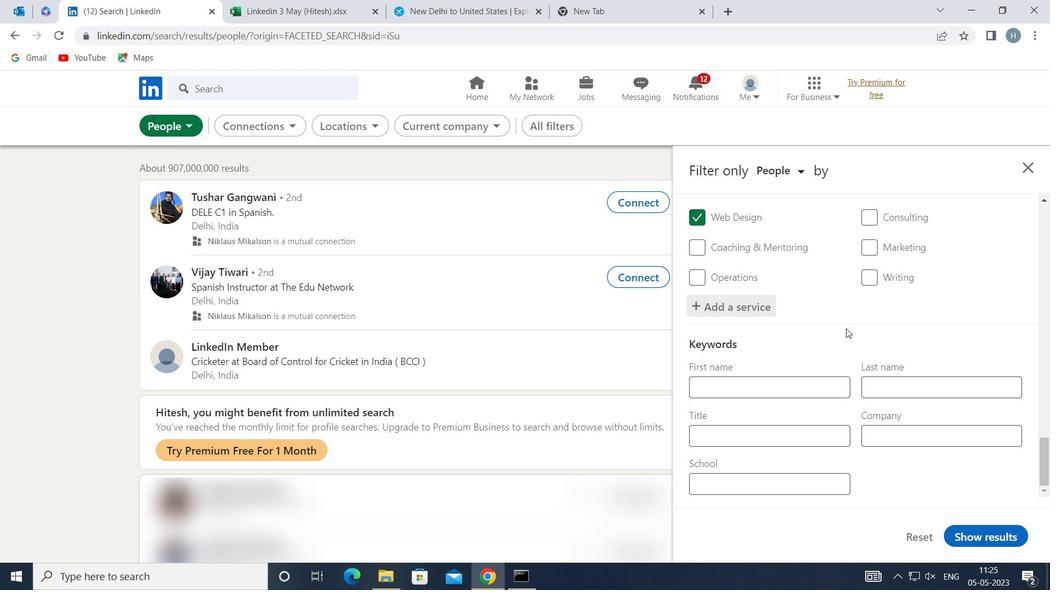 
Action: Mouse moved to (823, 434)
Screenshot: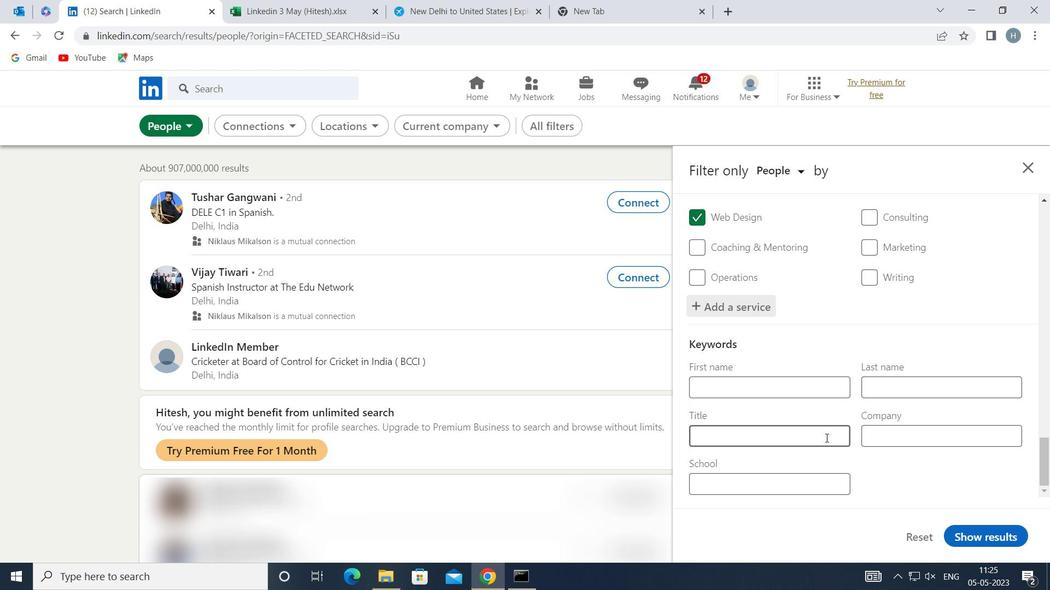 
Action: Mouse pressed left at (823, 434)
Screenshot: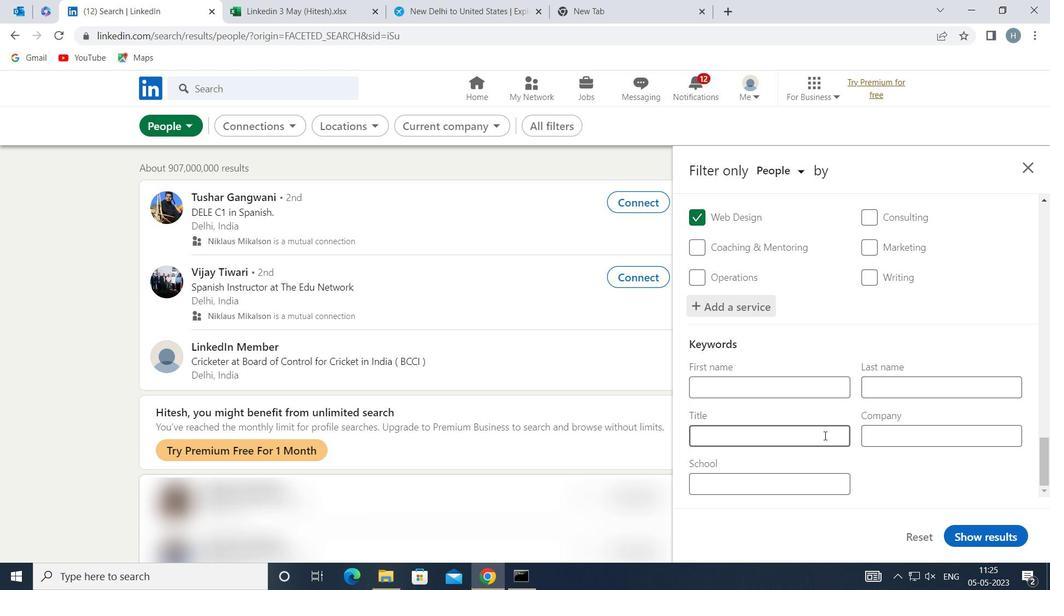 
Action: Key pressed <Key.shift>REIKI<Key.space><Key.shift>PRACTITIONER
Screenshot: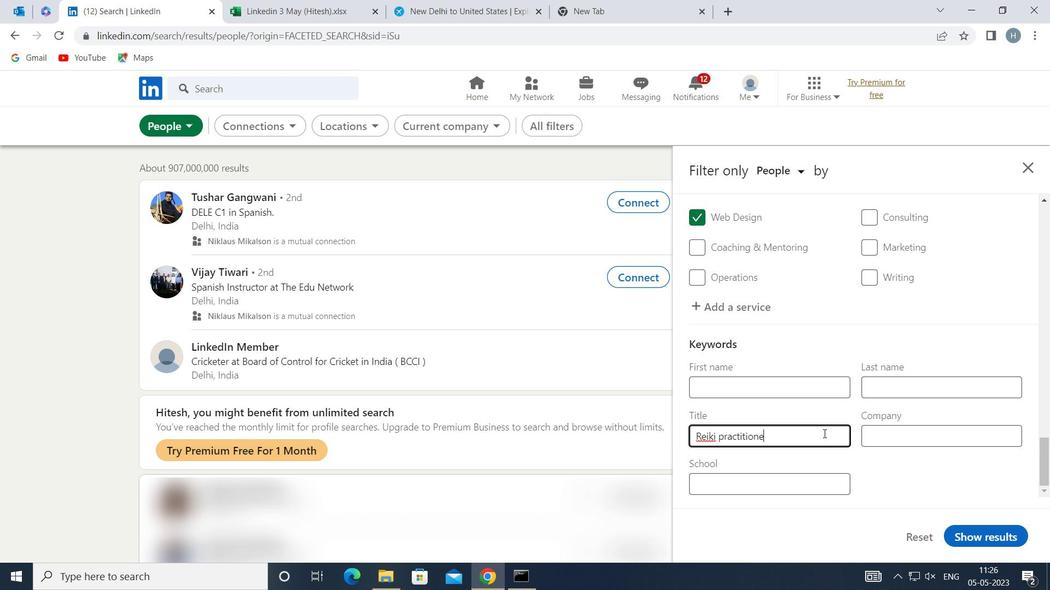
Action: Mouse moved to (983, 533)
Screenshot: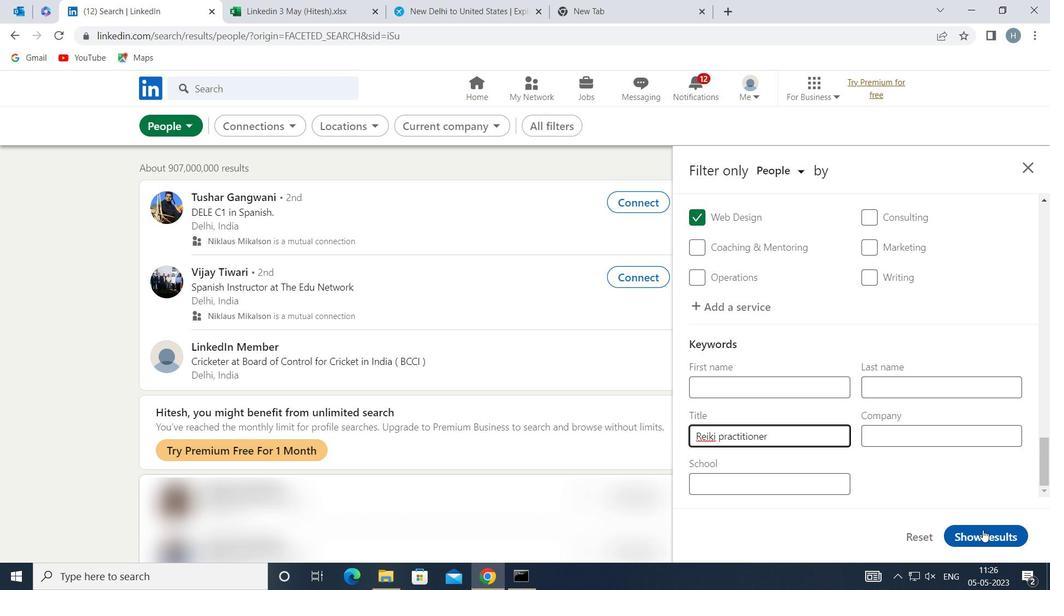
Action: Mouse pressed left at (983, 533)
Screenshot: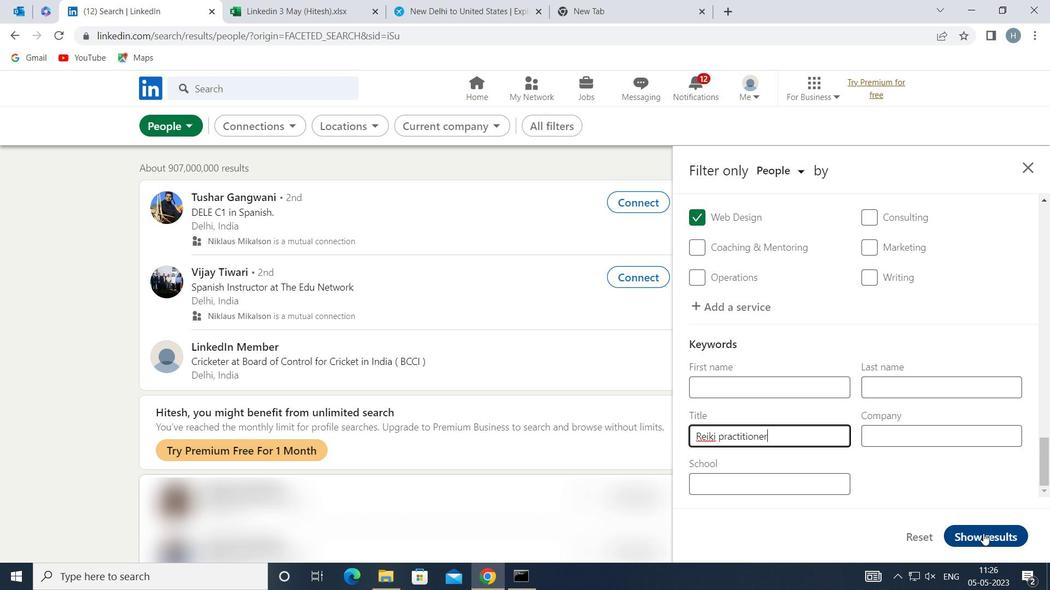 
Action: Mouse moved to (843, 443)
Screenshot: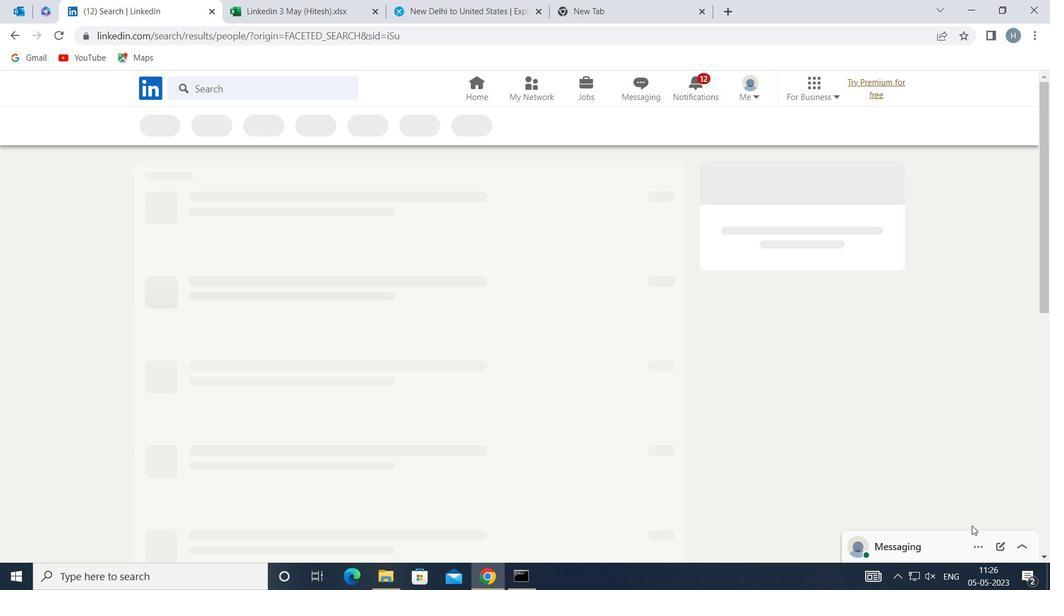 
